 Task: Find connections with filter location Morro Agudo with filter topic #Businesswith filter profile language German with filter current company Sporjo with filter school SunBeam Institute of Information Technology, Pune-Karad with filter industry Consumer Services with filter service category Demand Generation with filter keywords title Office Volunteer
Action: Mouse moved to (669, 118)
Screenshot: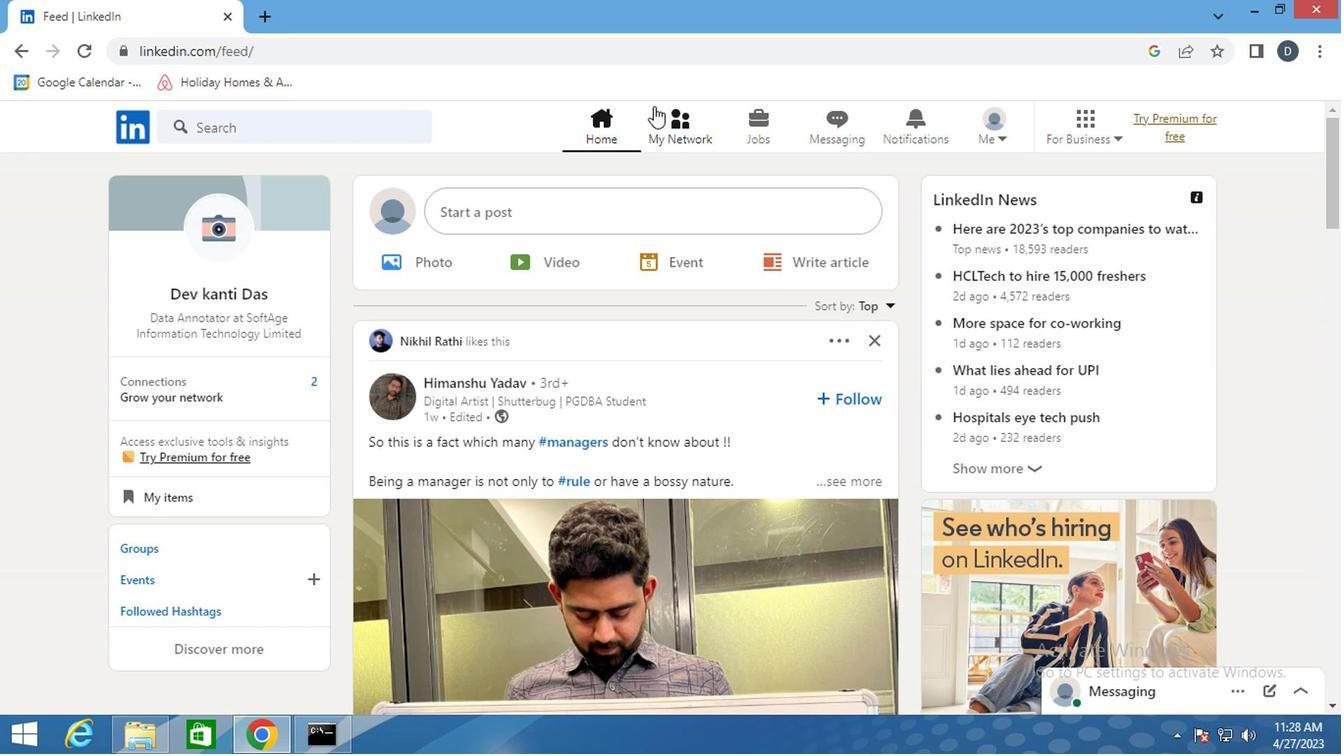
Action: Mouse pressed left at (669, 118)
Screenshot: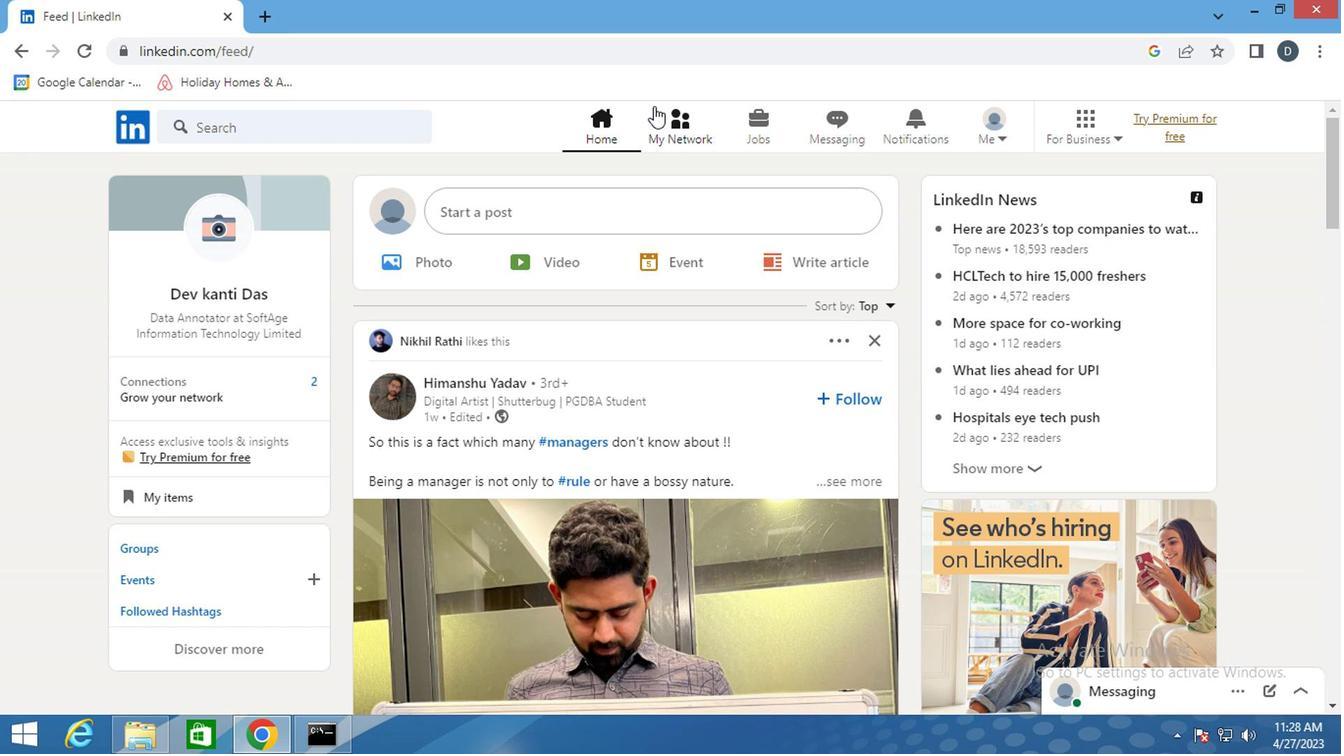 
Action: Mouse moved to (278, 252)
Screenshot: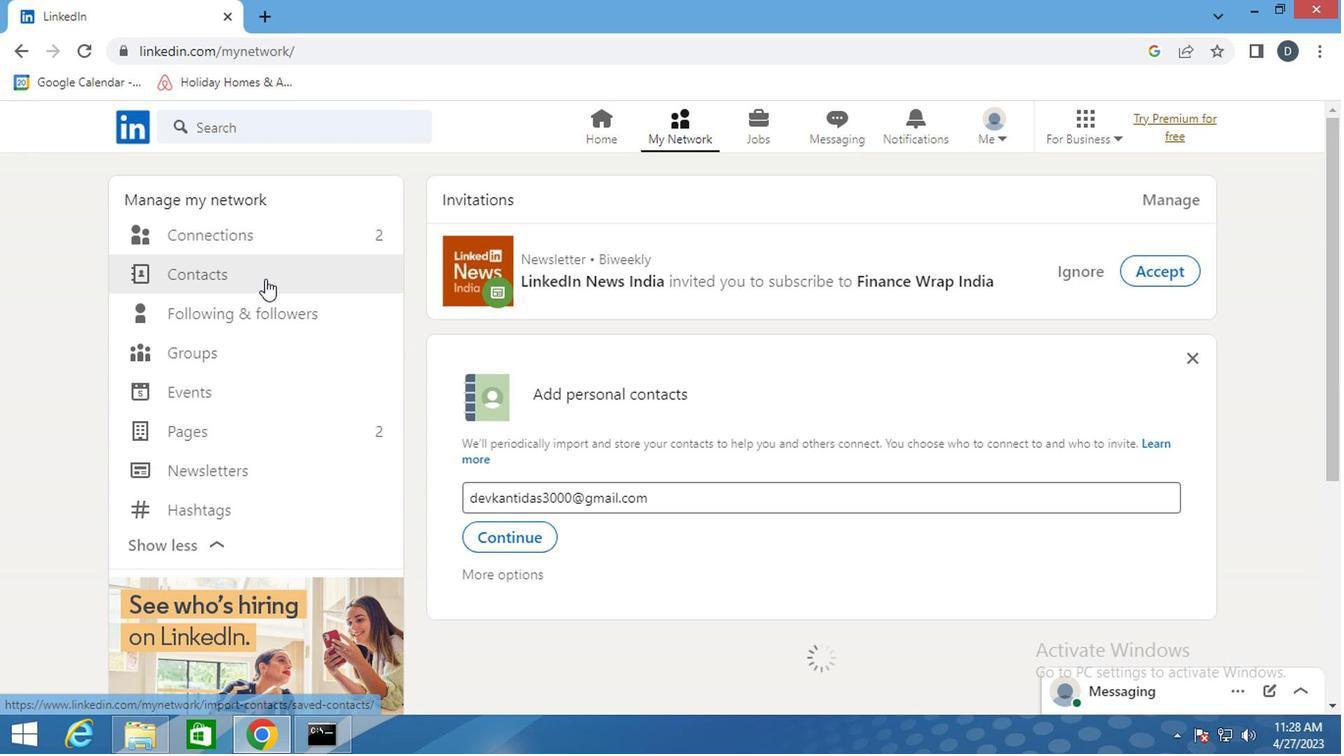 
Action: Mouse pressed left at (278, 252)
Screenshot: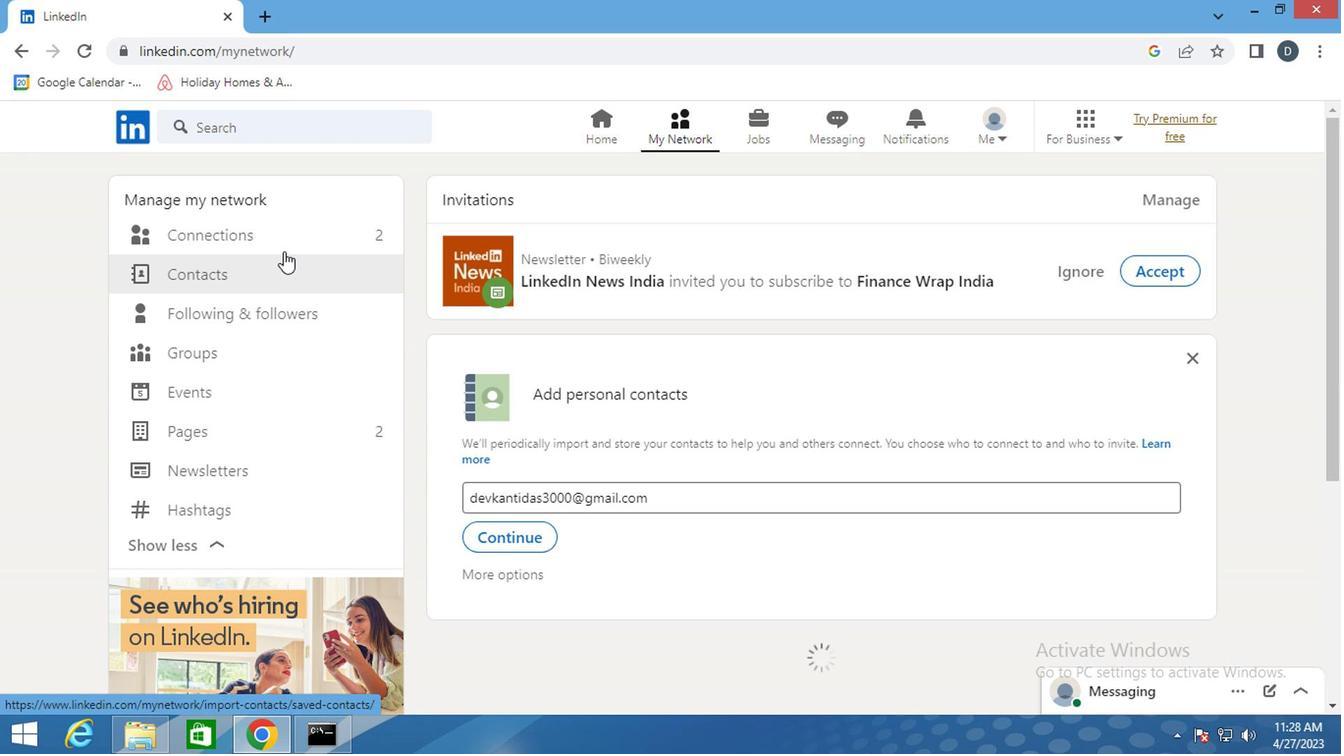 
Action: Mouse pressed left at (278, 252)
Screenshot: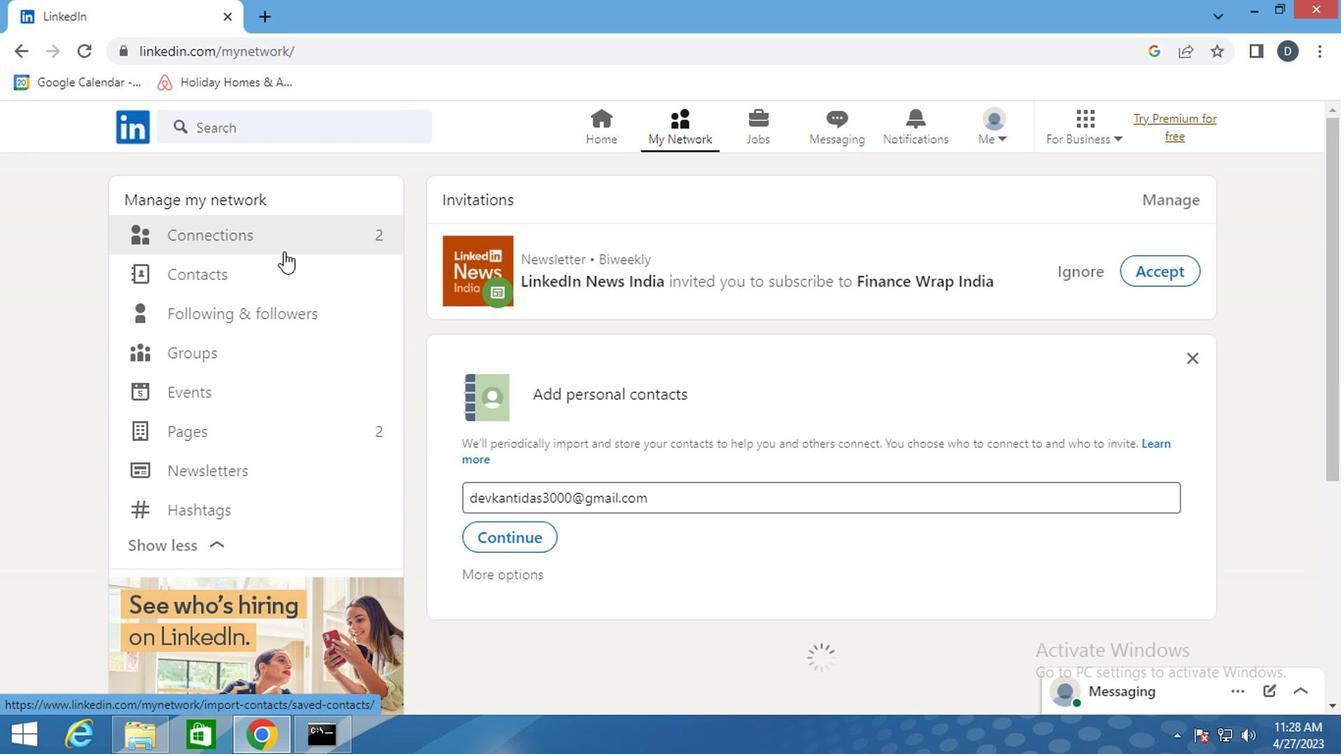 
Action: Mouse moved to (370, 241)
Screenshot: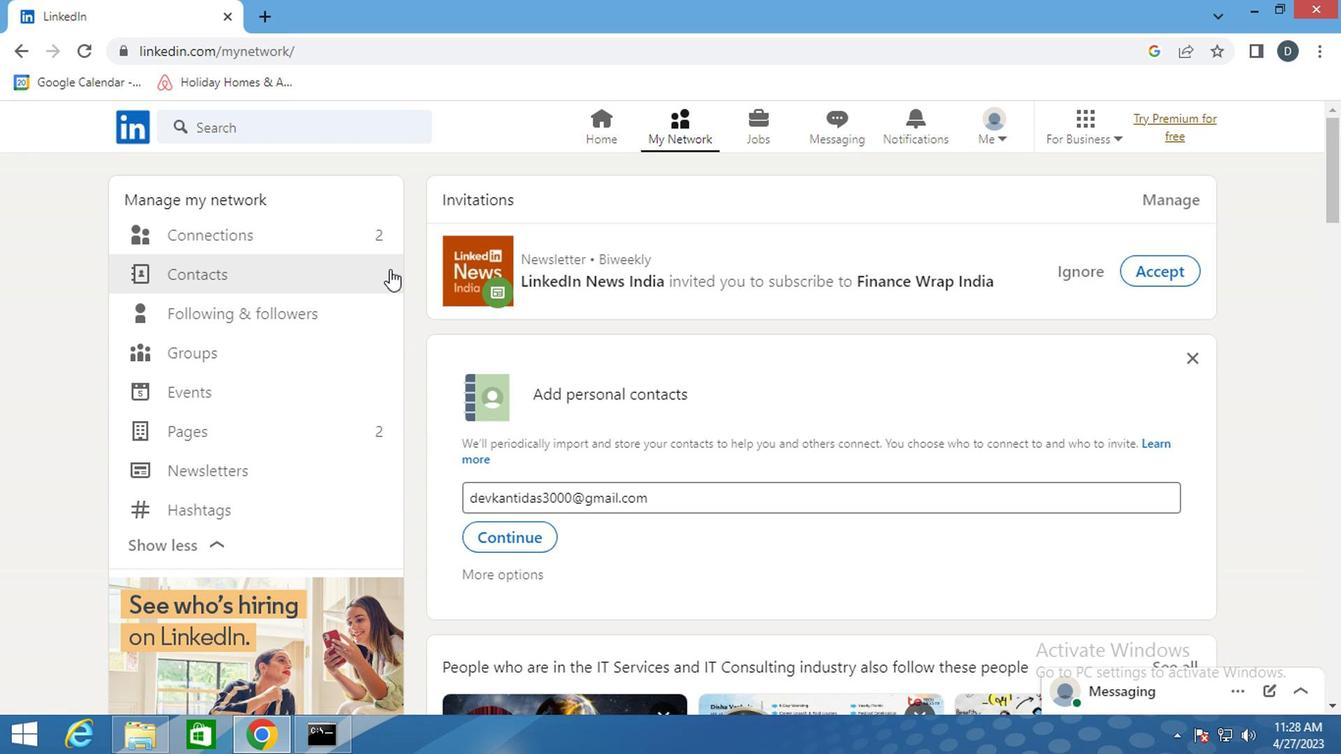 
Action: Mouse pressed left at (370, 241)
Screenshot: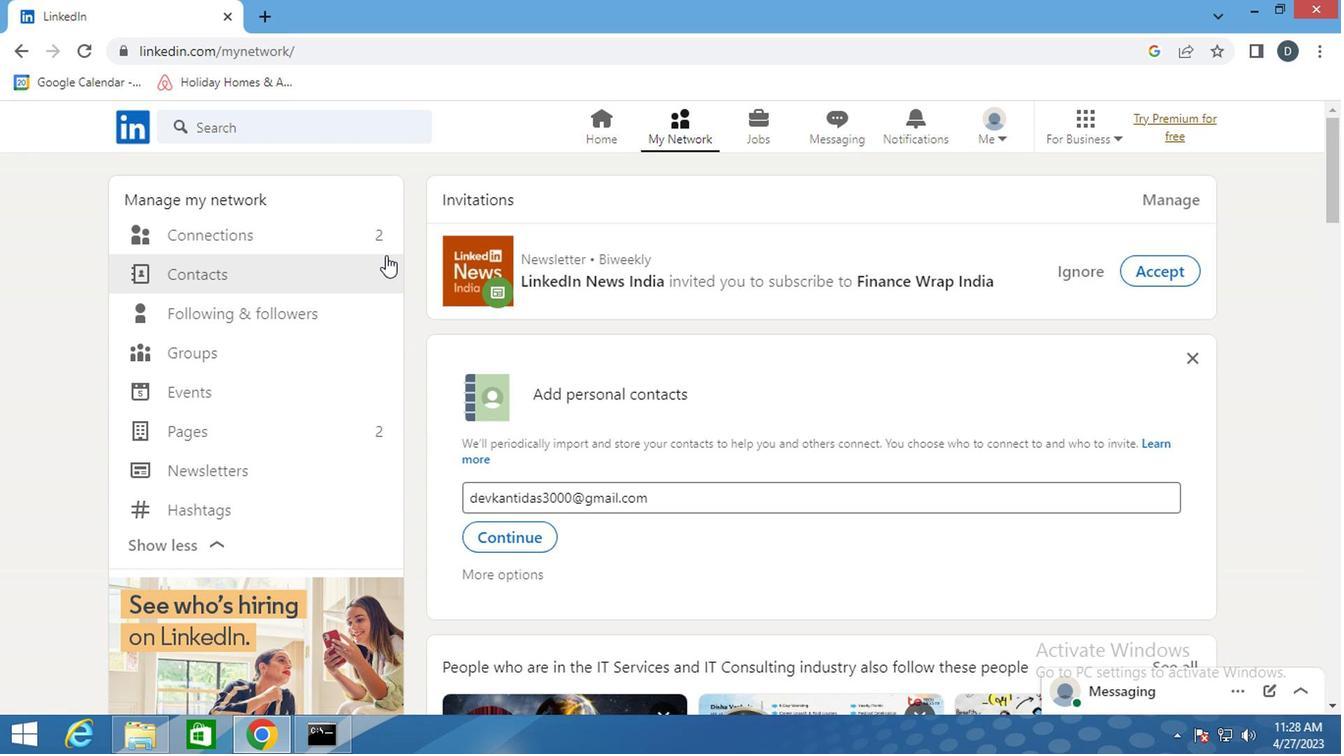 
Action: Mouse moved to (842, 254)
Screenshot: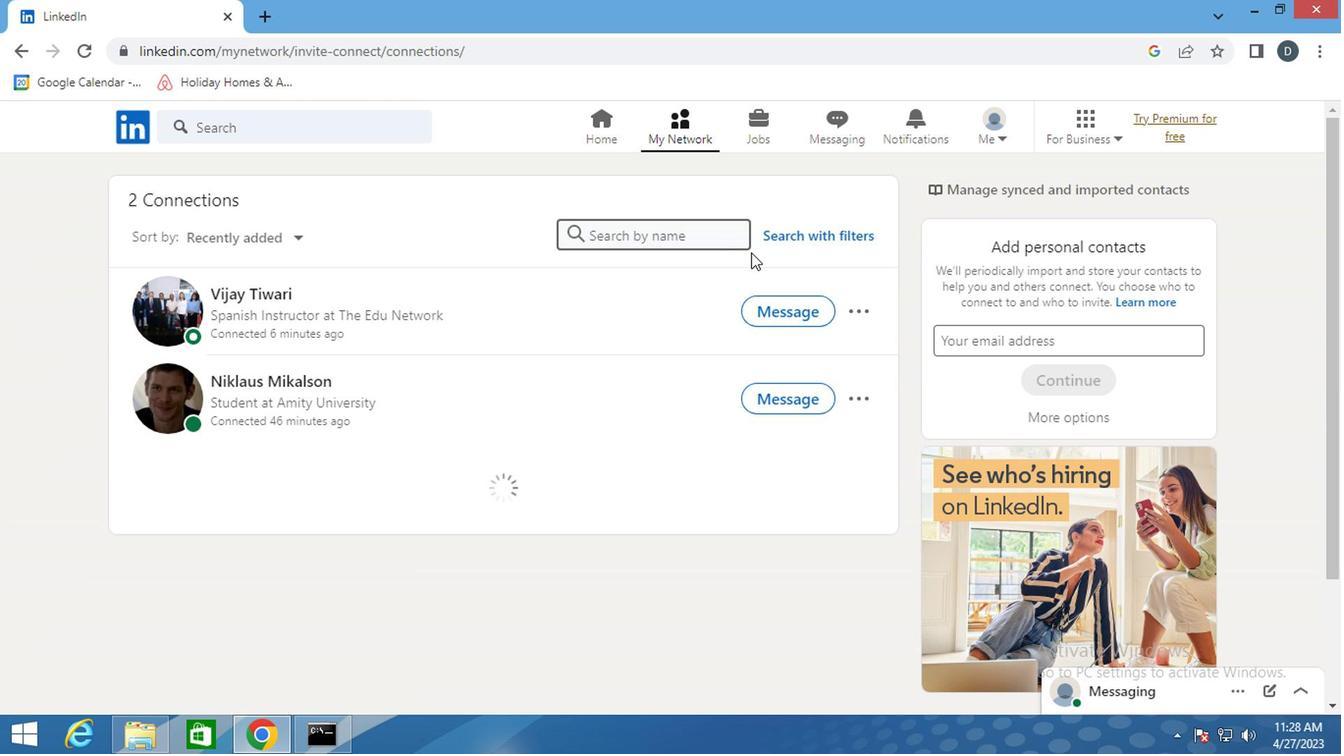 
Action: Mouse pressed left at (842, 254)
Screenshot: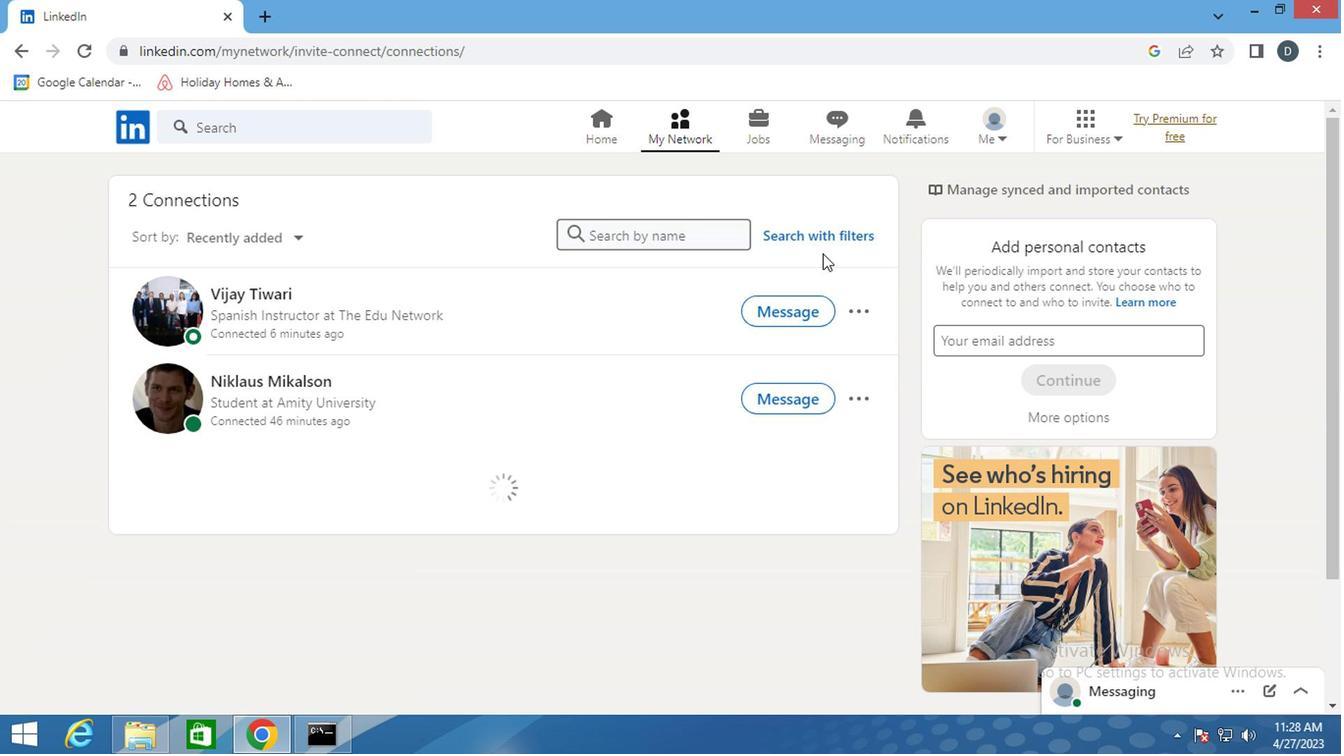 
Action: Mouse moved to (840, 239)
Screenshot: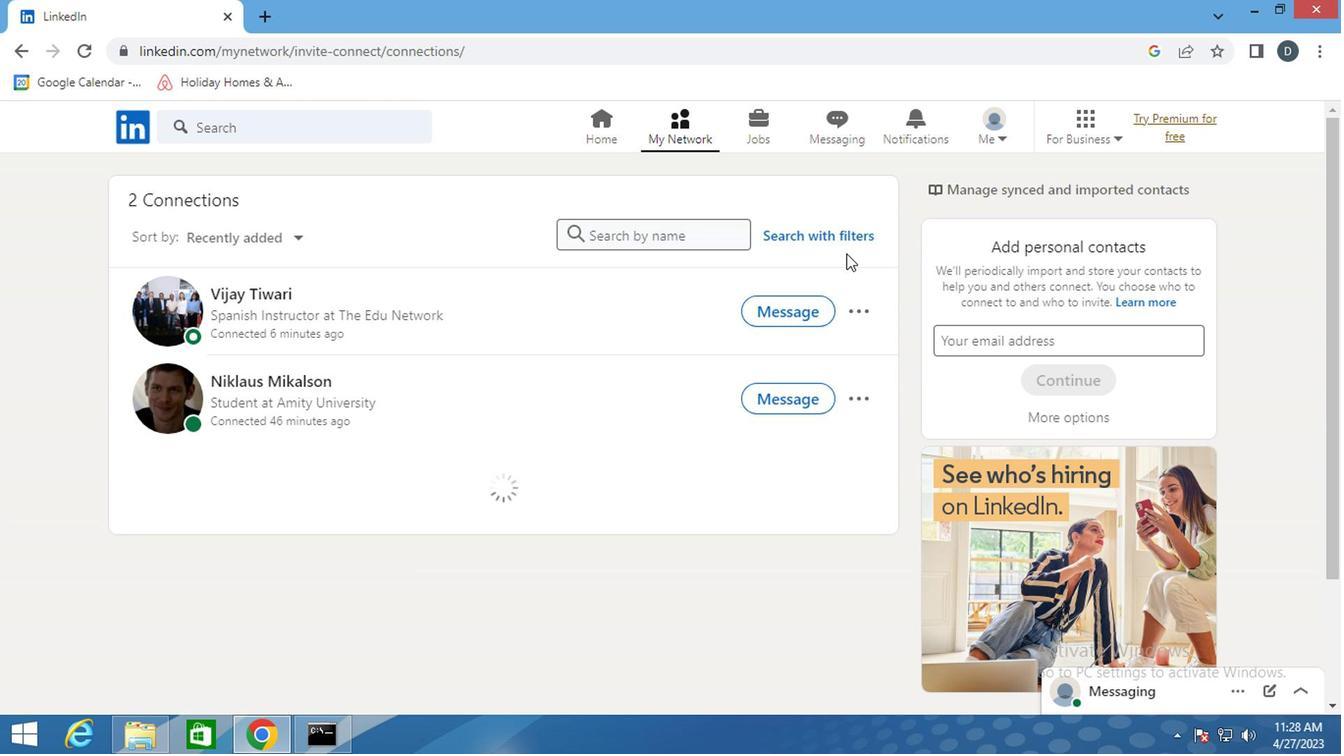 
Action: Mouse pressed left at (840, 239)
Screenshot: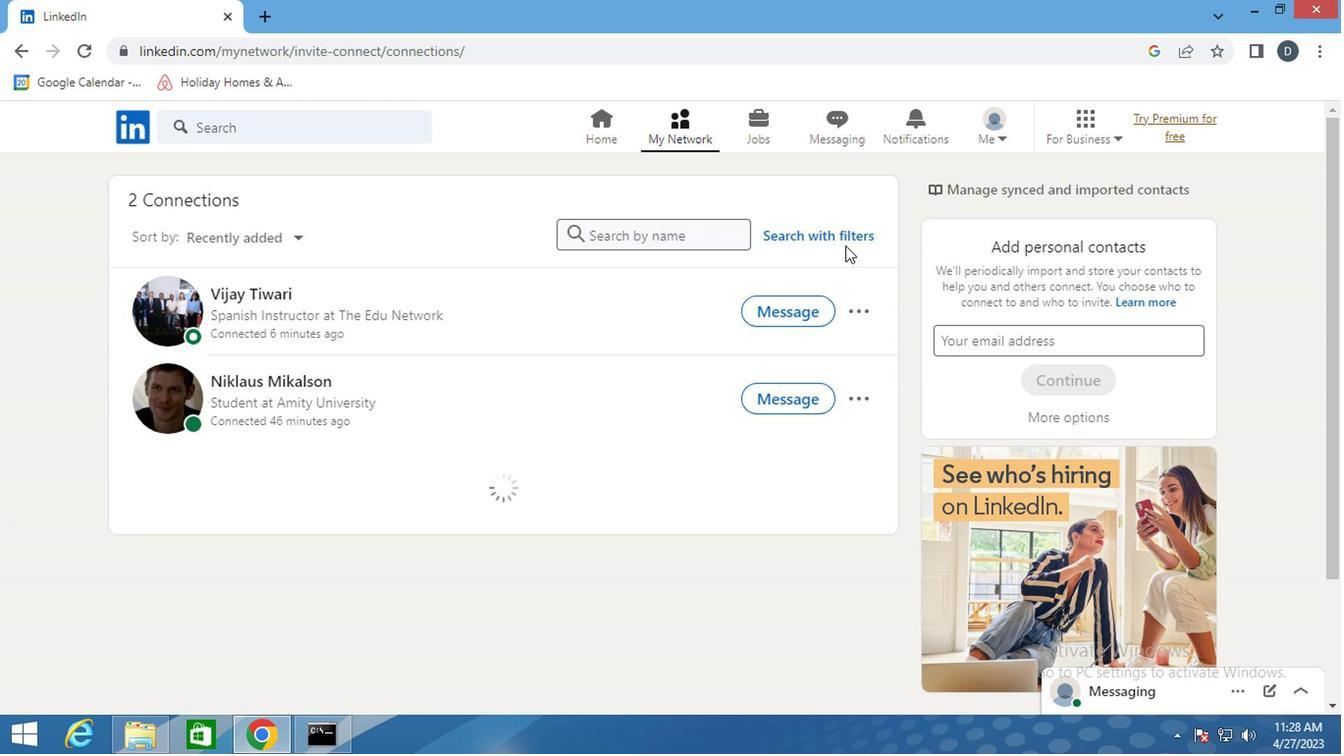 
Action: Mouse moved to (747, 186)
Screenshot: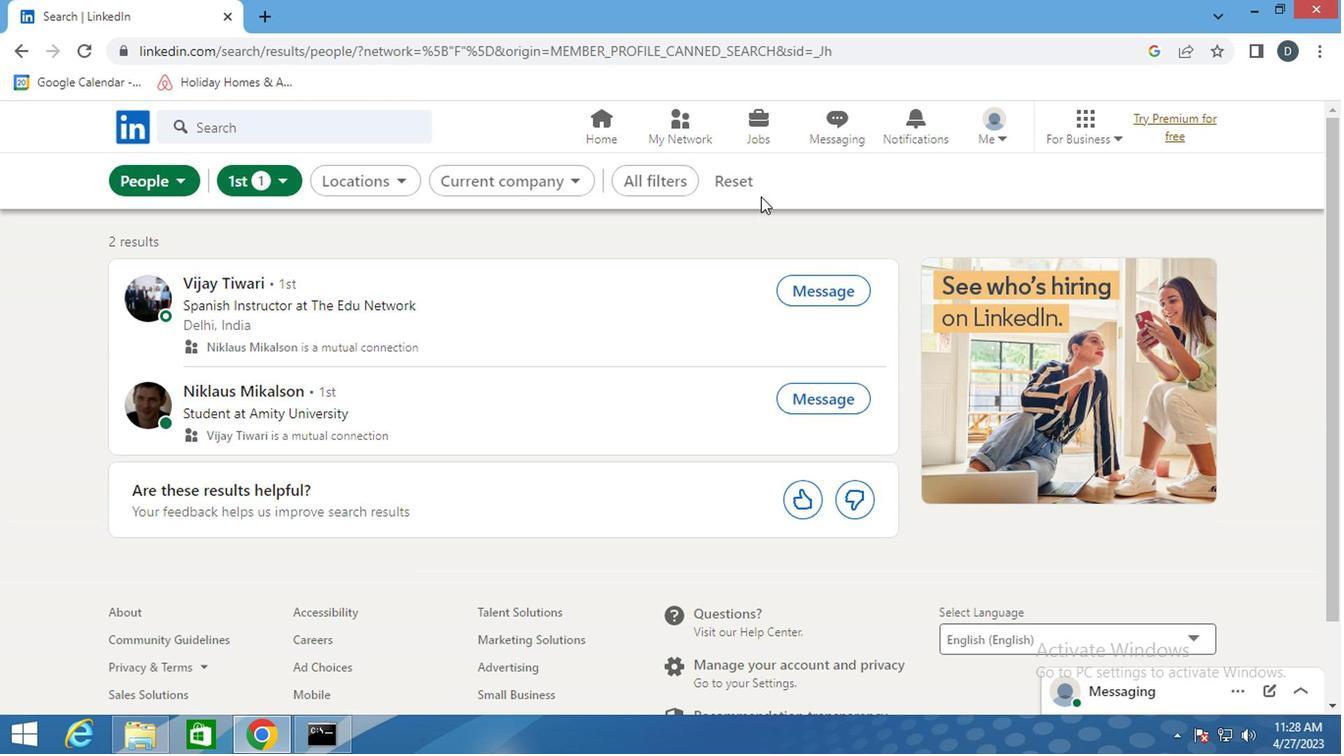 
Action: Mouse pressed left at (747, 186)
Screenshot: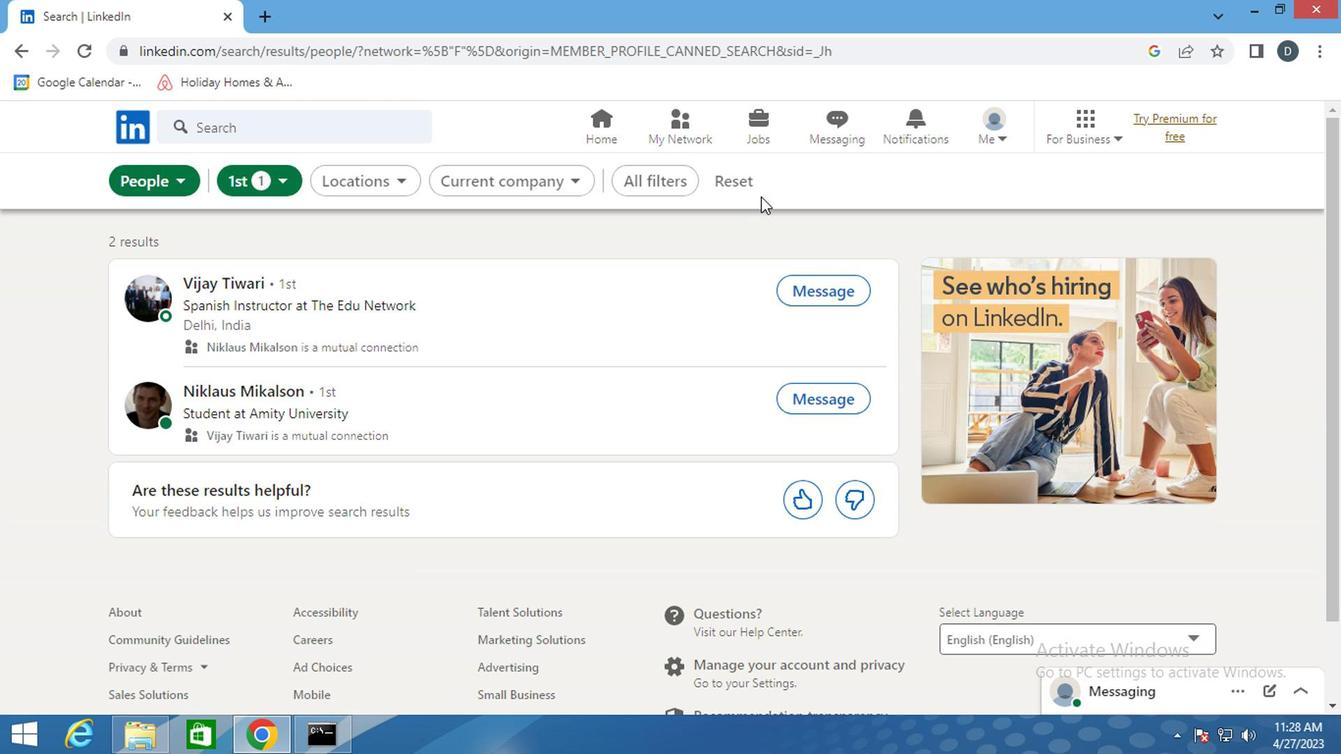 
Action: Mouse moved to (694, 195)
Screenshot: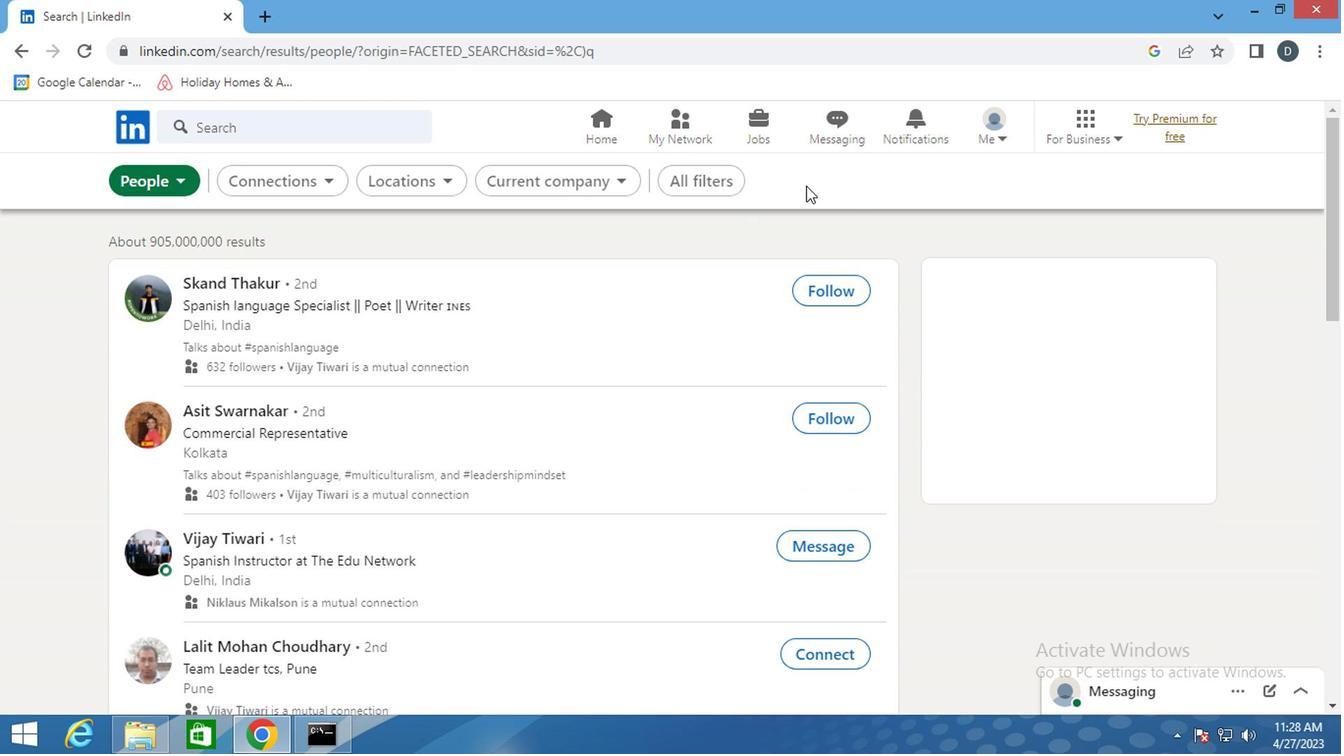 
Action: Mouse pressed left at (694, 195)
Screenshot: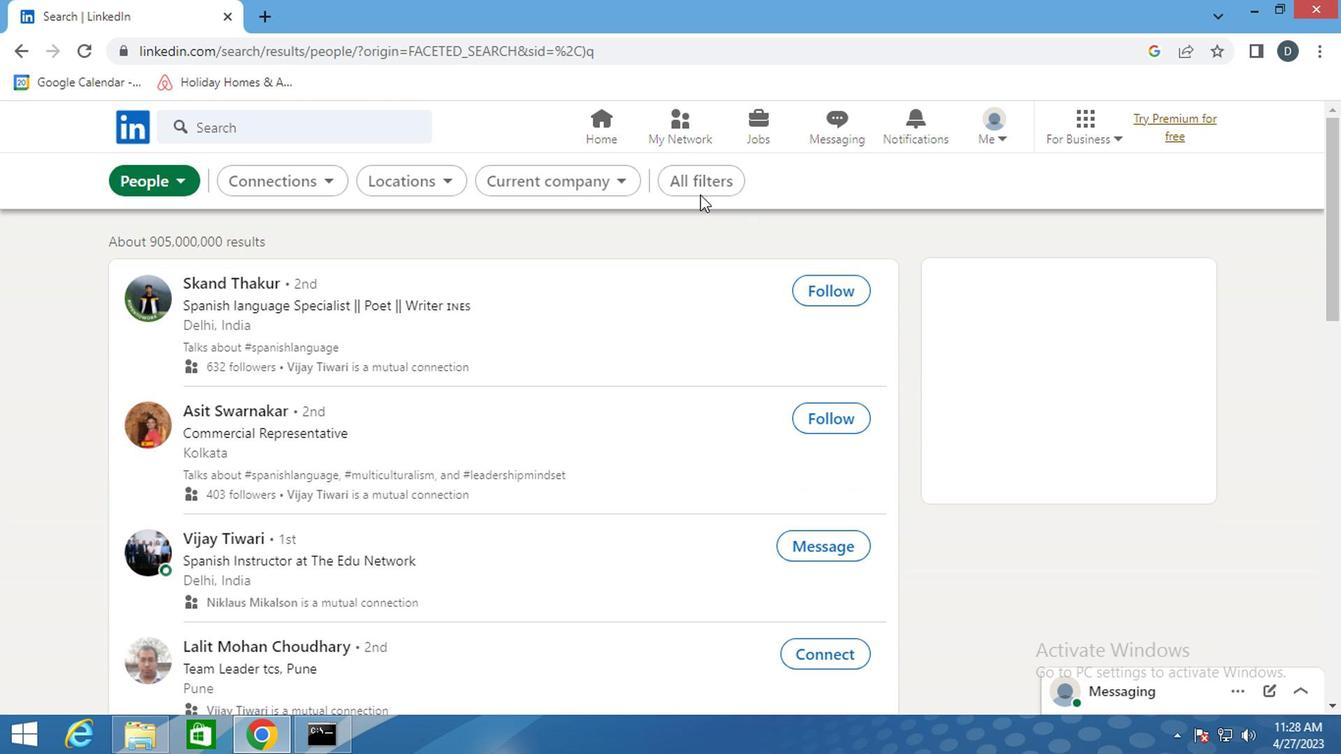 
Action: Mouse moved to (697, 191)
Screenshot: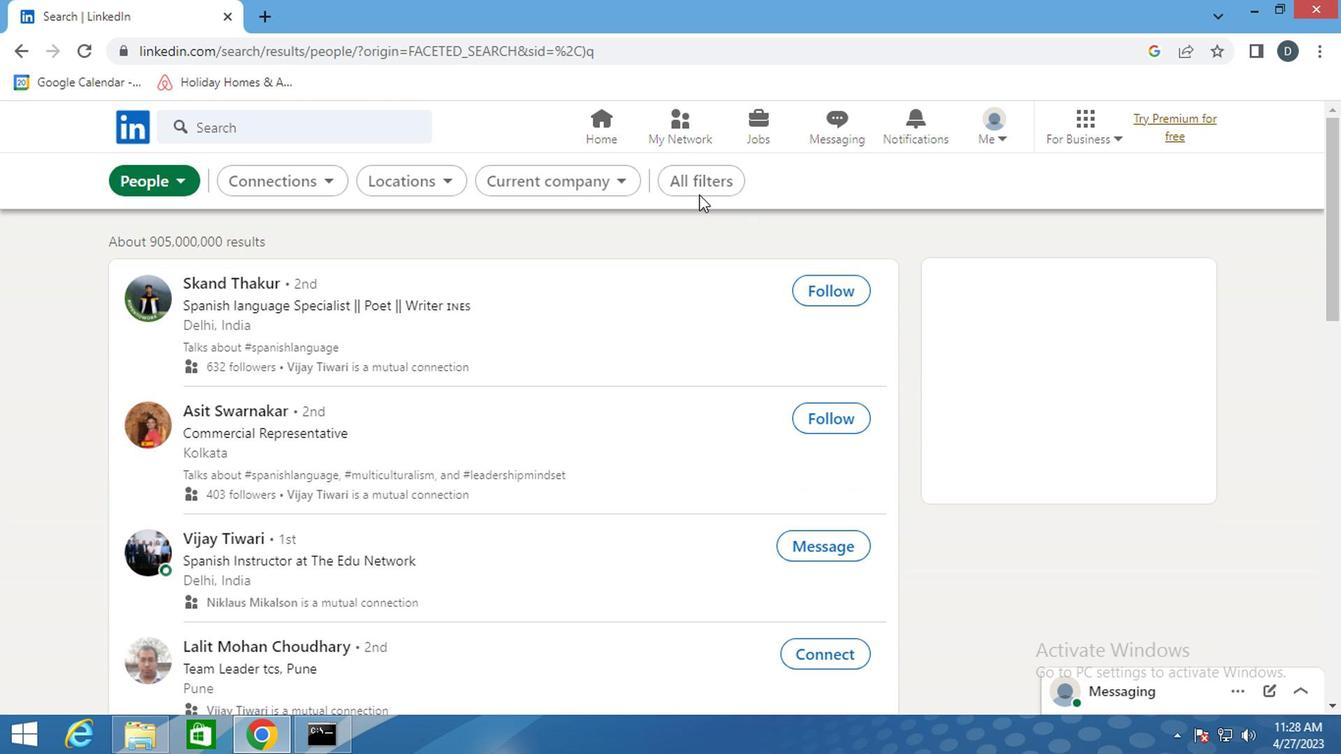 
Action: Mouse pressed left at (697, 191)
Screenshot: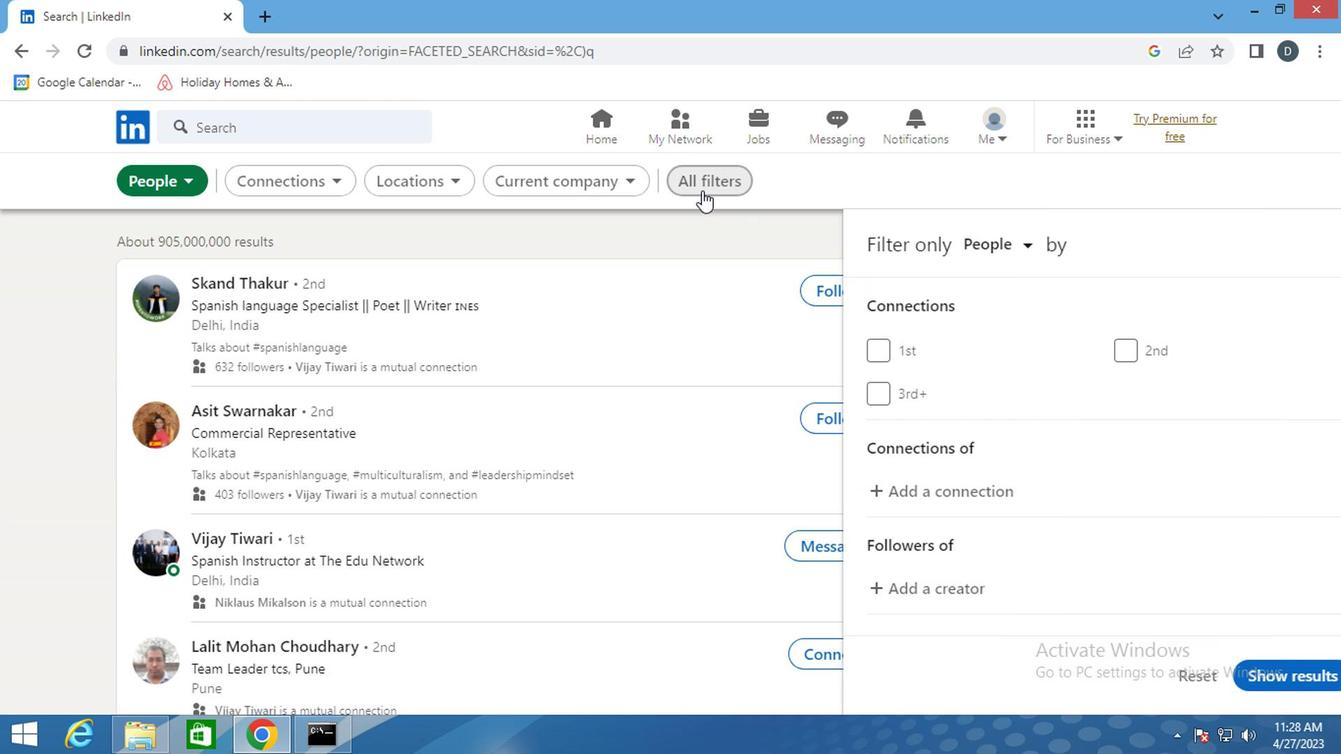 
Action: Mouse pressed left at (697, 191)
Screenshot: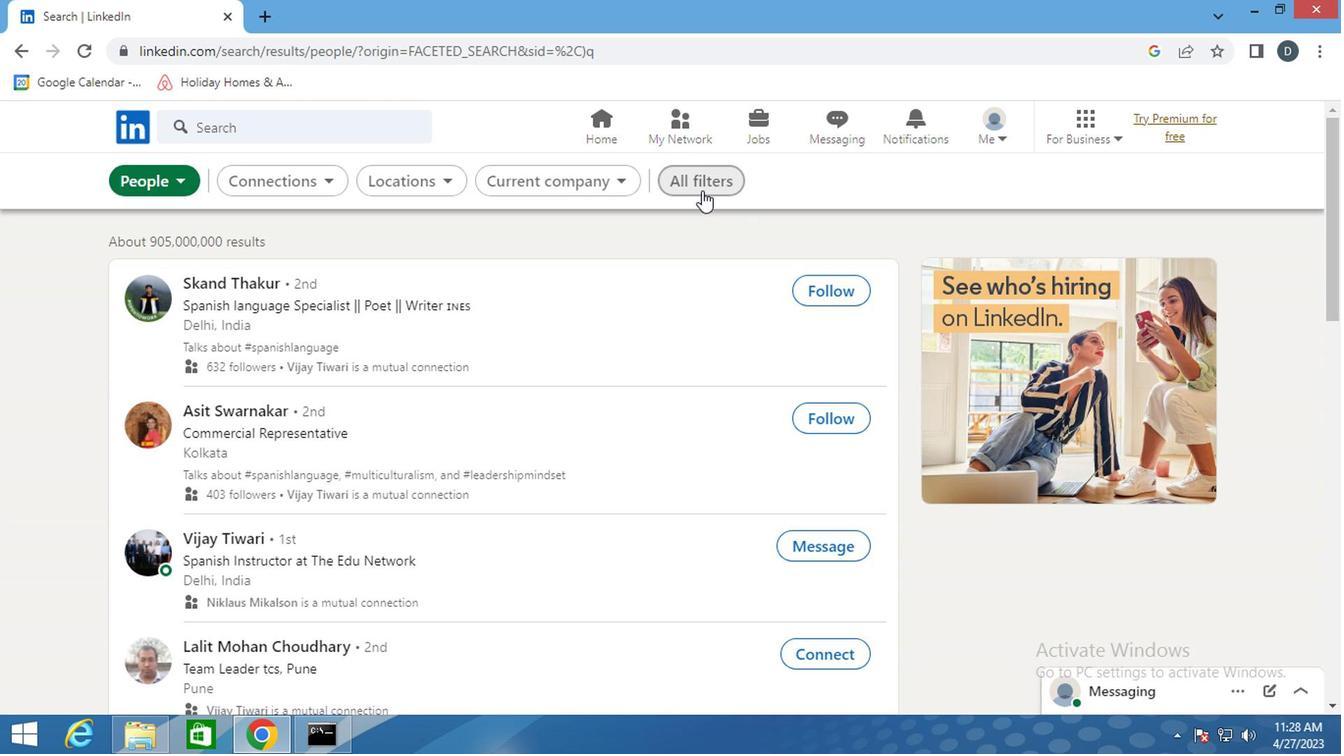 
Action: Mouse moved to (1232, 431)
Screenshot: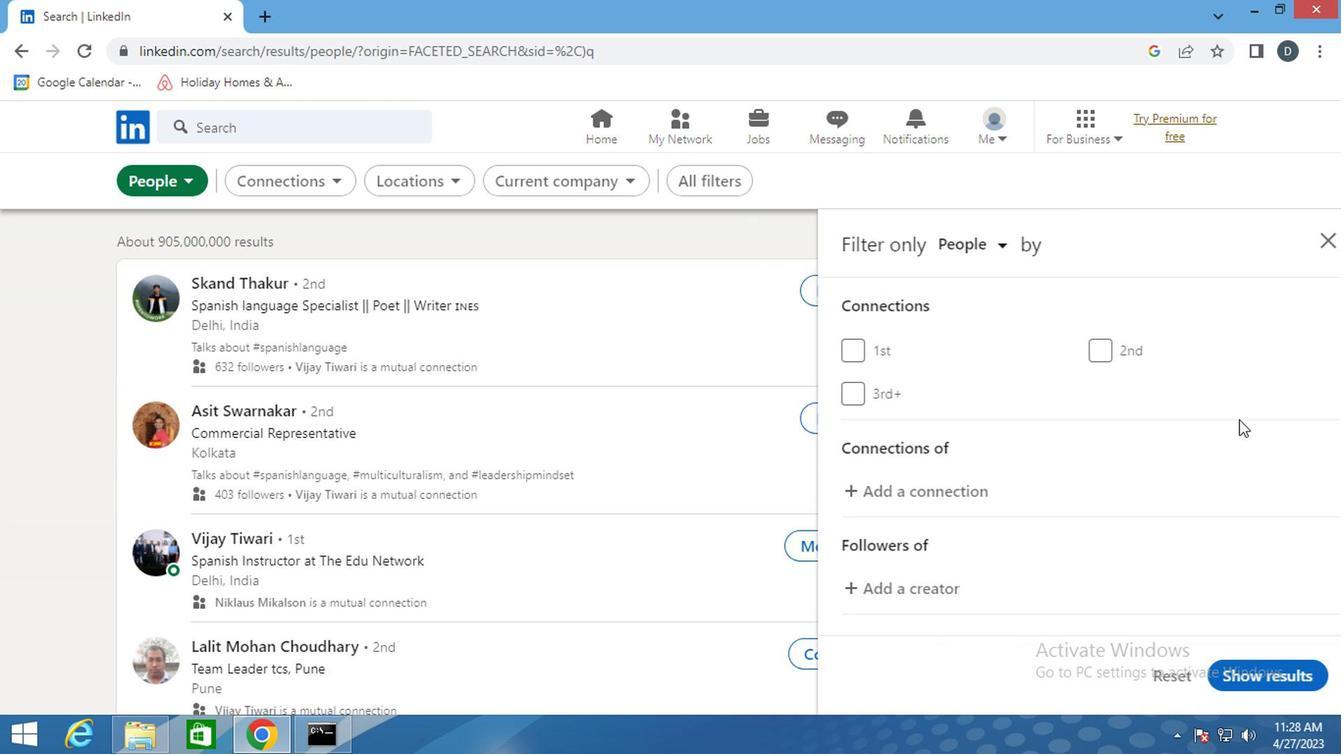 
Action: Mouse scrolled (1232, 431) with delta (0, 0)
Screenshot: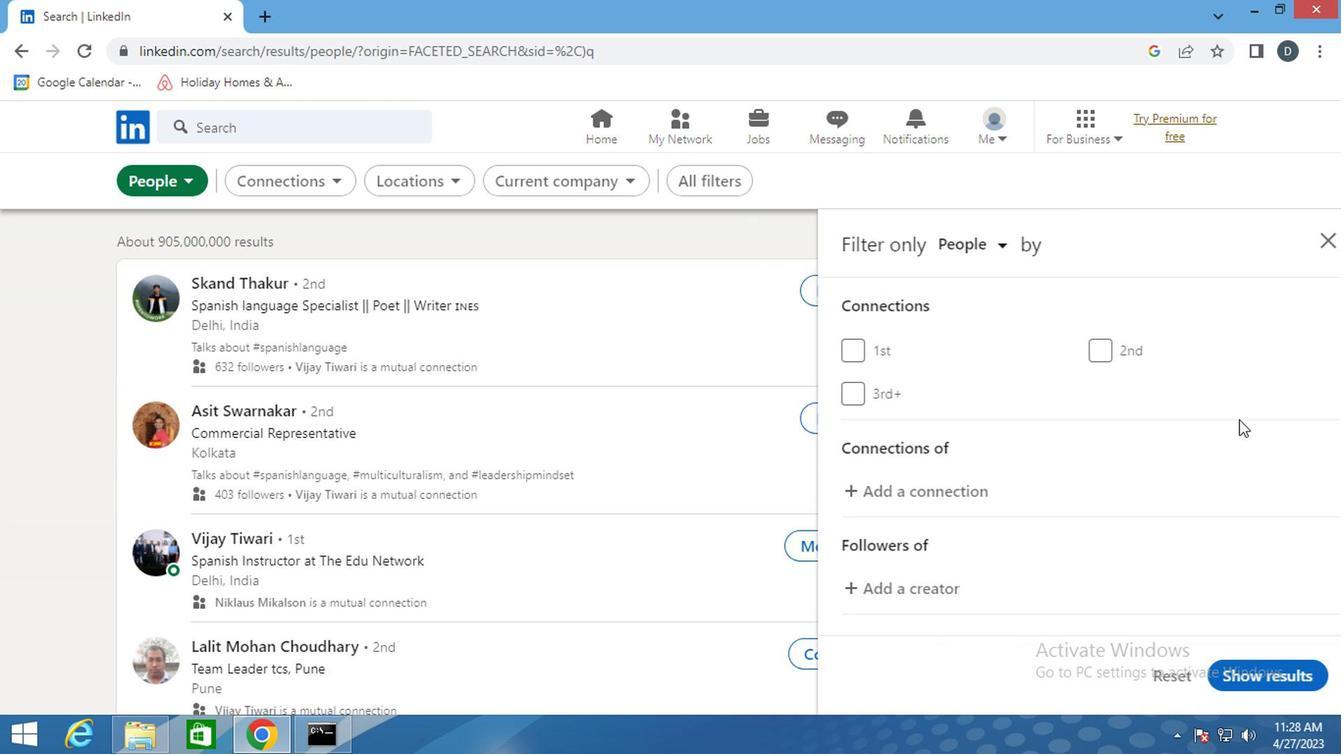 
Action: Mouse moved to (1230, 433)
Screenshot: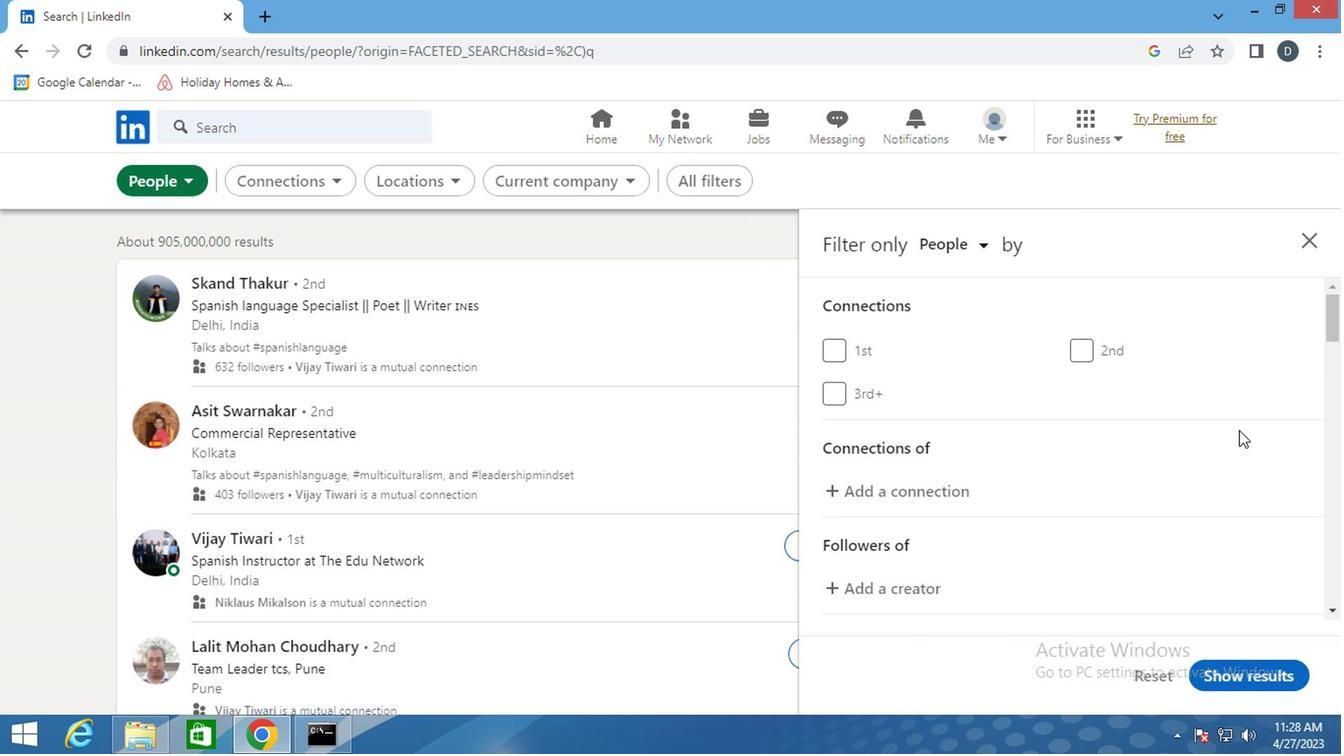 
Action: Mouse scrolled (1230, 433) with delta (0, 0)
Screenshot: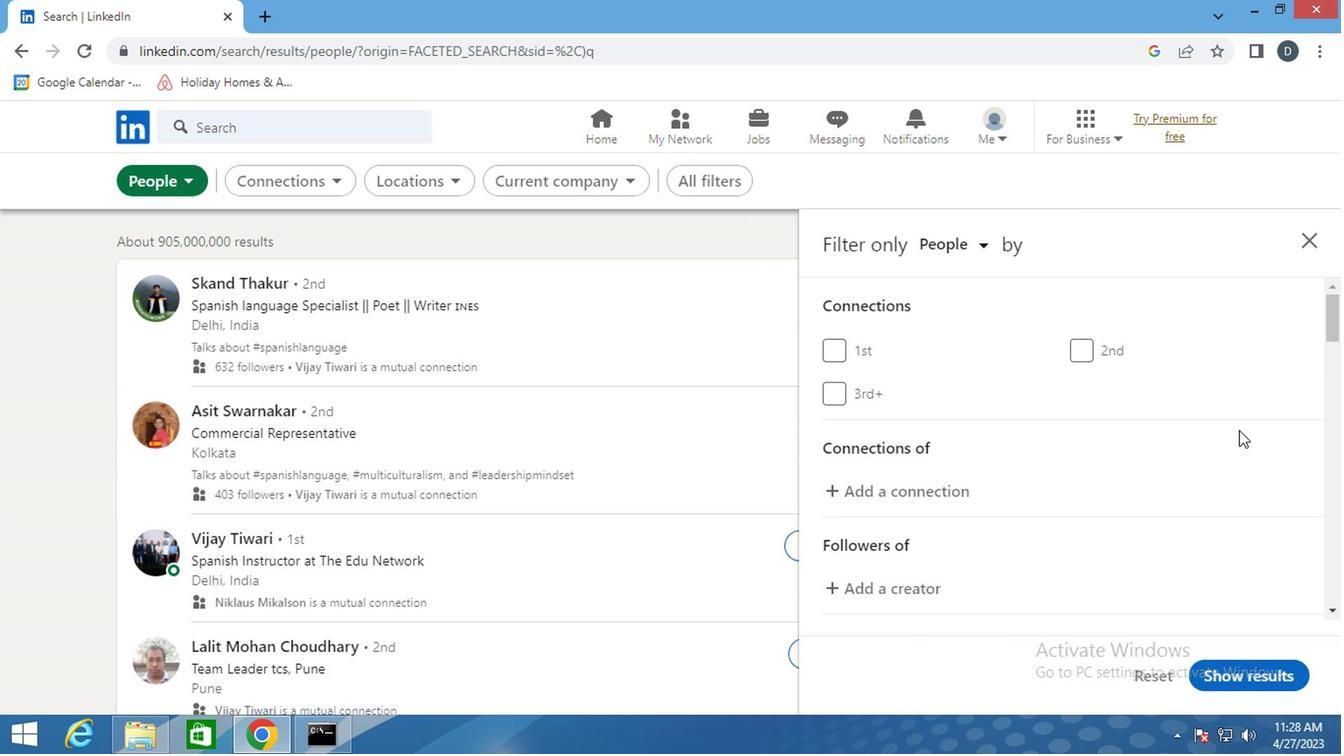
Action: Mouse moved to (1090, 494)
Screenshot: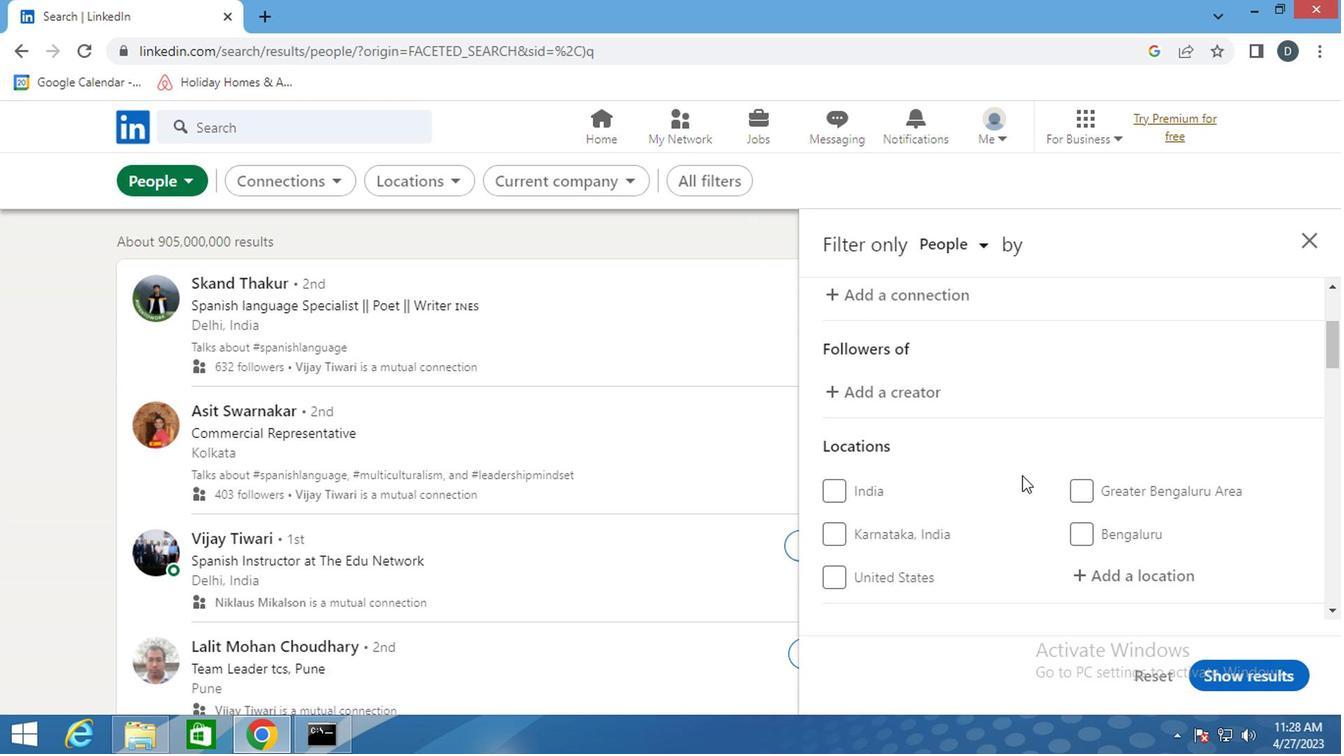 
Action: Mouse scrolled (1090, 493) with delta (0, 0)
Screenshot: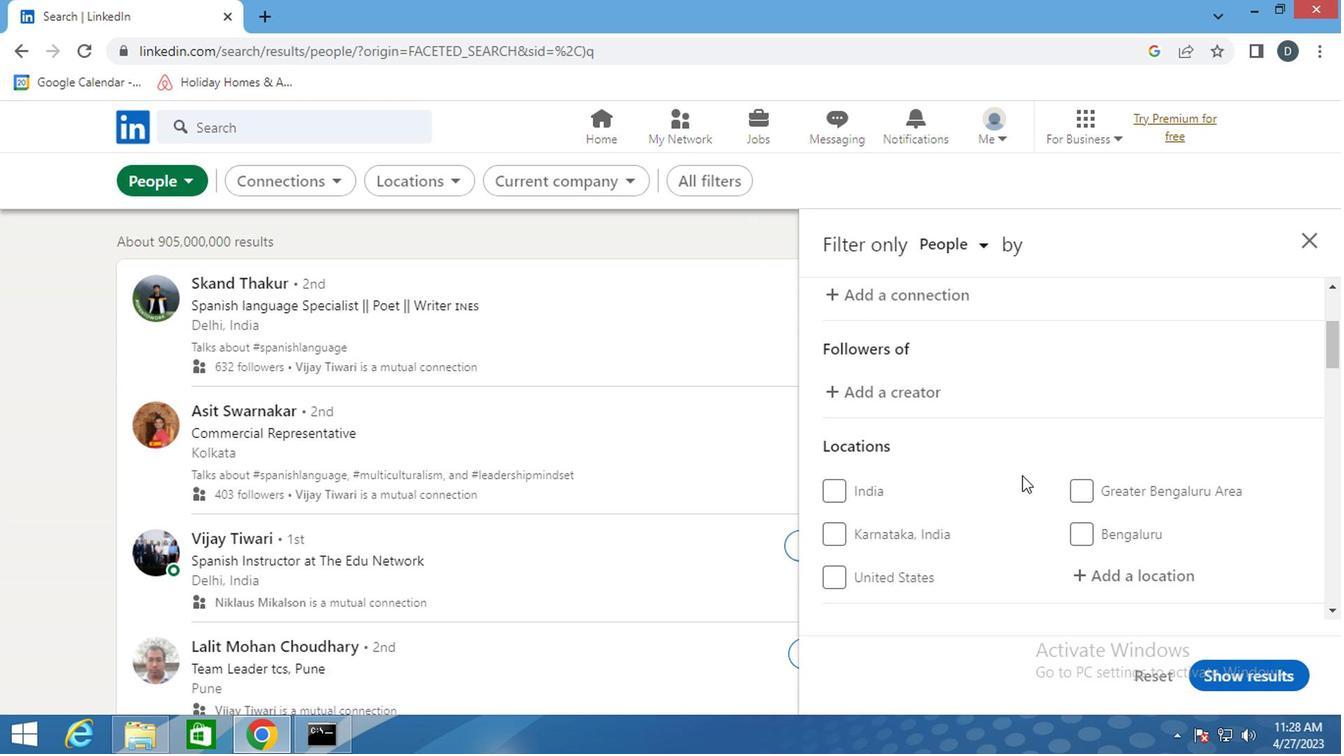 
Action: Mouse moved to (1127, 462)
Screenshot: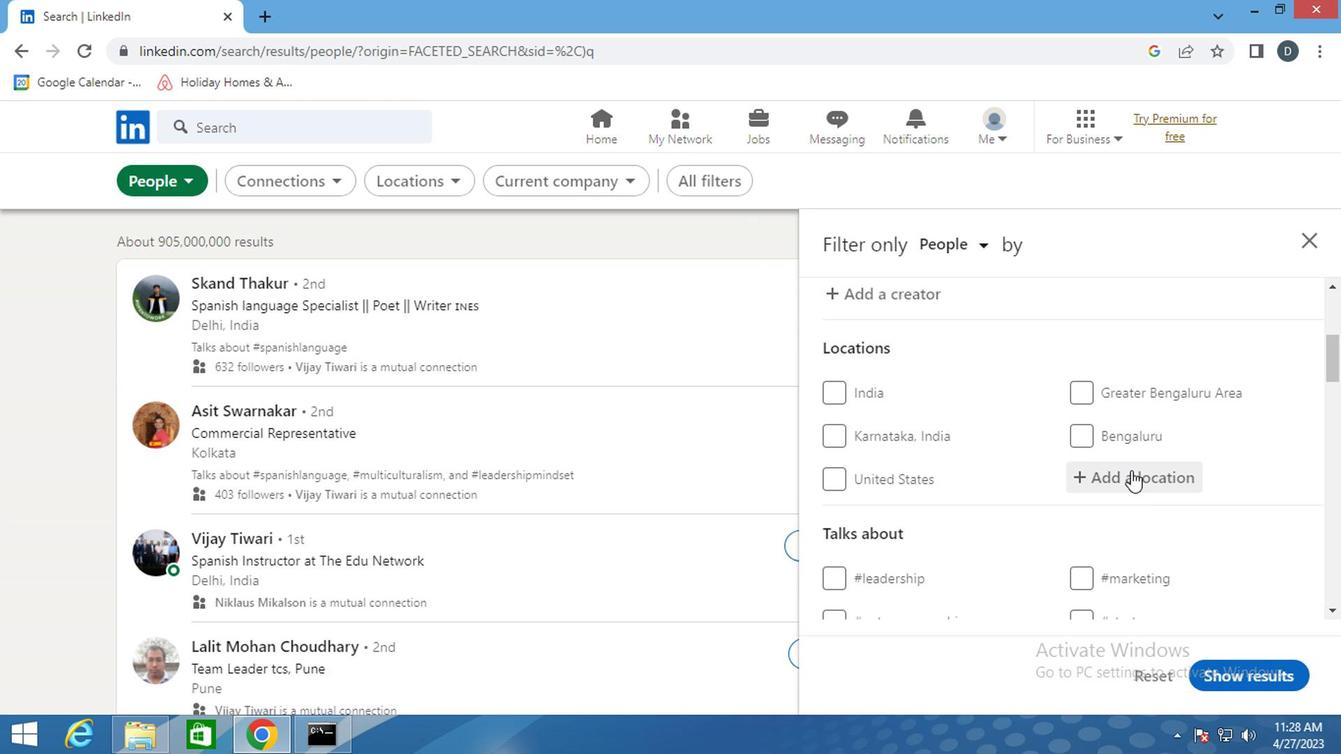 
Action: Mouse pressed left at (1127, 462)
Screenshot: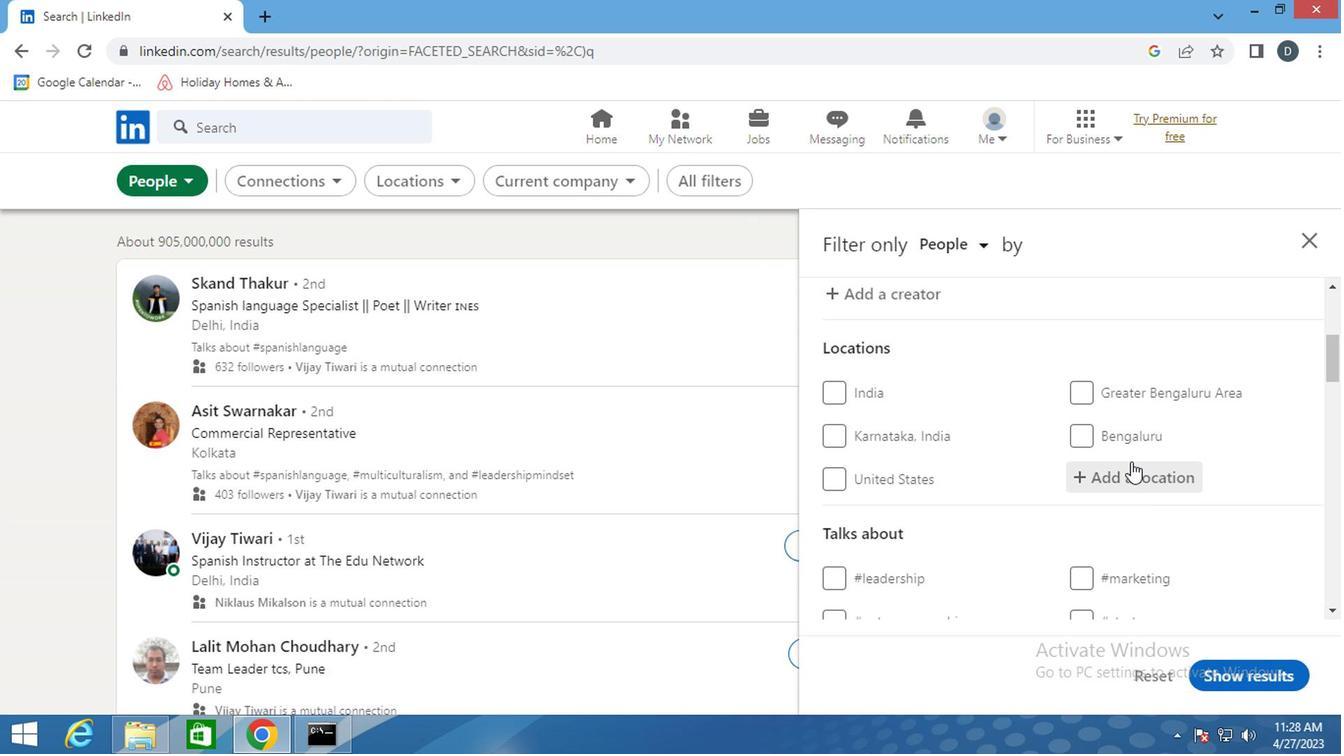 
Action: Mouse moved to (1127, 462)
Screenshot: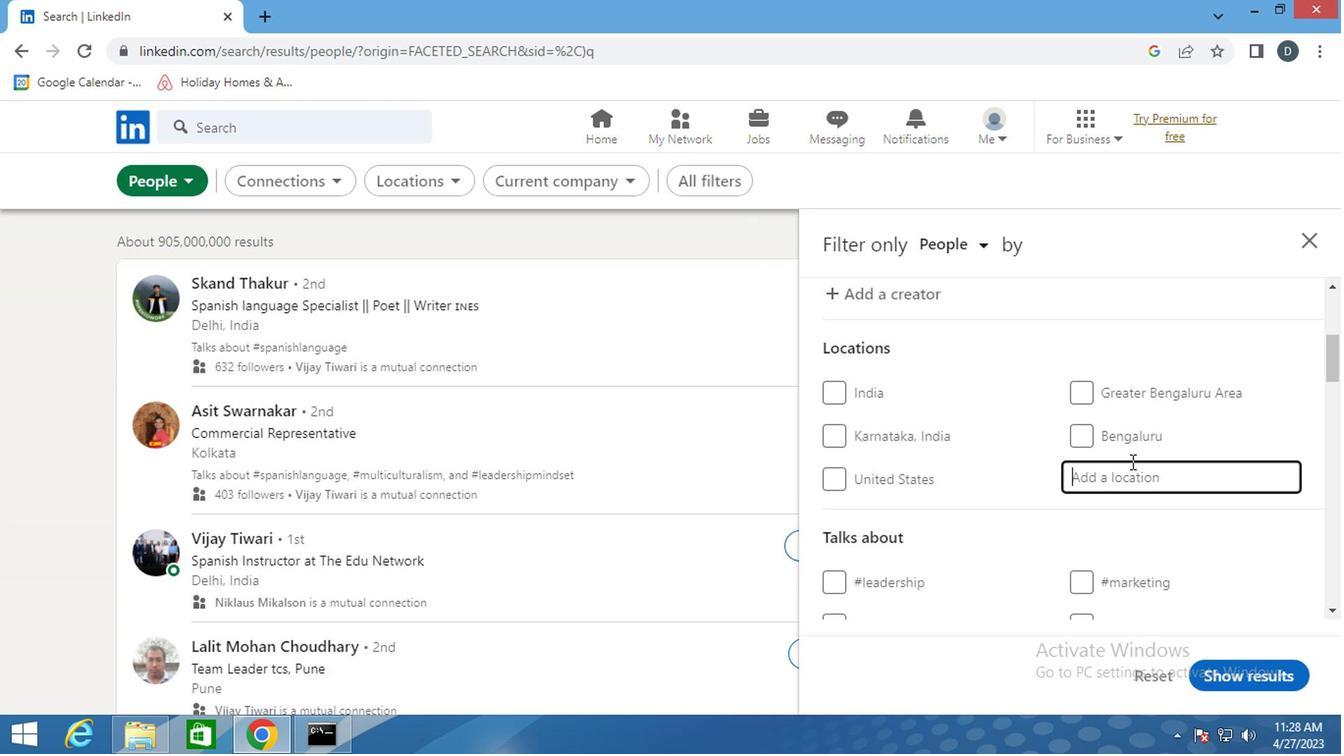 
Action: Key pressed <Key.shift_r>Morro<Key.space><Key.shift>AG
Screenshot: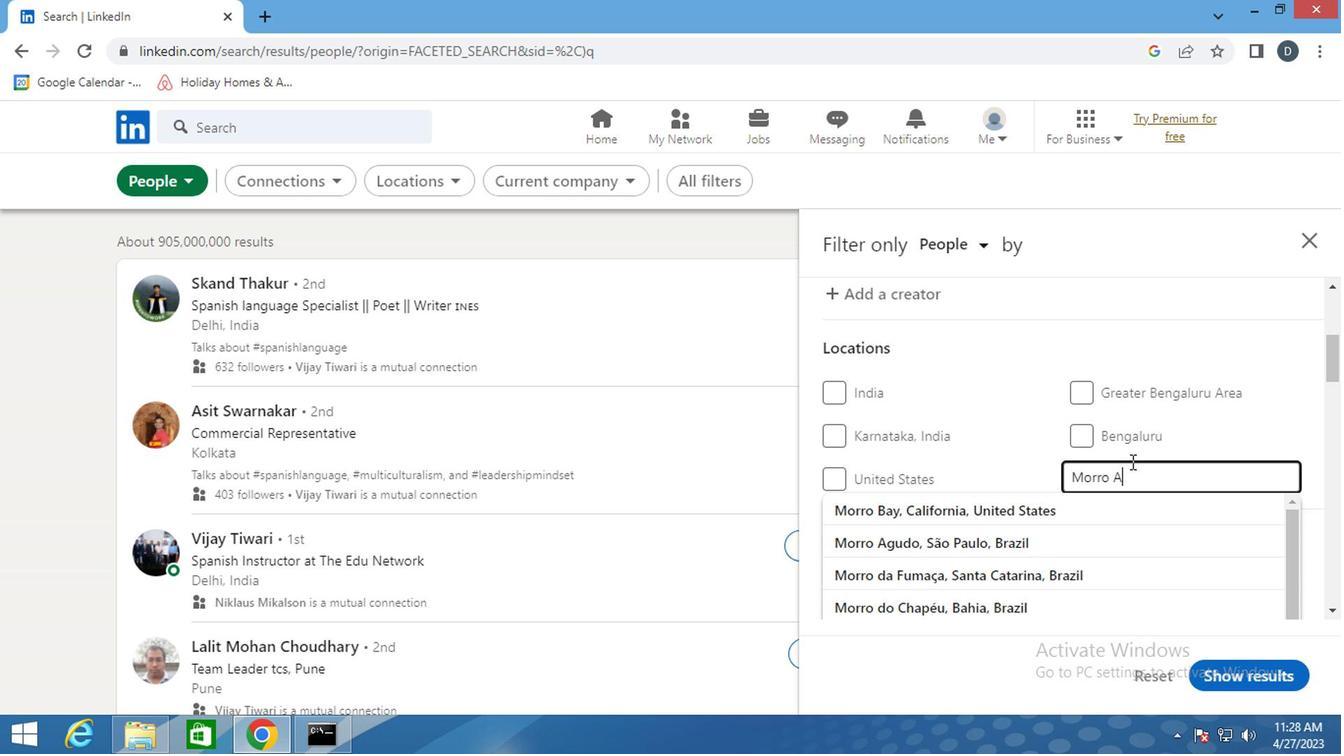 
Action: Mouse moved to (1142, 480)
Screenshot: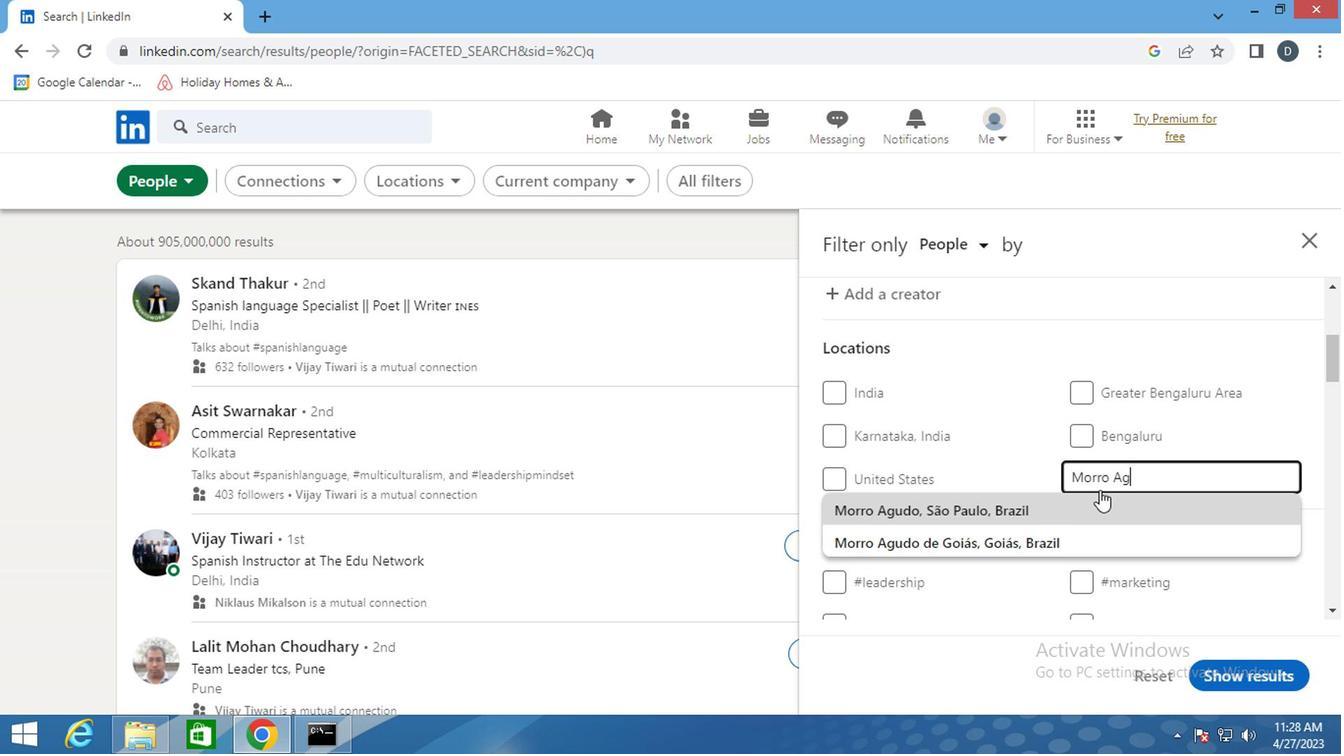 
Action: Key pressed UDO<Key.enter>
Screenshot: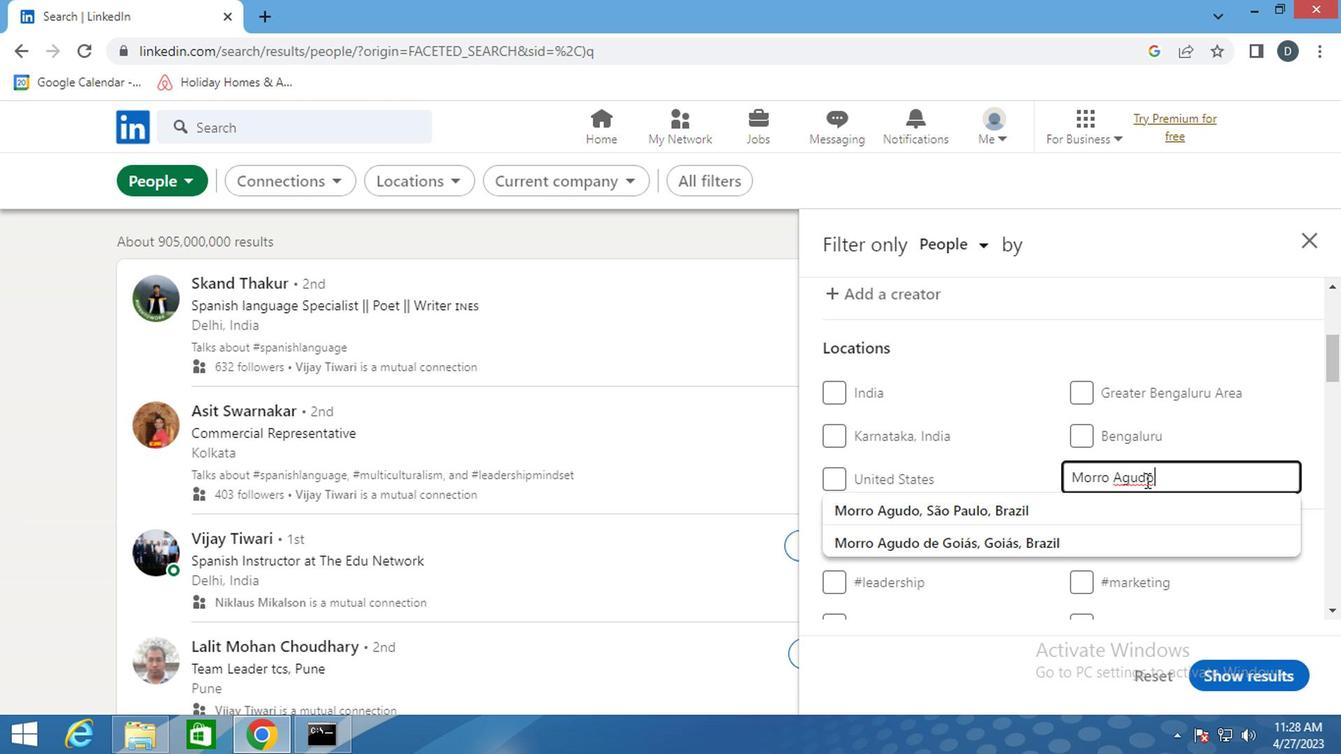 
Action: Mouse moved to (1062, 508)
Screenshot: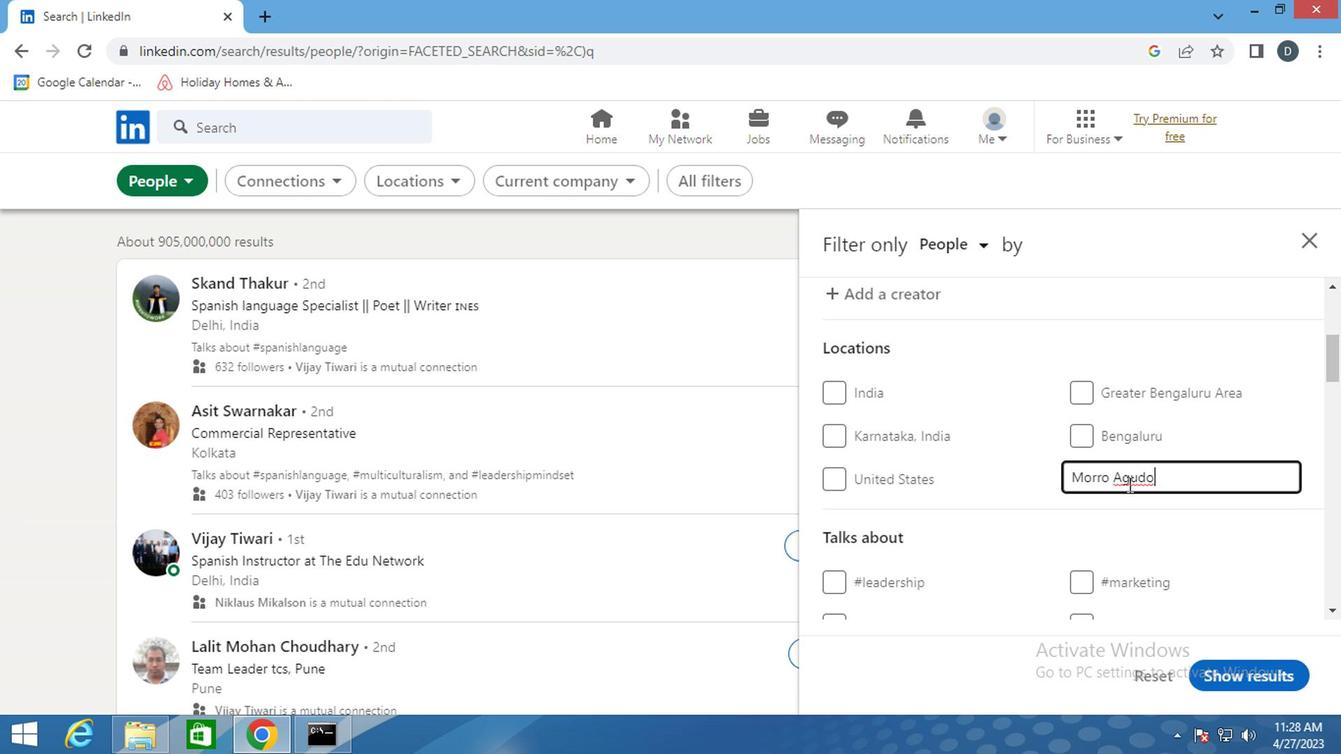 
Action: Mouse scrolled (1062, 507) with delta (0, -1)
Screenshot: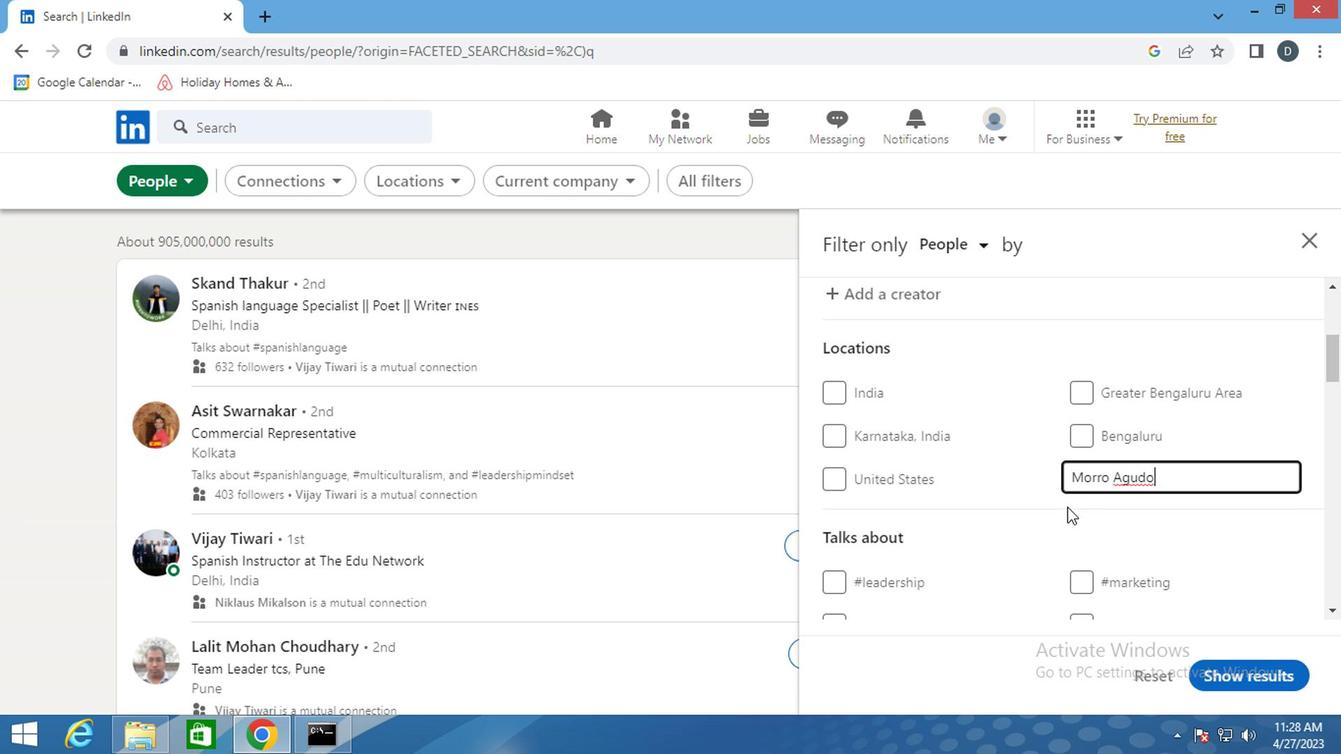 
Action: Mouse scrolled (1062, 507) with delta (0, -1)
Screenshot: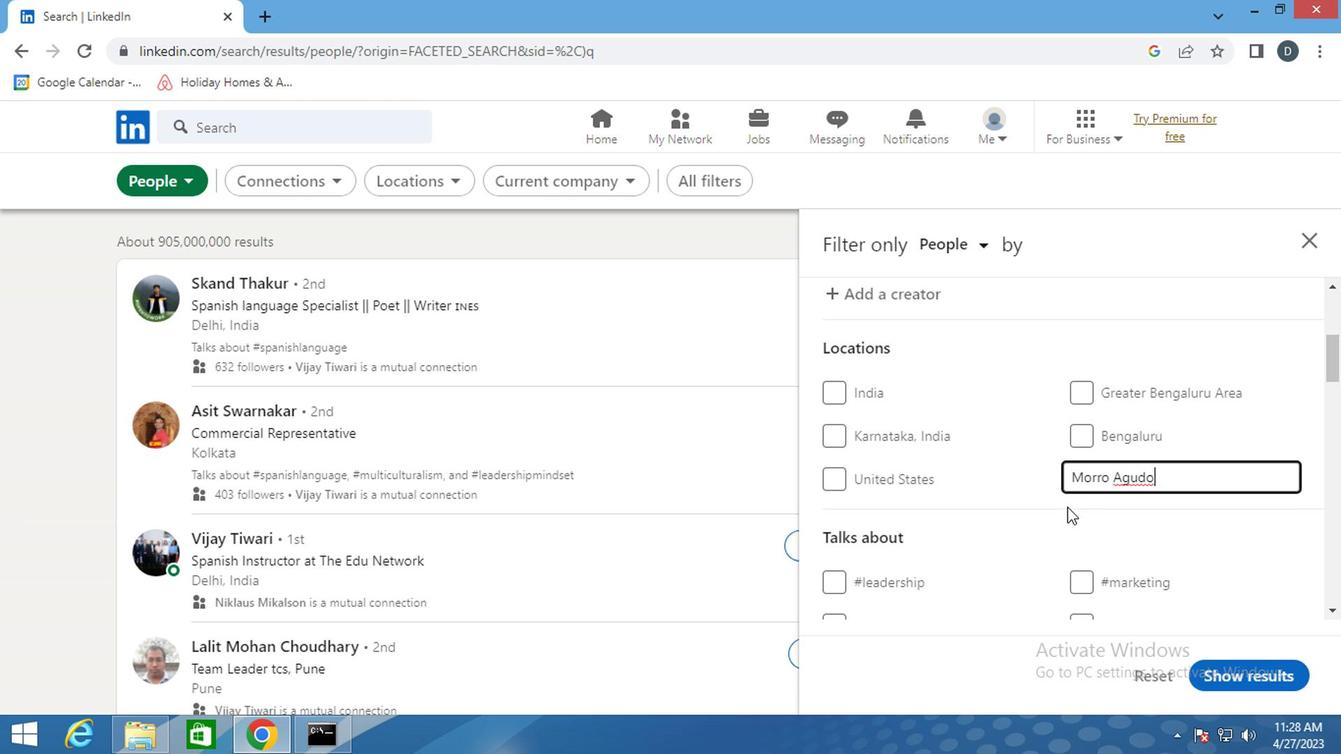 
Action: Mouse moved to (1109, 474)
Screenshot: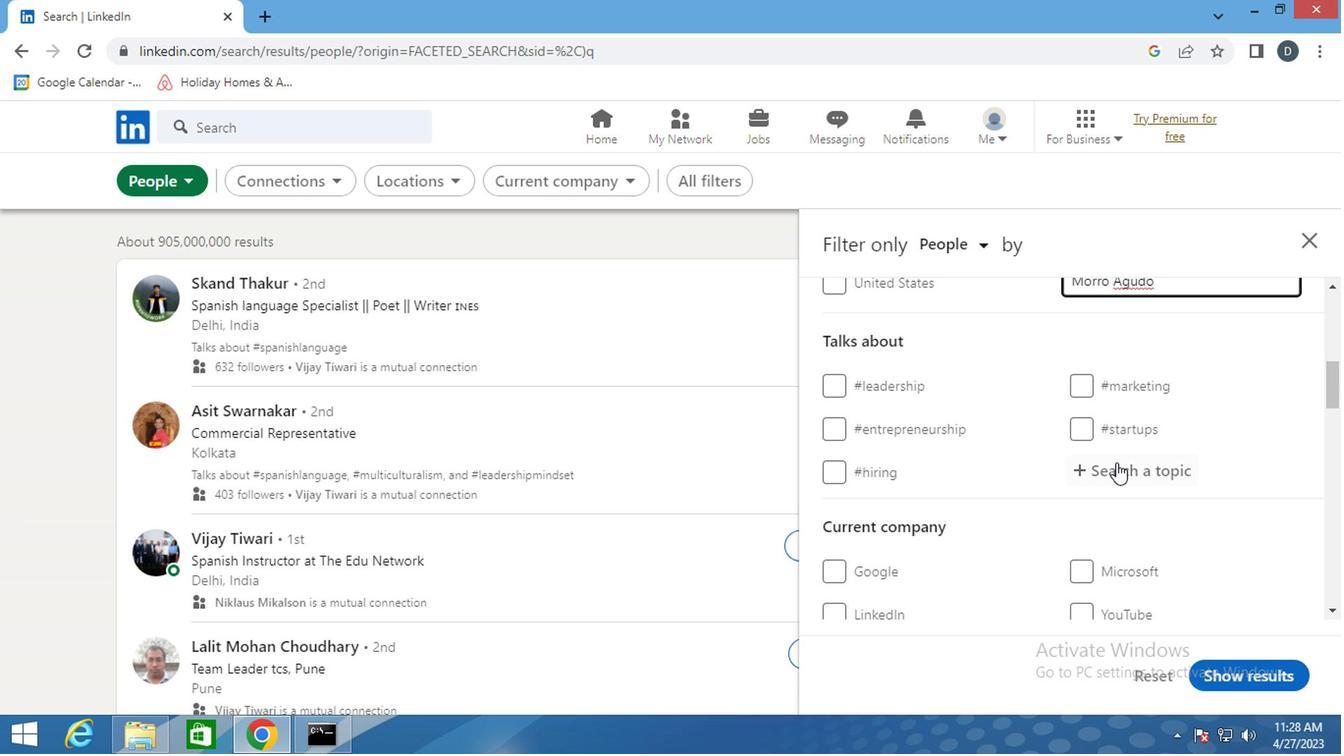 
Action: Mouse pressed left at (1109, 474)
Screenshot: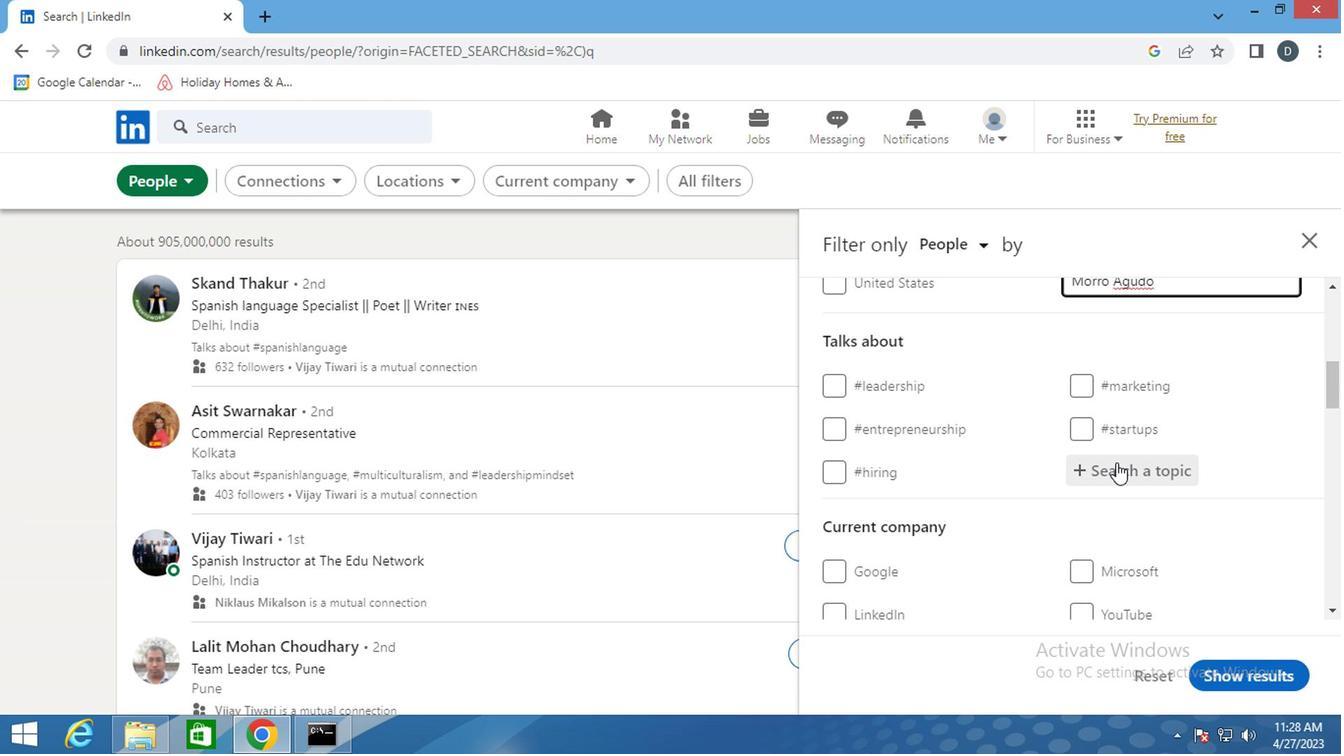 
Action: Key pressed <Key.shift><Key.shift><Key.shift><Key.shift><Key.shift><Key.shift><Key.shift><Key.shift><Key.shift><Key.shift><Key.shift><Key.shift><Key.shift><Key.shift><Key.shift>#
Screenshot: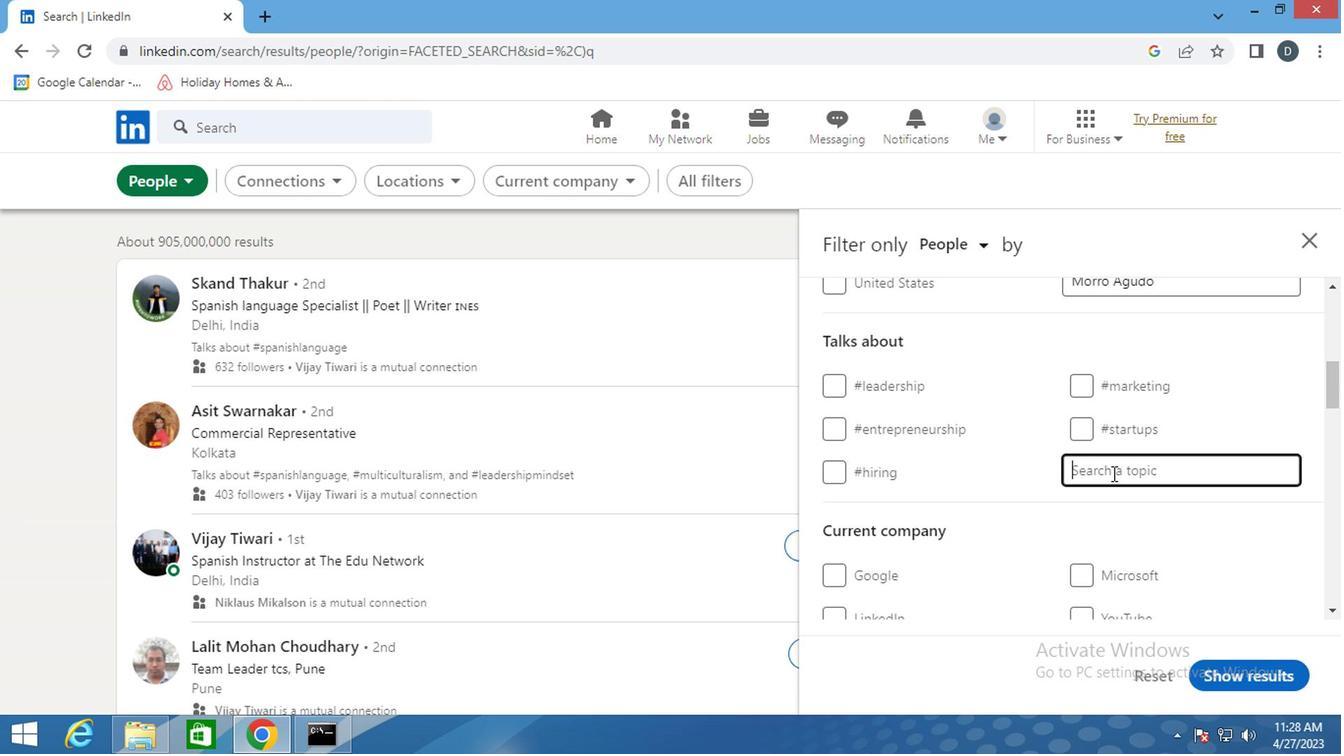 
Action: Mouse moved to (1109, 474)
Screenshot: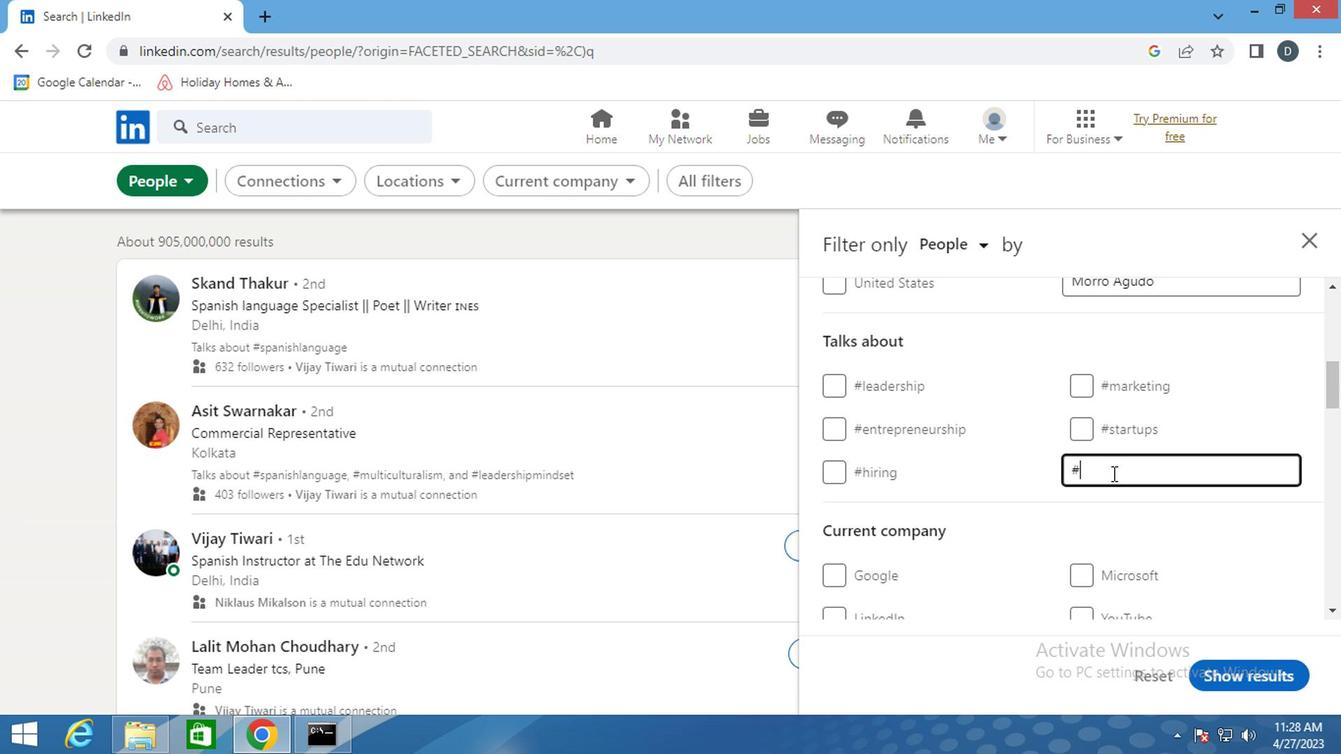
Action: Key pressed BU<Key.backspace><Key.backspace><Key.shift>BUSINES
Screenshot: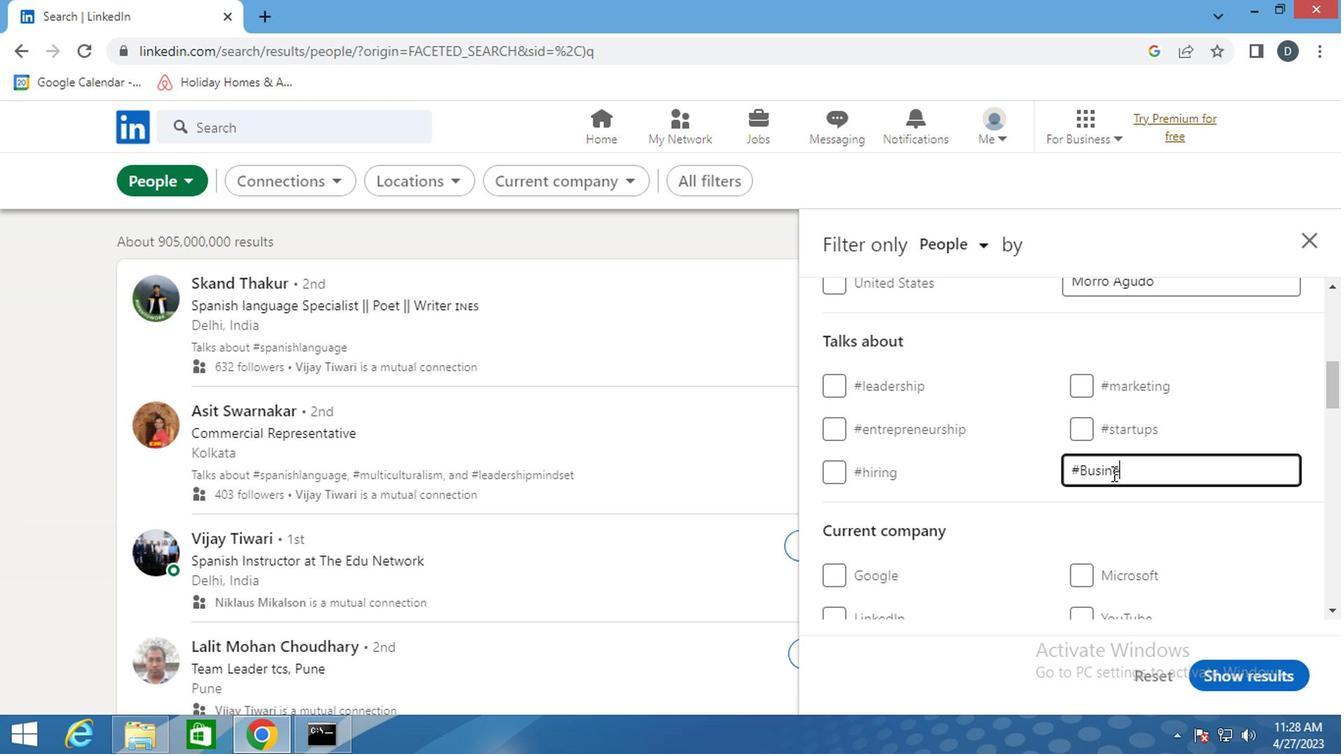 
Action: Mouse moved to (1107, 475)
Screenshot: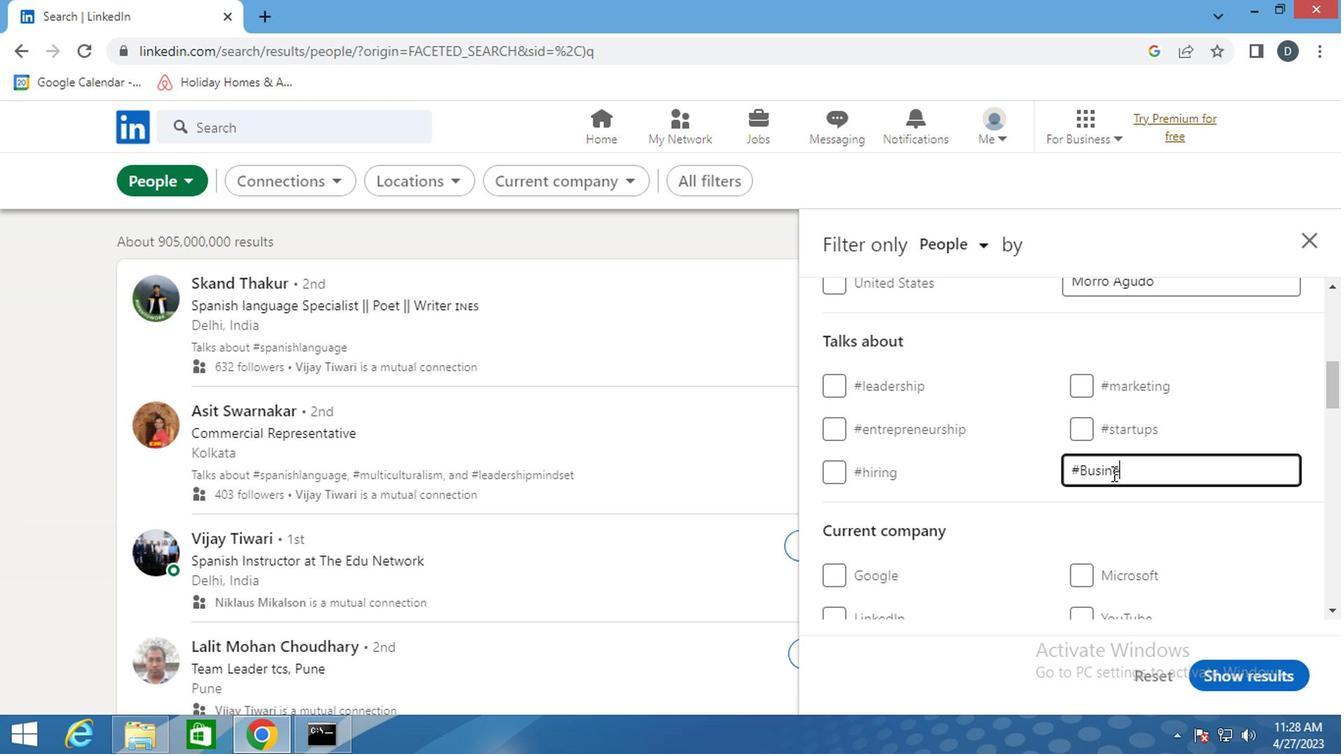 
Action: Key pressed S
Screenshot: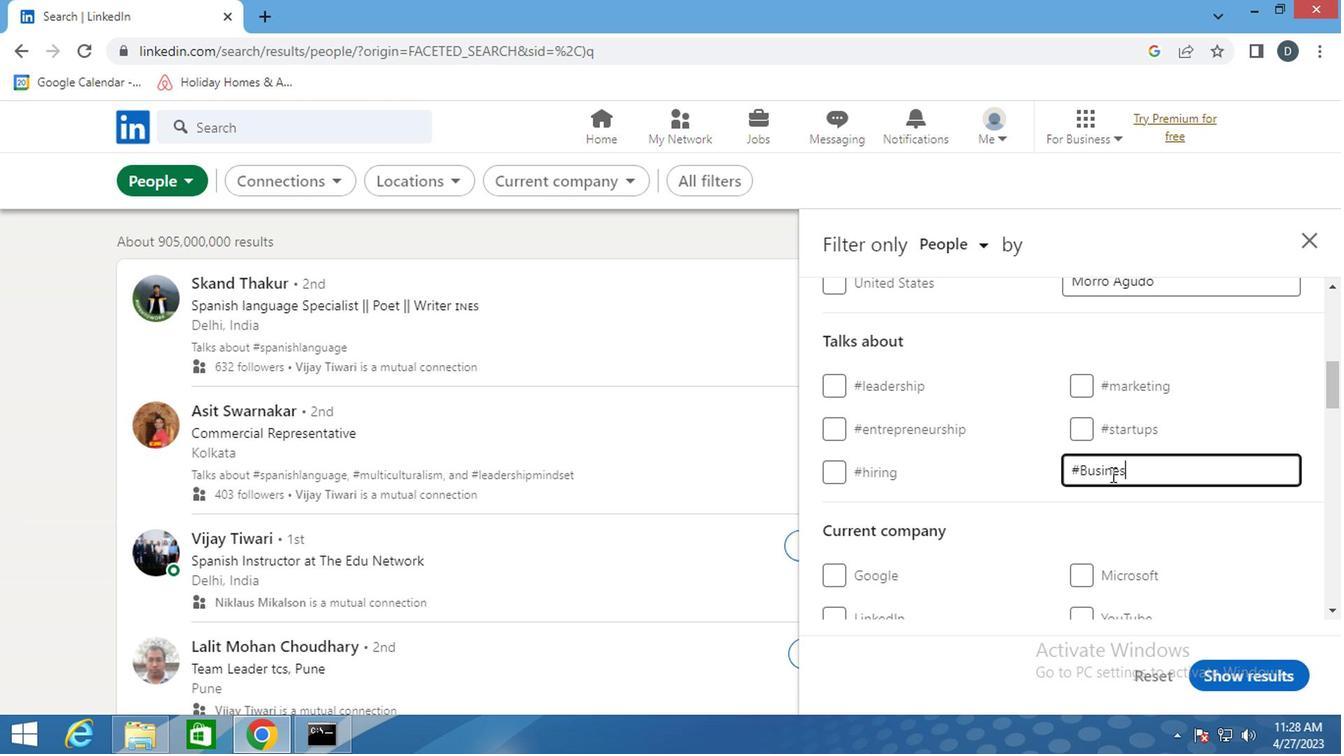 
Action: Mouse moved to (1129, 544)
Screenshot: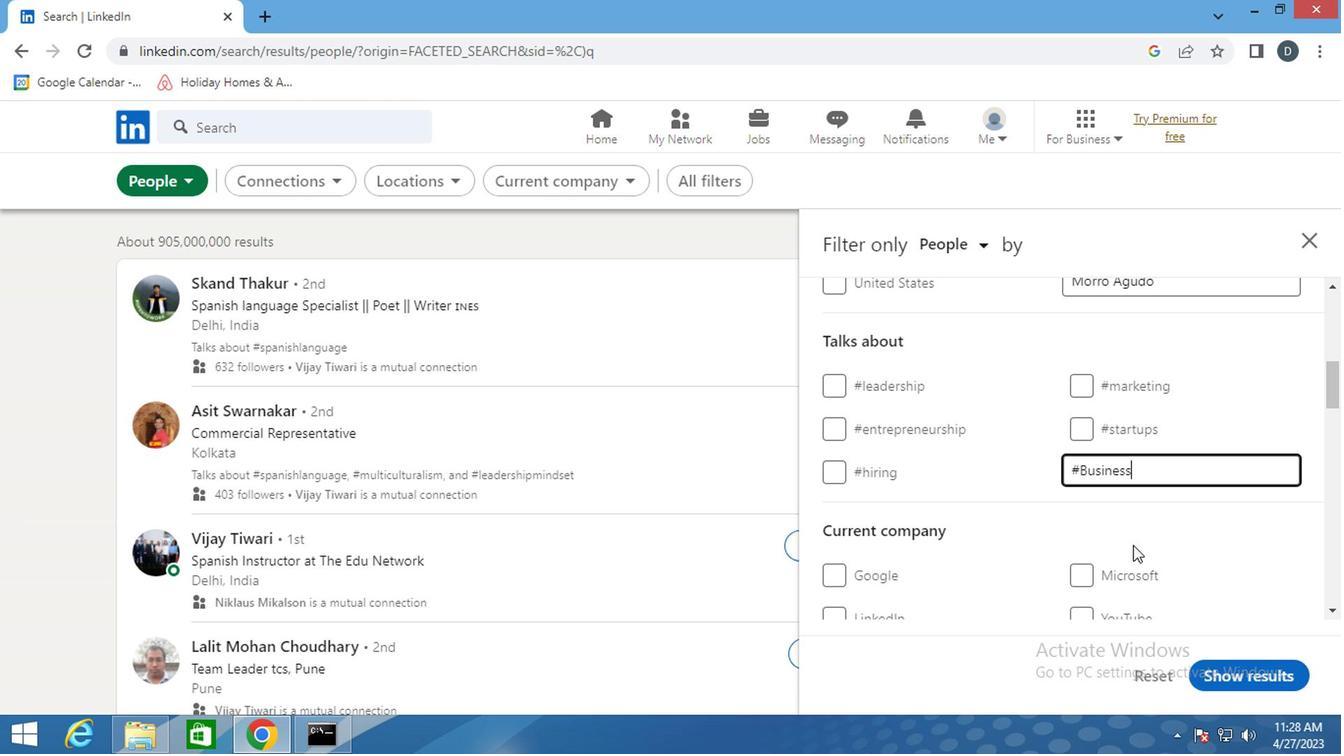 
Action: Mouse scrolled (1129, 543) with delta (0, -1)
Screenshot: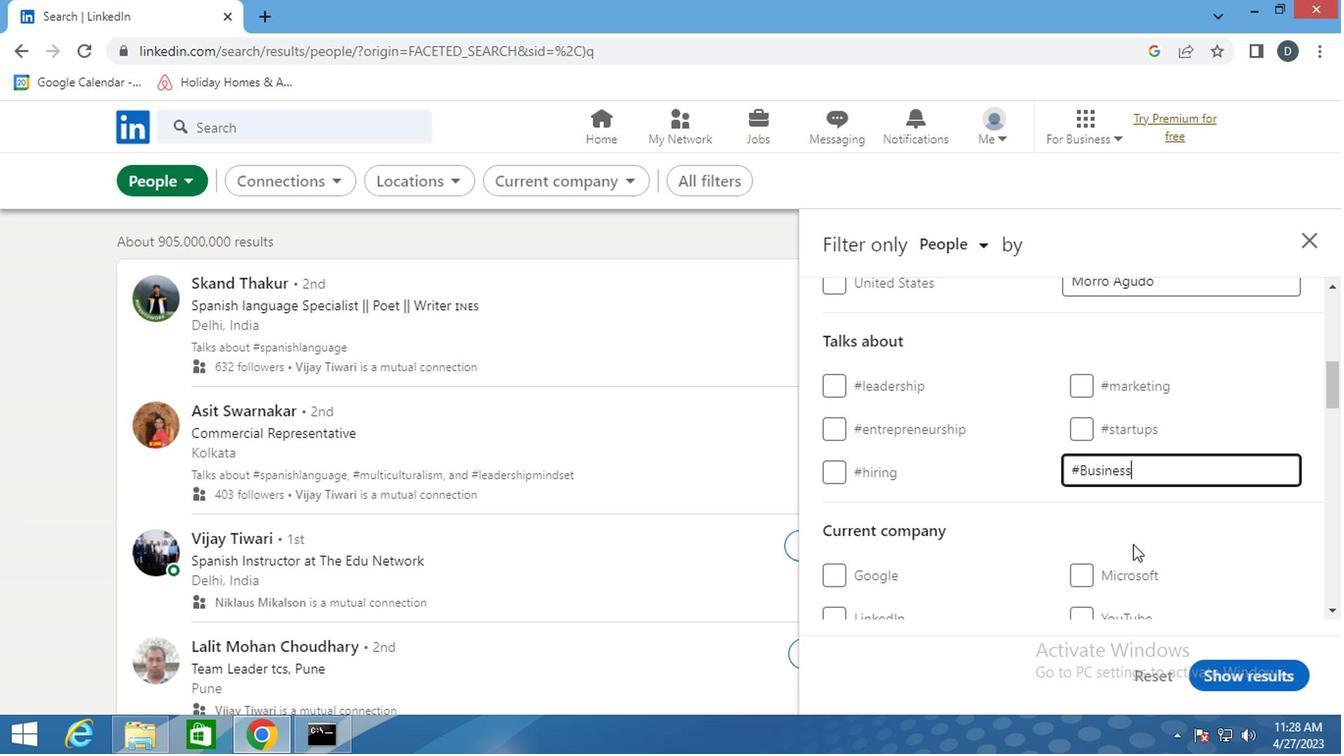 
Action: Mouse scrolled (1129, 543) with delta (0, -1)
Screenshot: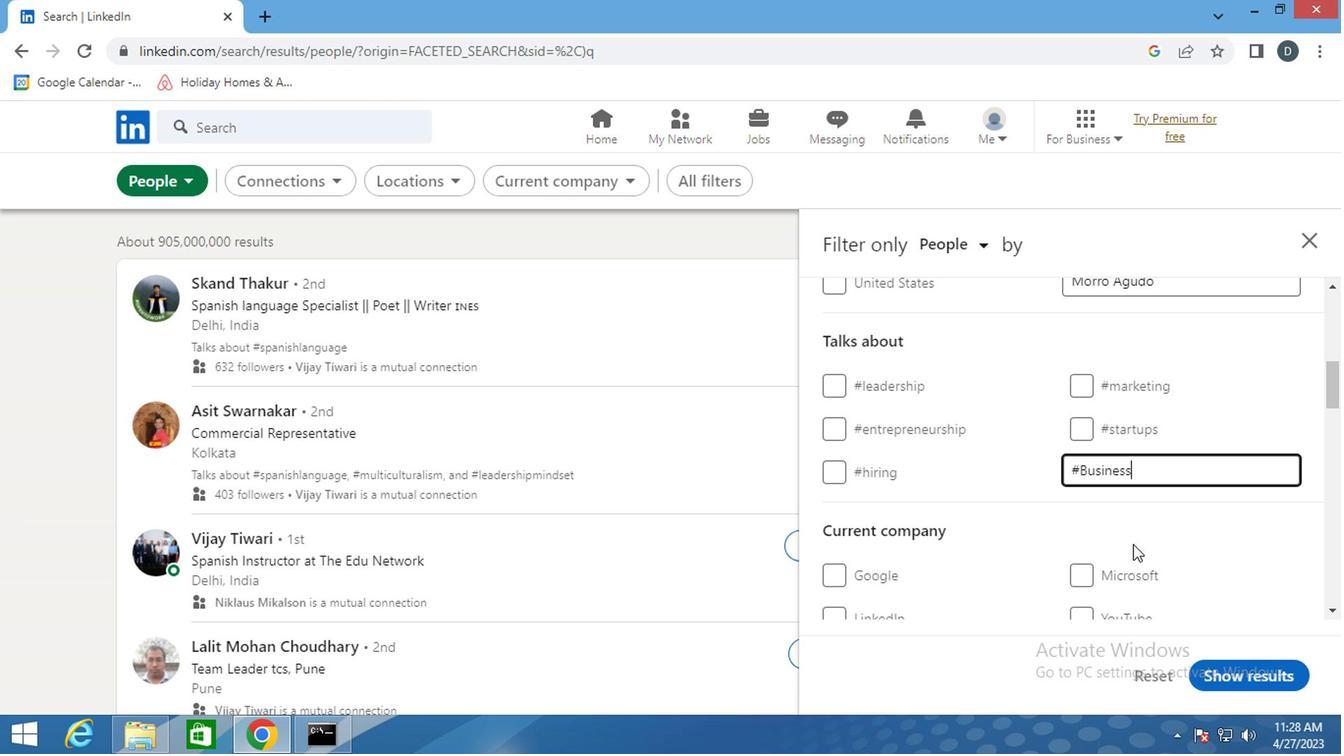 
Action: Mouse scrolled (1129, 543) with delta (0, -1)
Screenshot: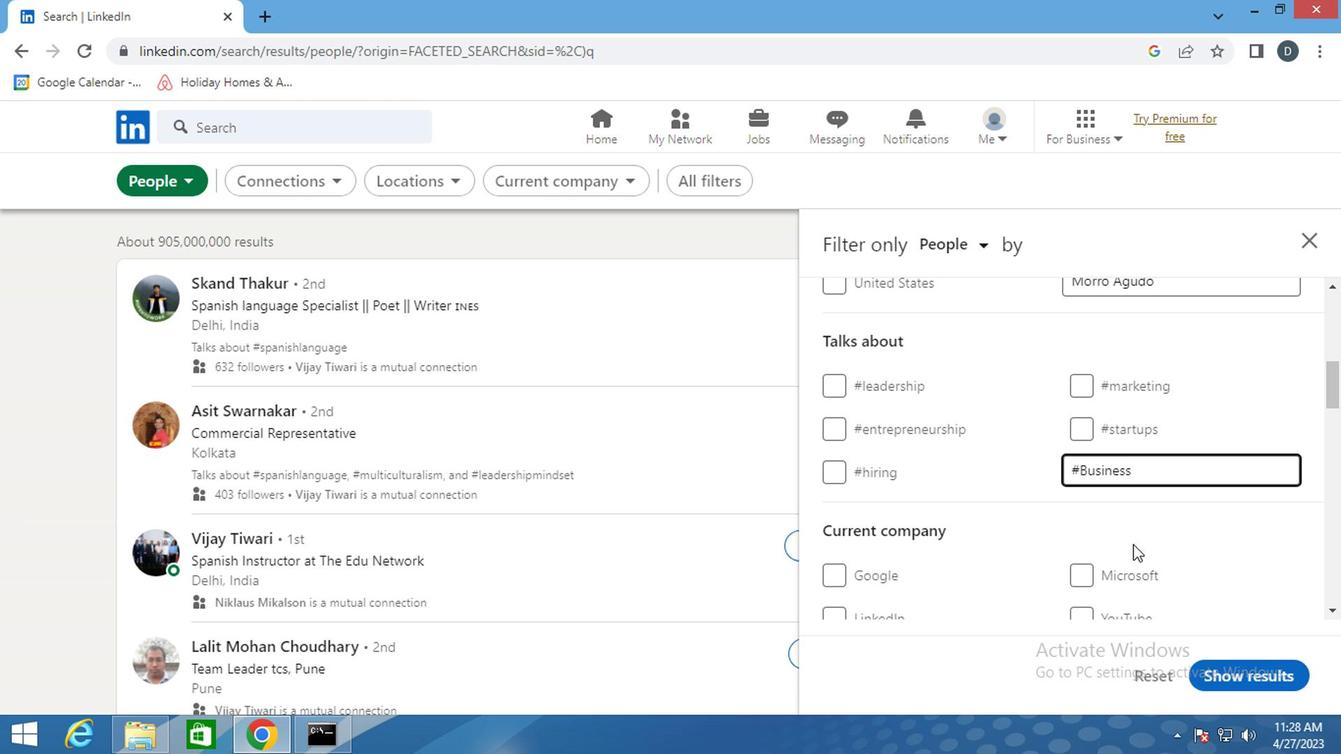 
Action: Mouse moved to (1129, 535)
Screenshot: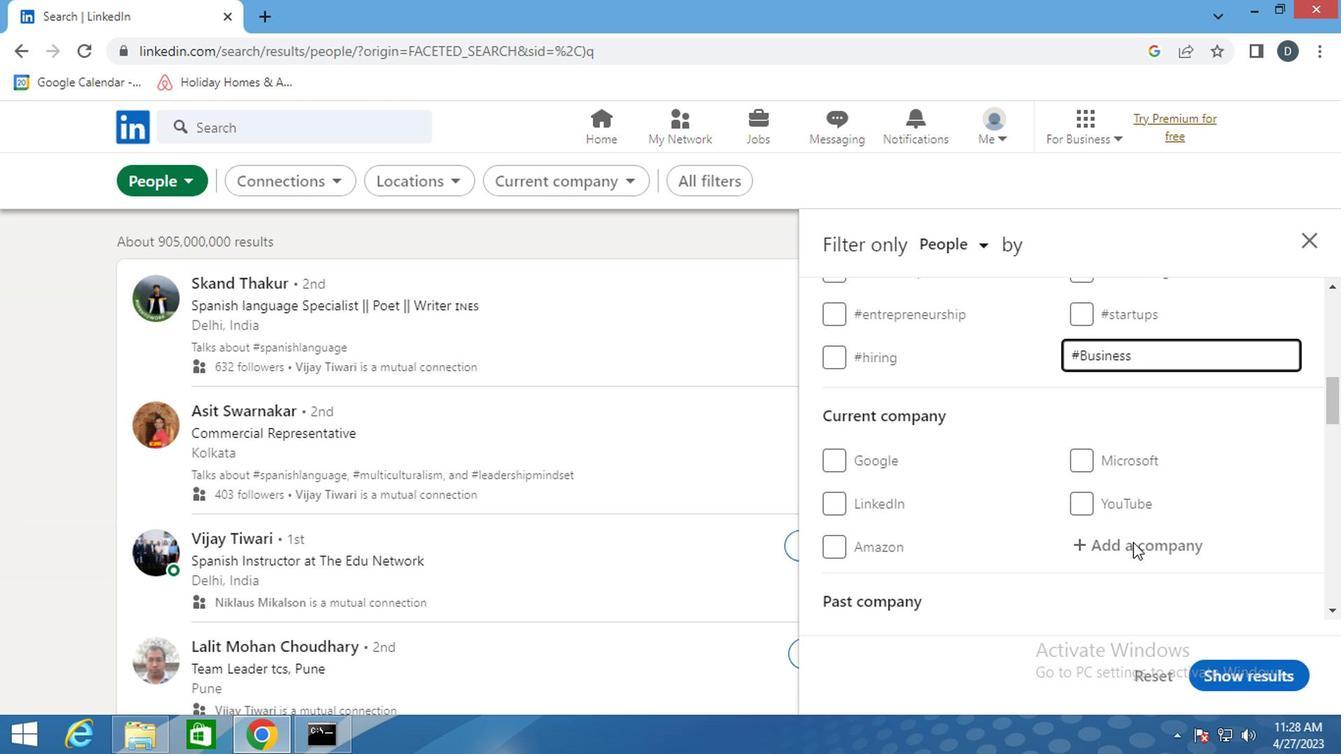 
Action: Mouse scrolled (1129, 533) with delta (0, -1)
Screenshot: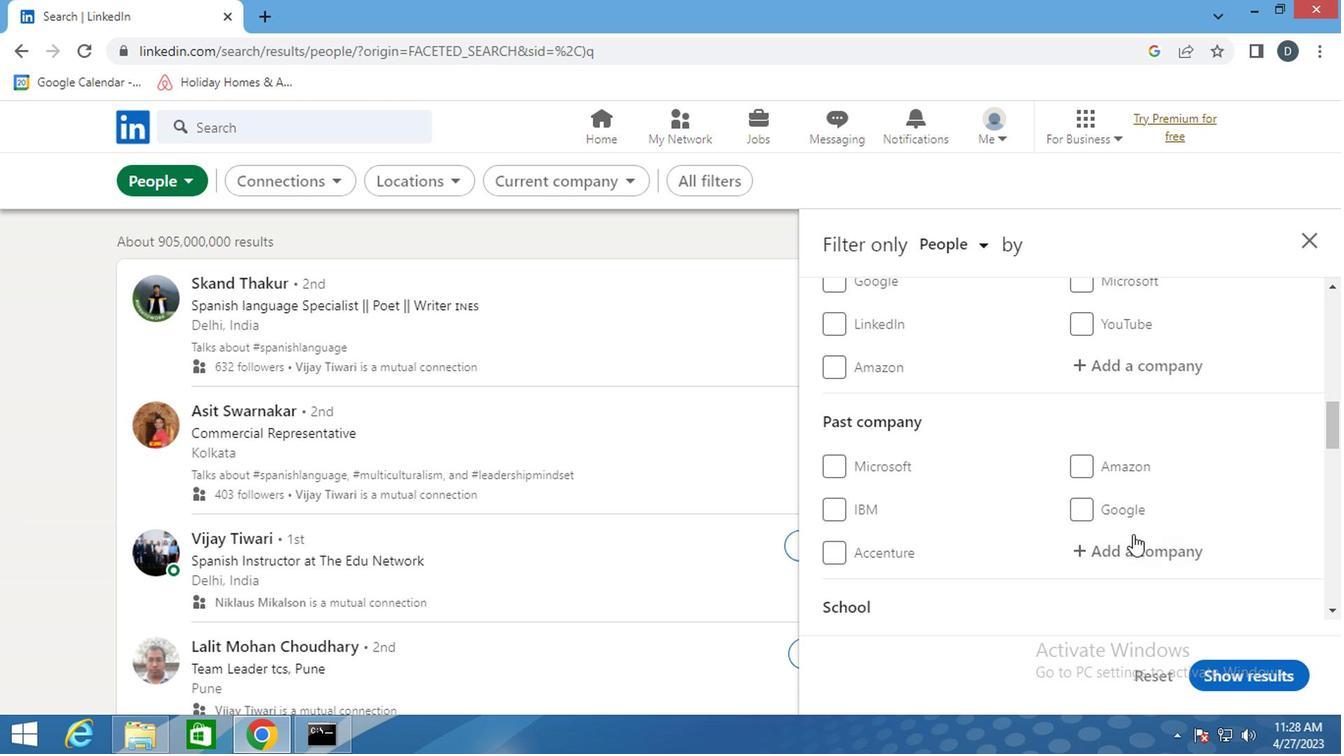 
Action: Mouse scrolled (1129, 533) with delta (0, -1)
Screenshot: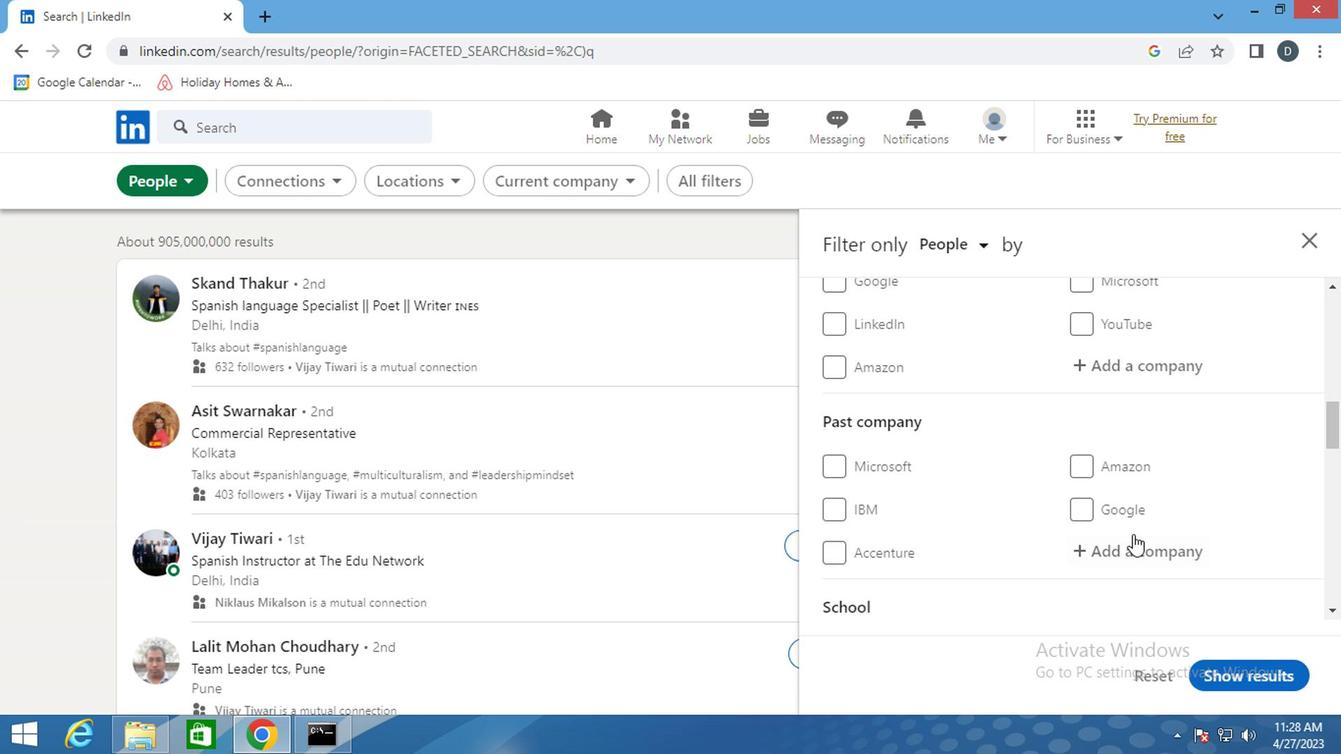 
Action: Mouse scrolled (1129, 533) with delta (0, -1)
Screenshot: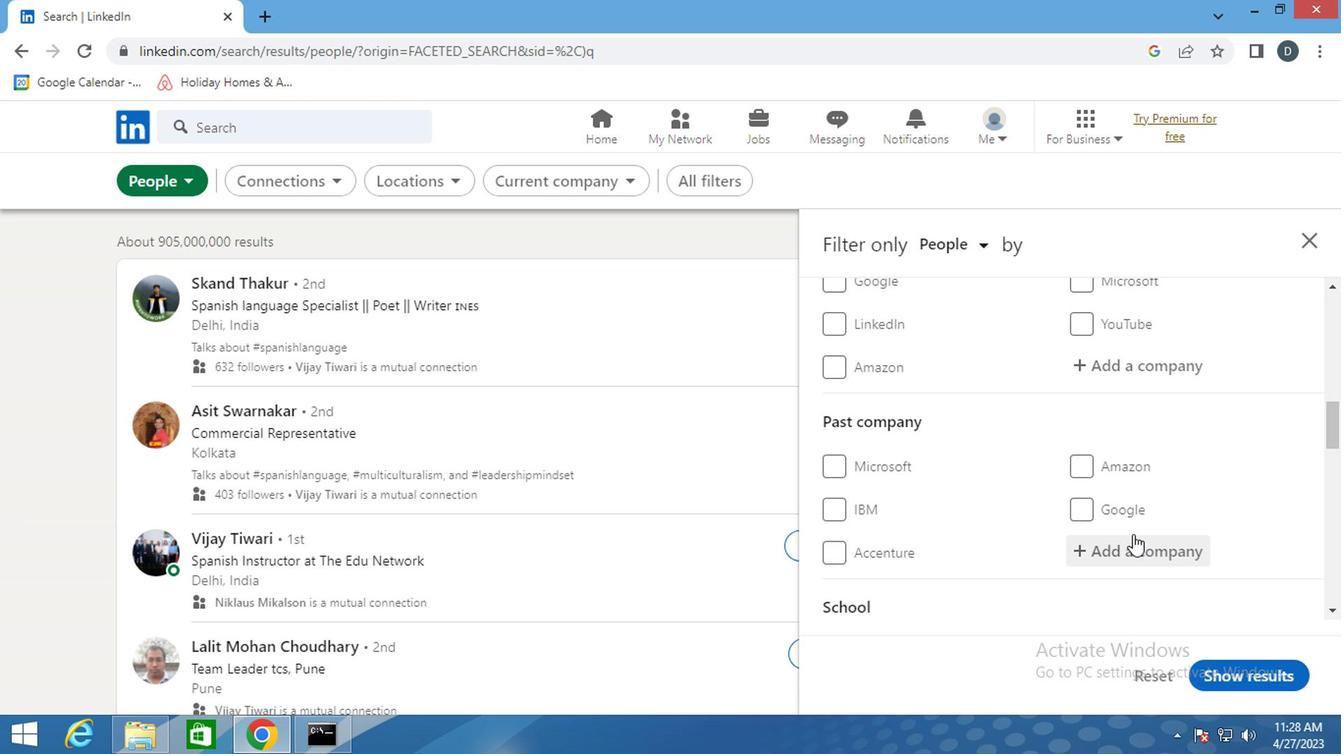
Action: Mouse moved to (1092, 518)
Screenshot: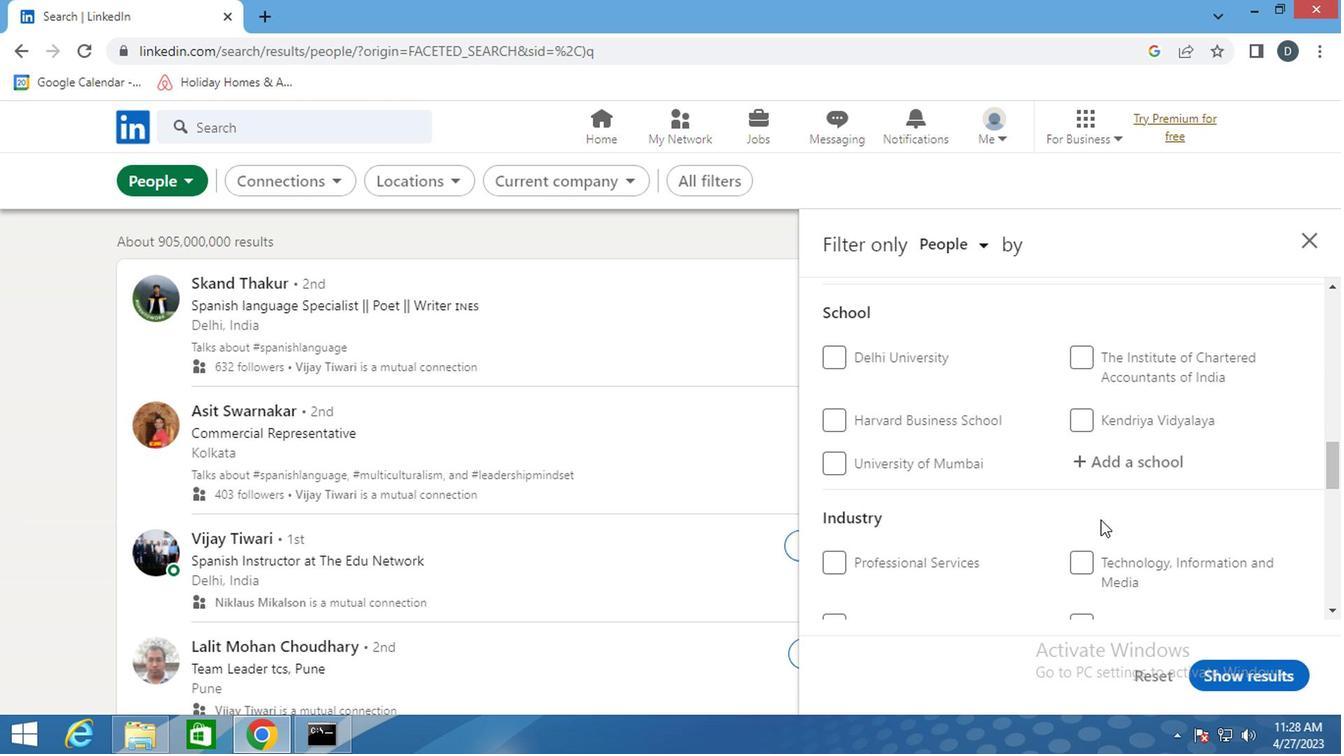 
Action: Mouse scrolled (1092, 516) with delta (0, -1)
Screenshot: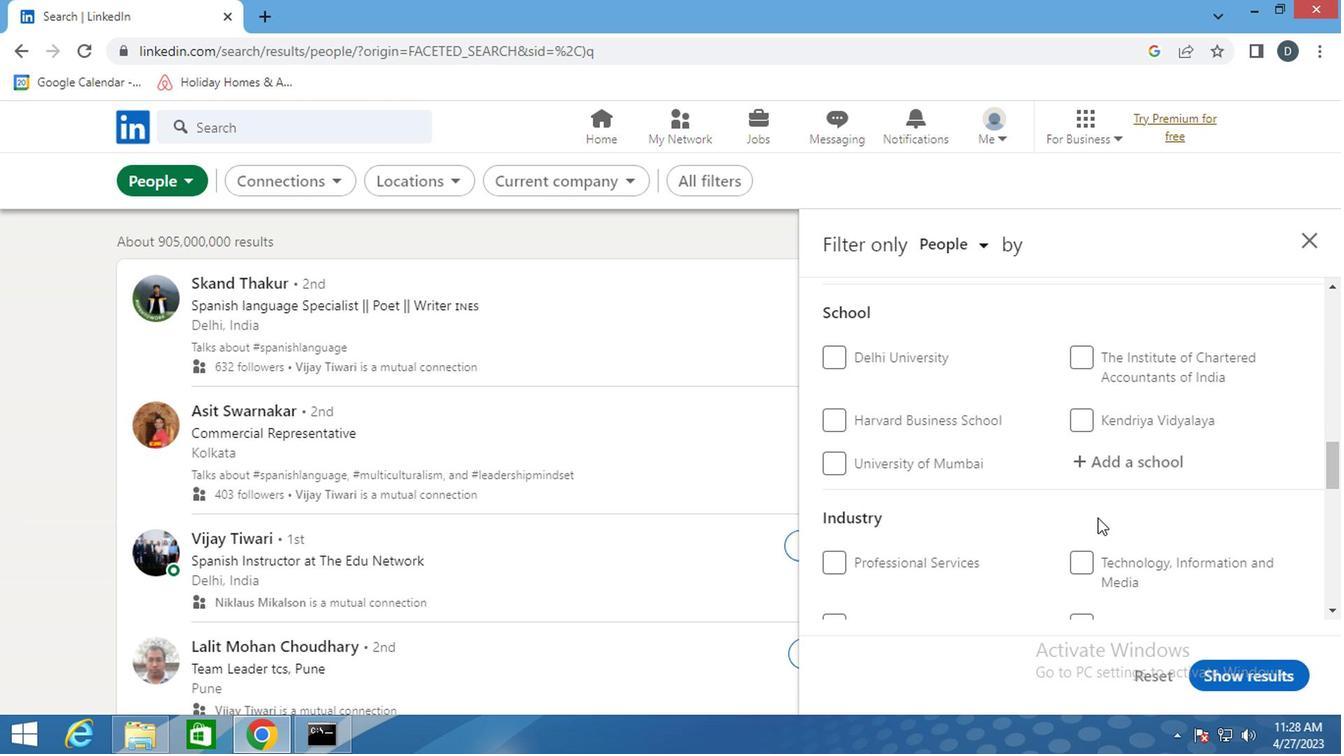 
Action: Mouse scrolled (1092, 516) with delta (0, -1)
Screenshot: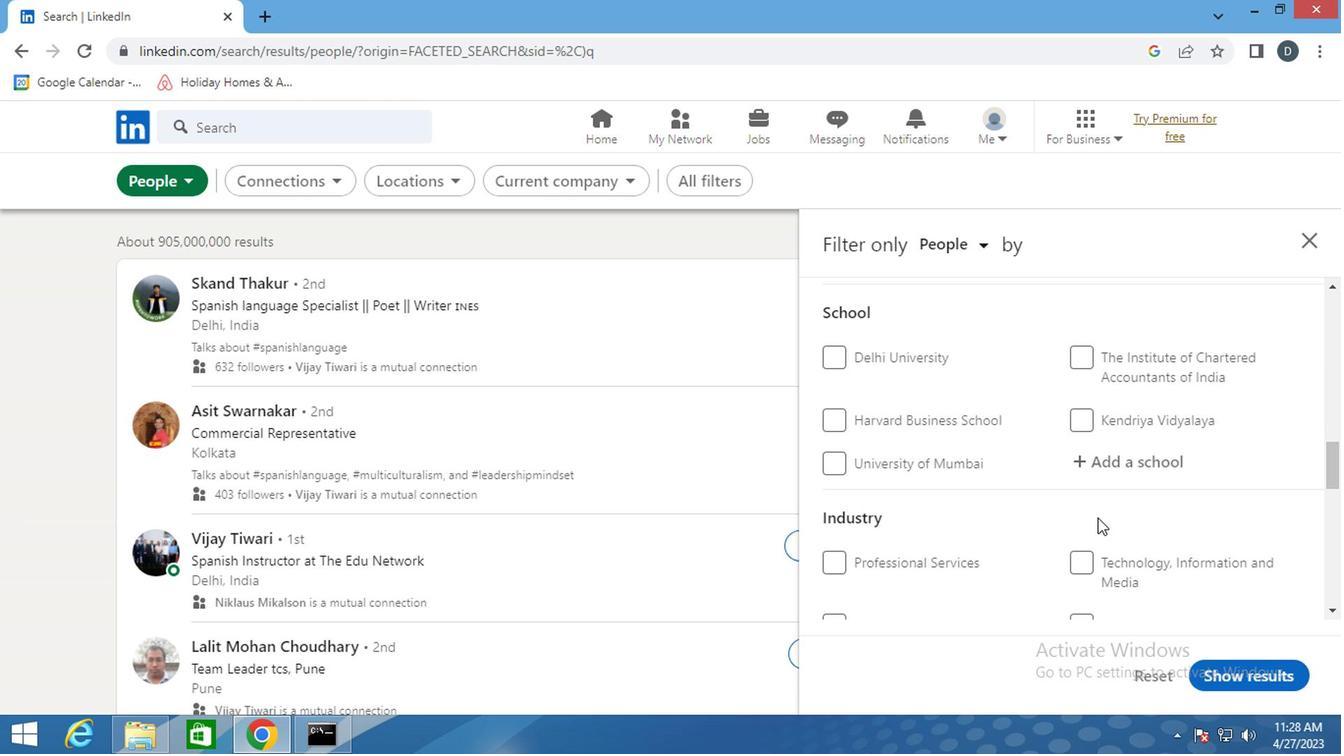 
Action: Mouse scrolled (1092, 516) with delta (0, -1)
Screenshot: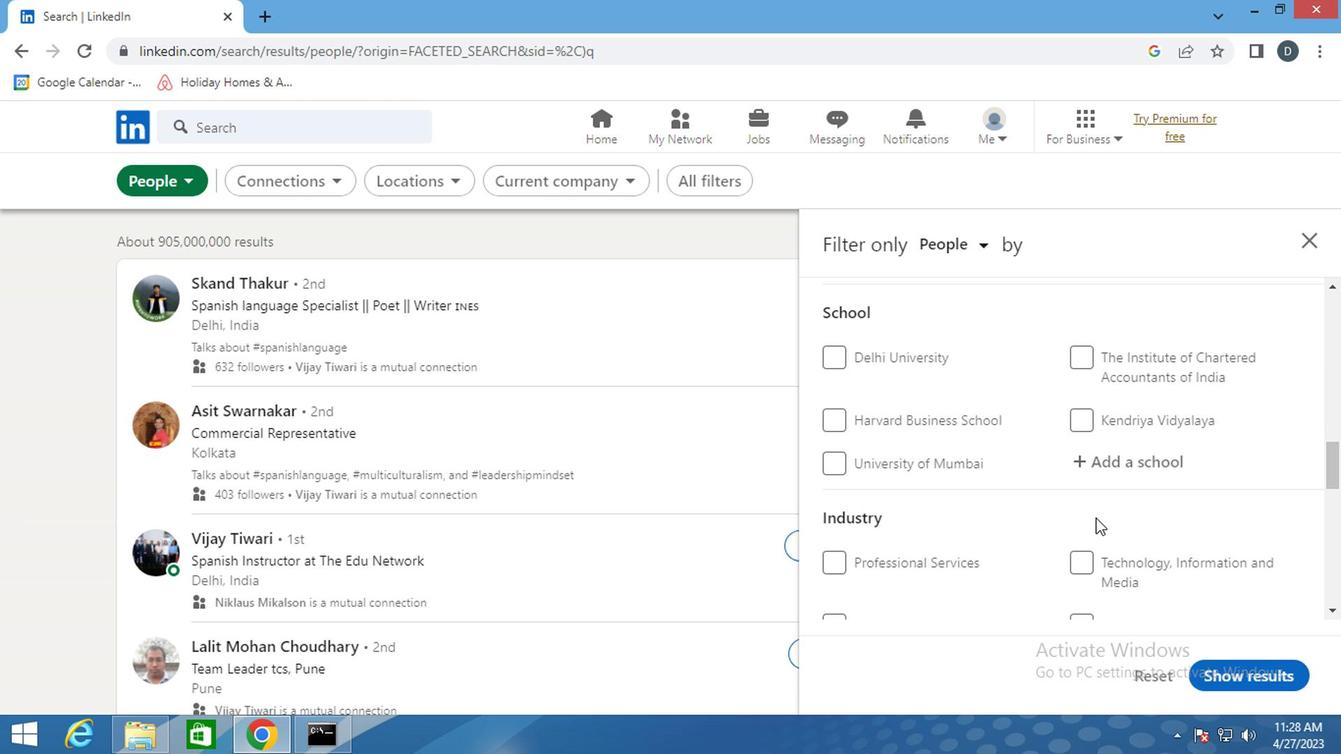 
Action: Mouse moved to (1080, 518)
Screenshot: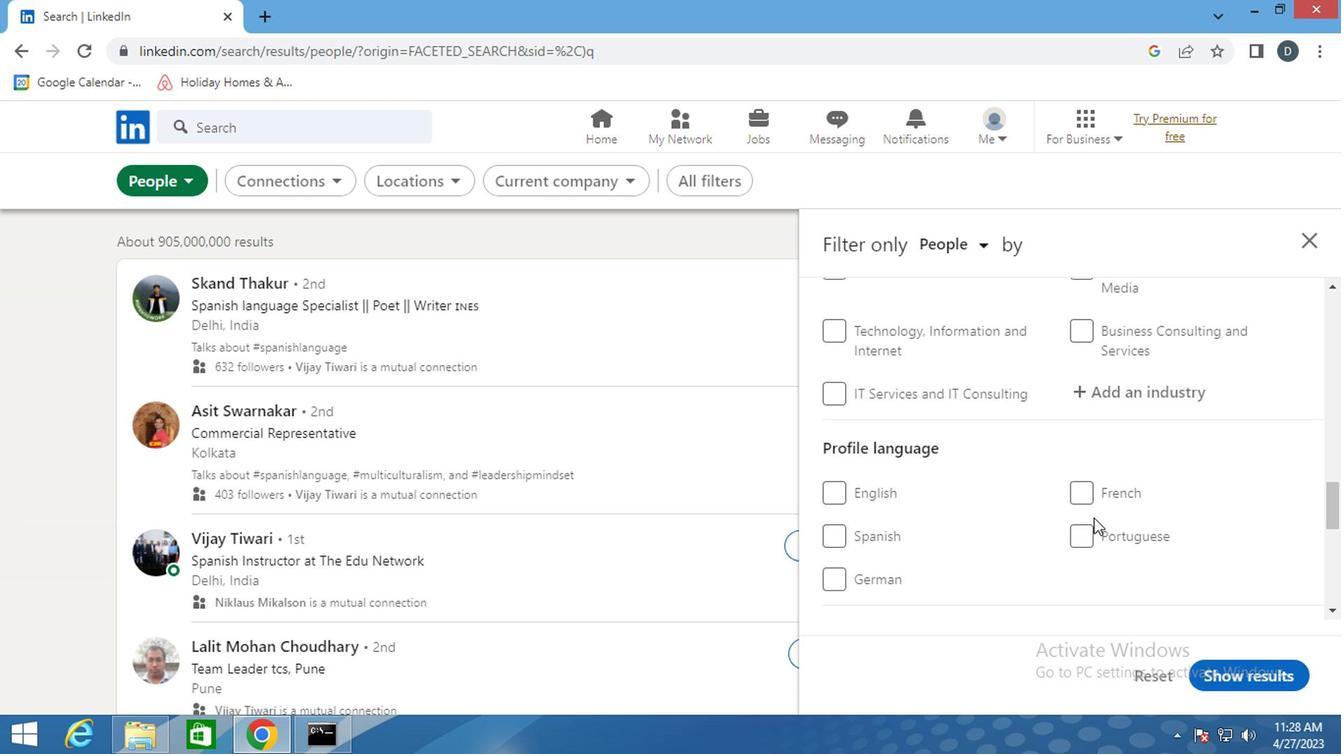 
Action: Mouse scrolled (1080, 516) with delta (0, -1)
Screenshot: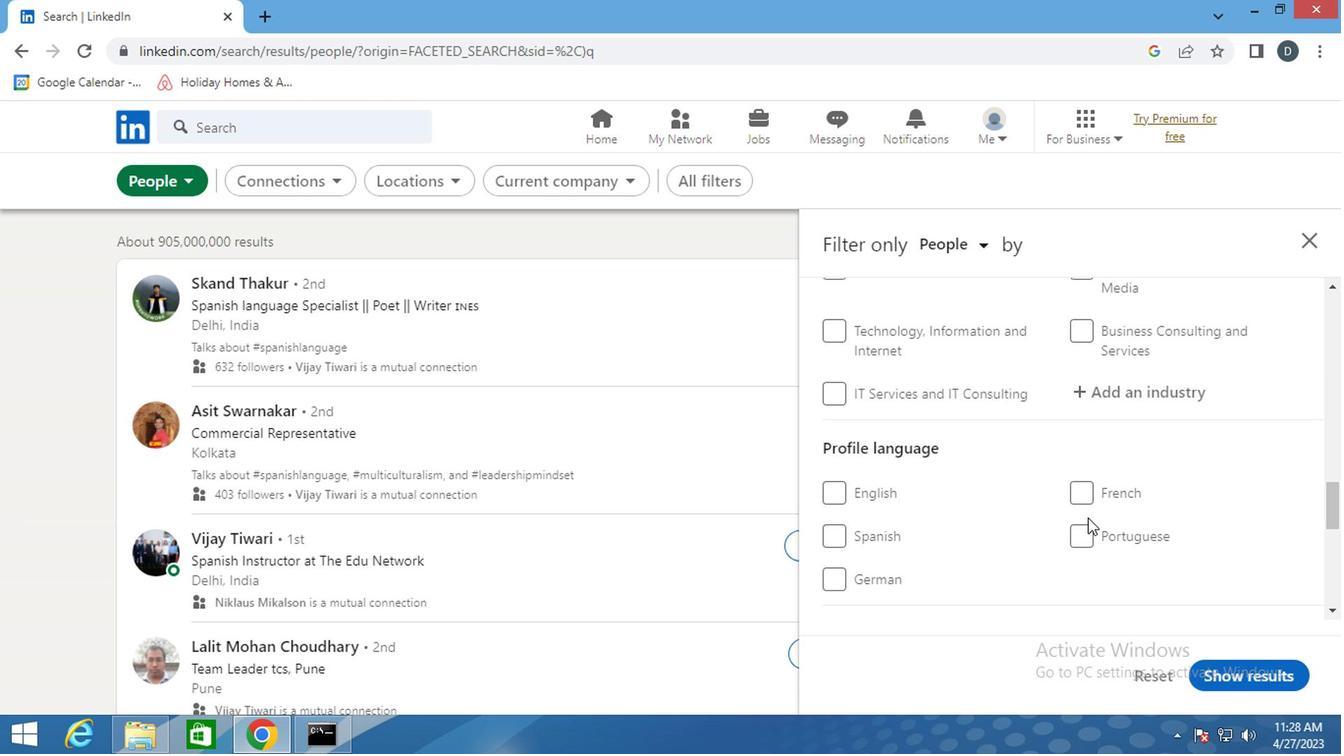 
Action: Mouse scrolled (1080, 516) with delta (0, -1)
Screenshot: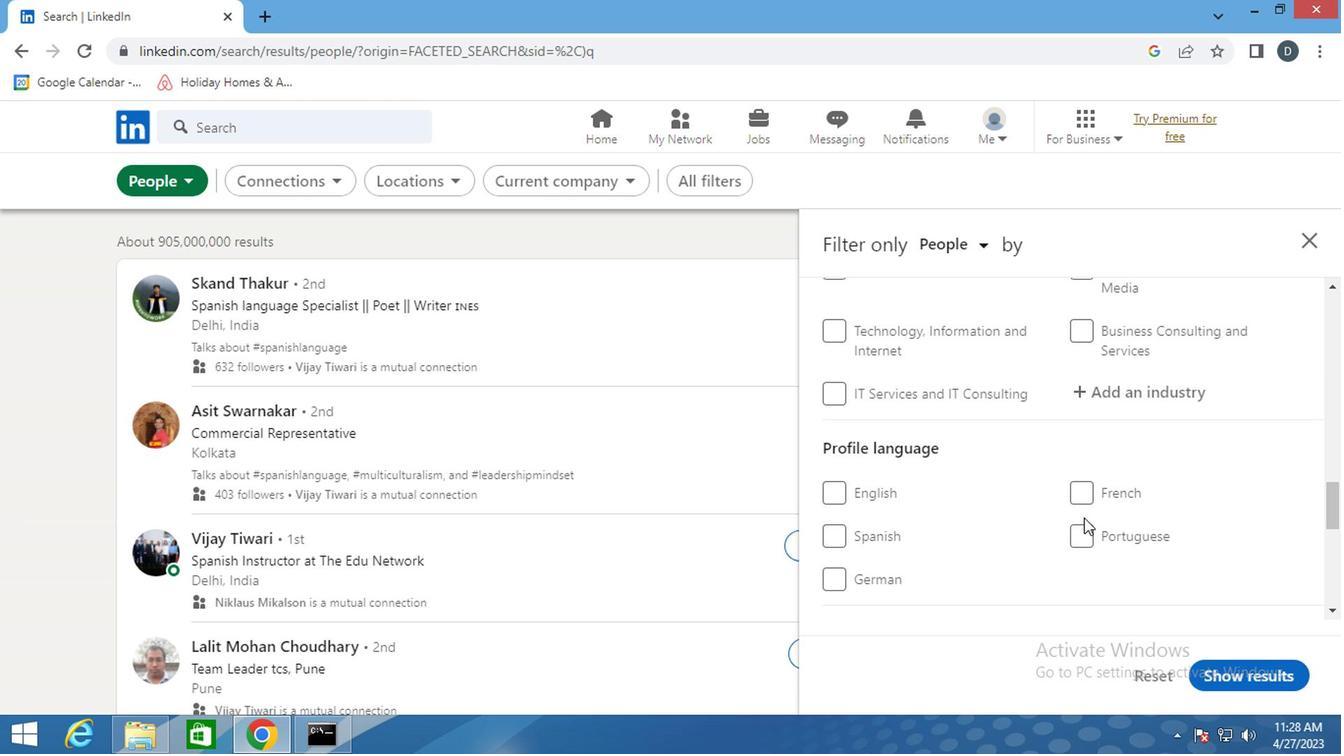 
Action: Mouse moved to (1098, 496)
Screenshot: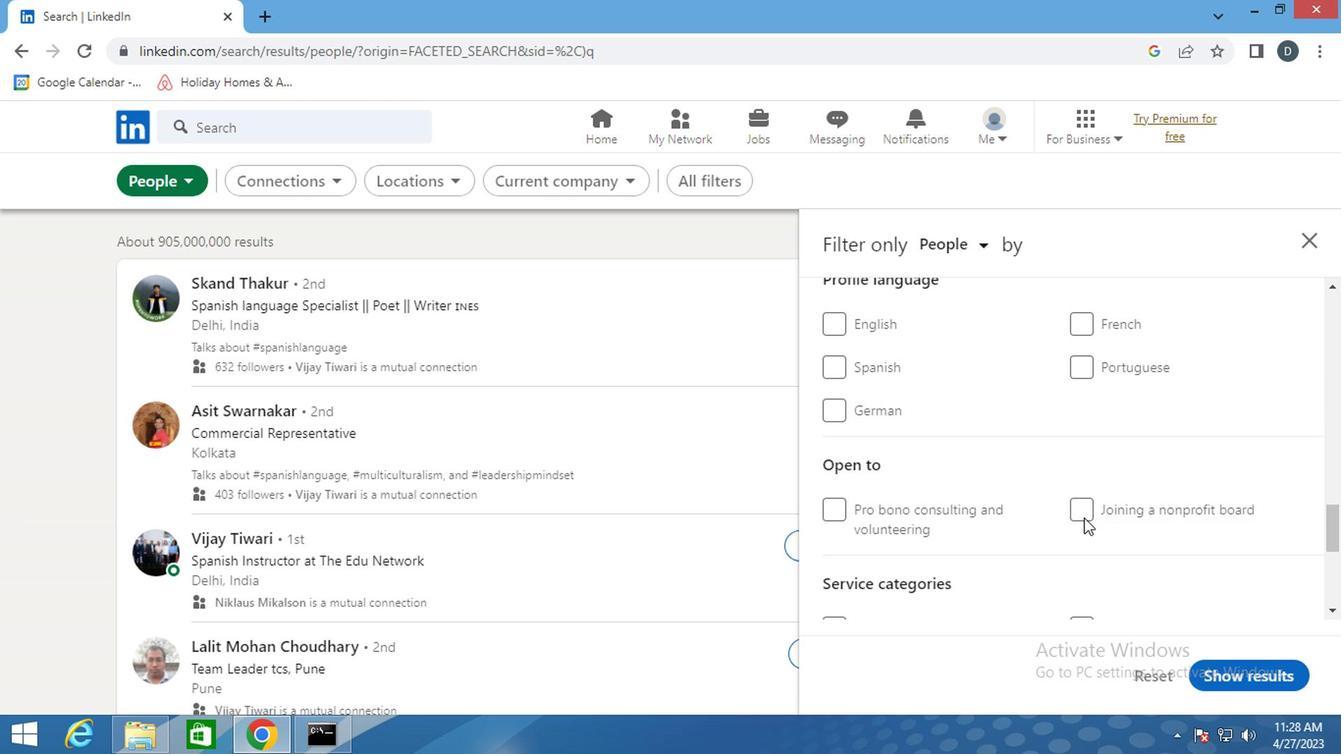 
Action: Mouse scrolled (1098, 497) with delta (0, 0)
Screenshot: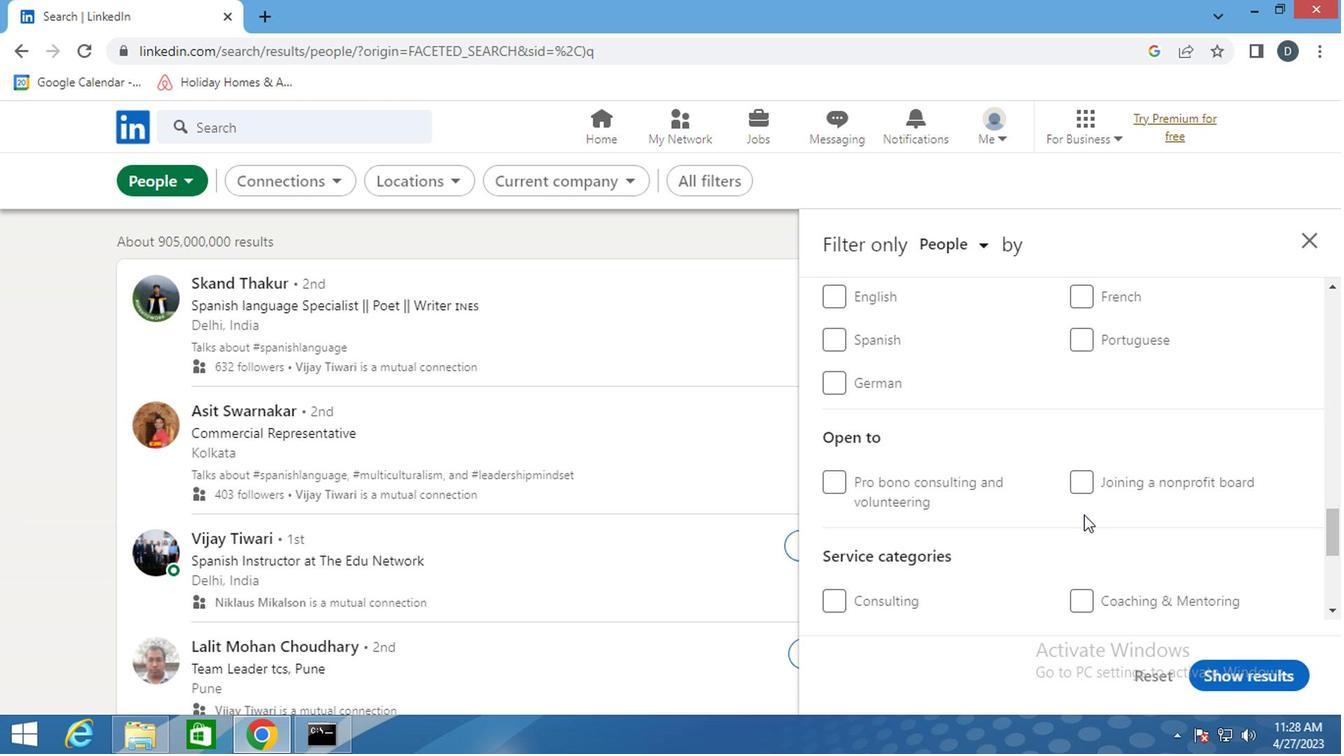 
Action: Mouse scrolled (1098, 497) with delta (0, 0)
Screenshot: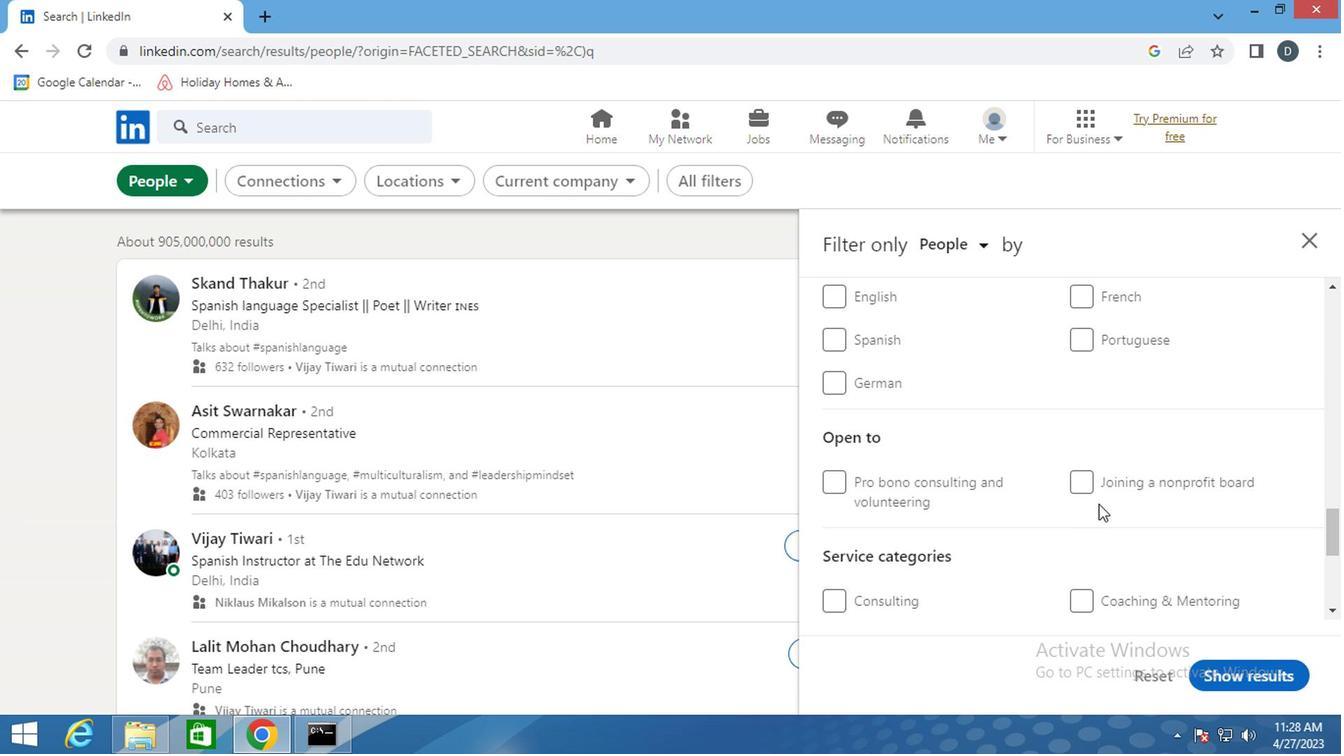 
Action: Mouse moved to (876, 581)
Screenshot: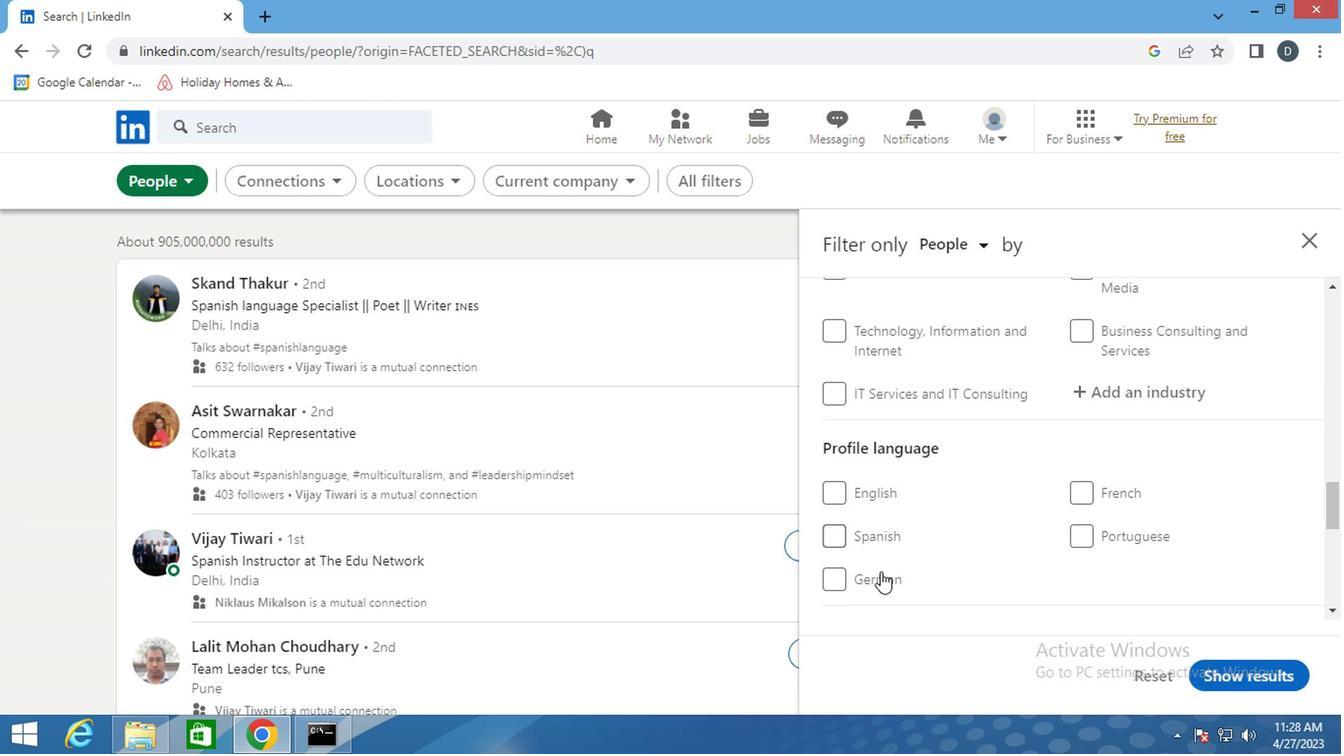 
Action: Mouse pressed left at (876, 581)
Screenshot: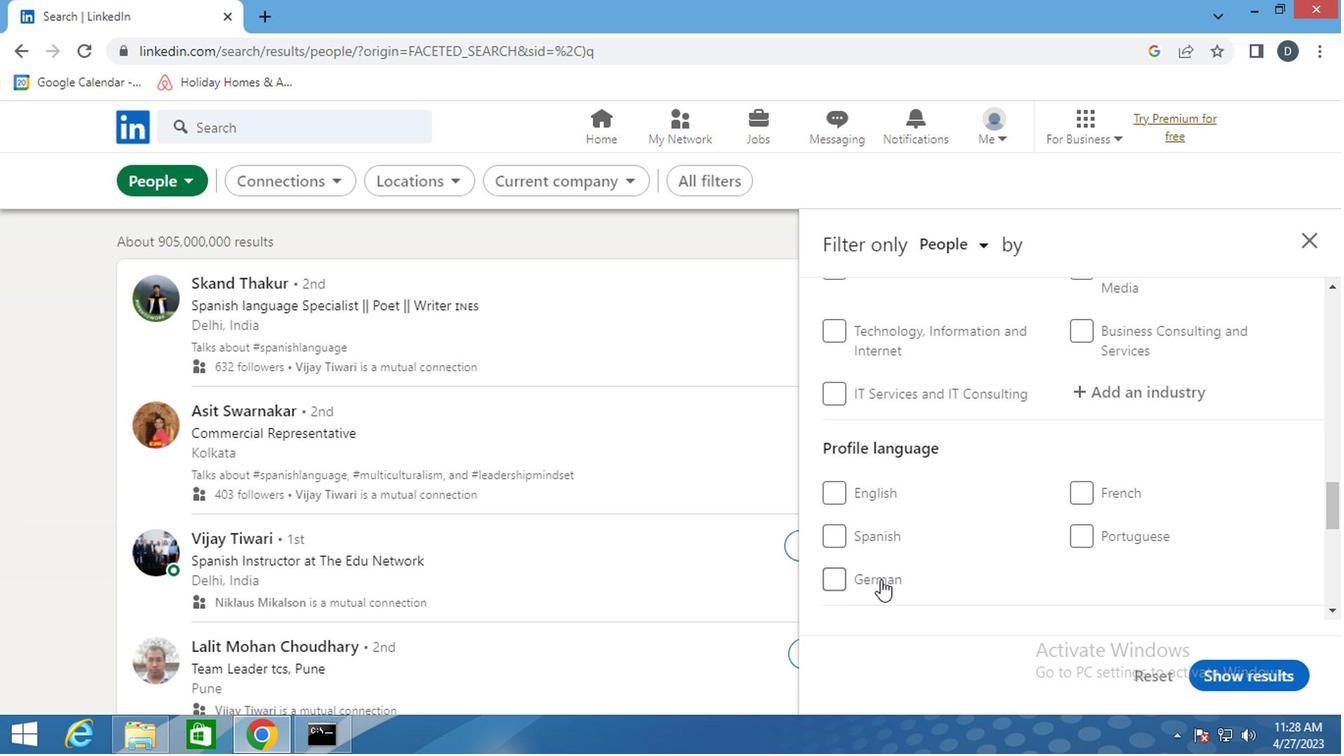 
Action: Mouse moved to (960, 565)
Screenshot: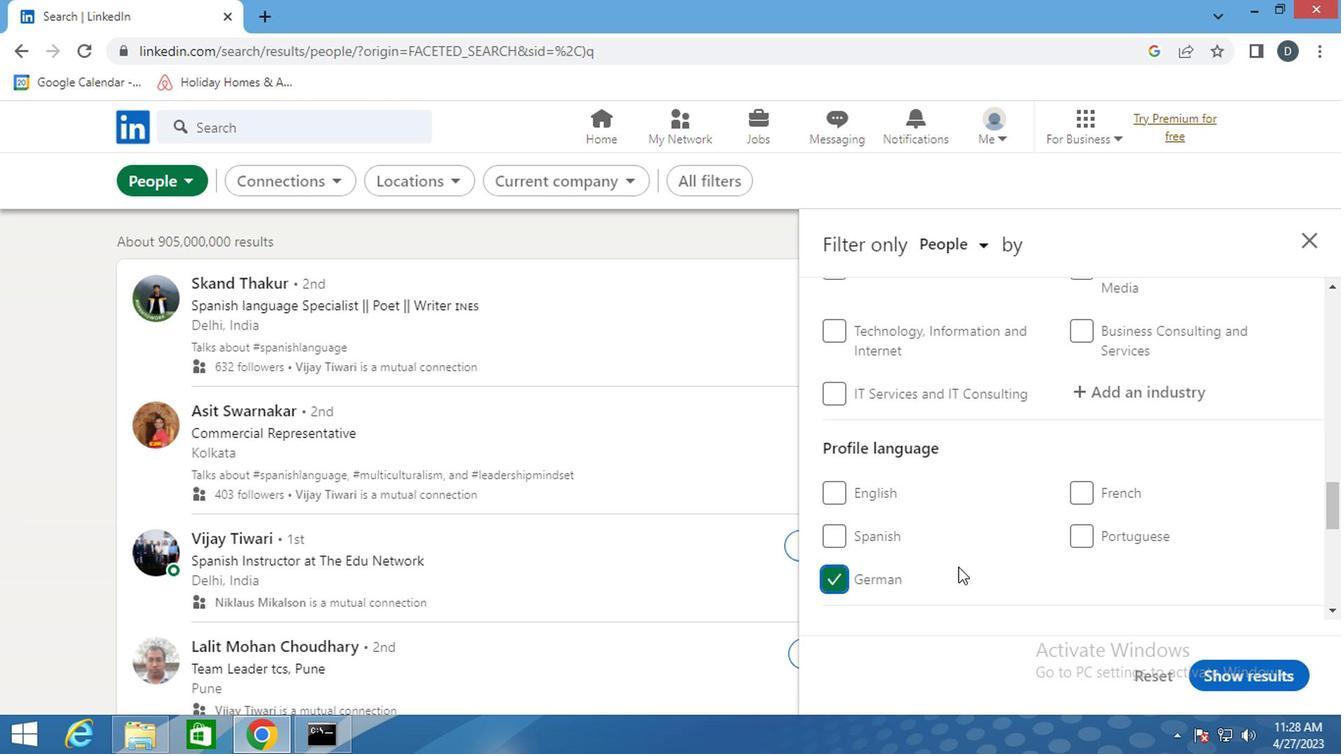 
Action: Mouse scrolled (960, 565) with delta (0, 0)
Screenshot: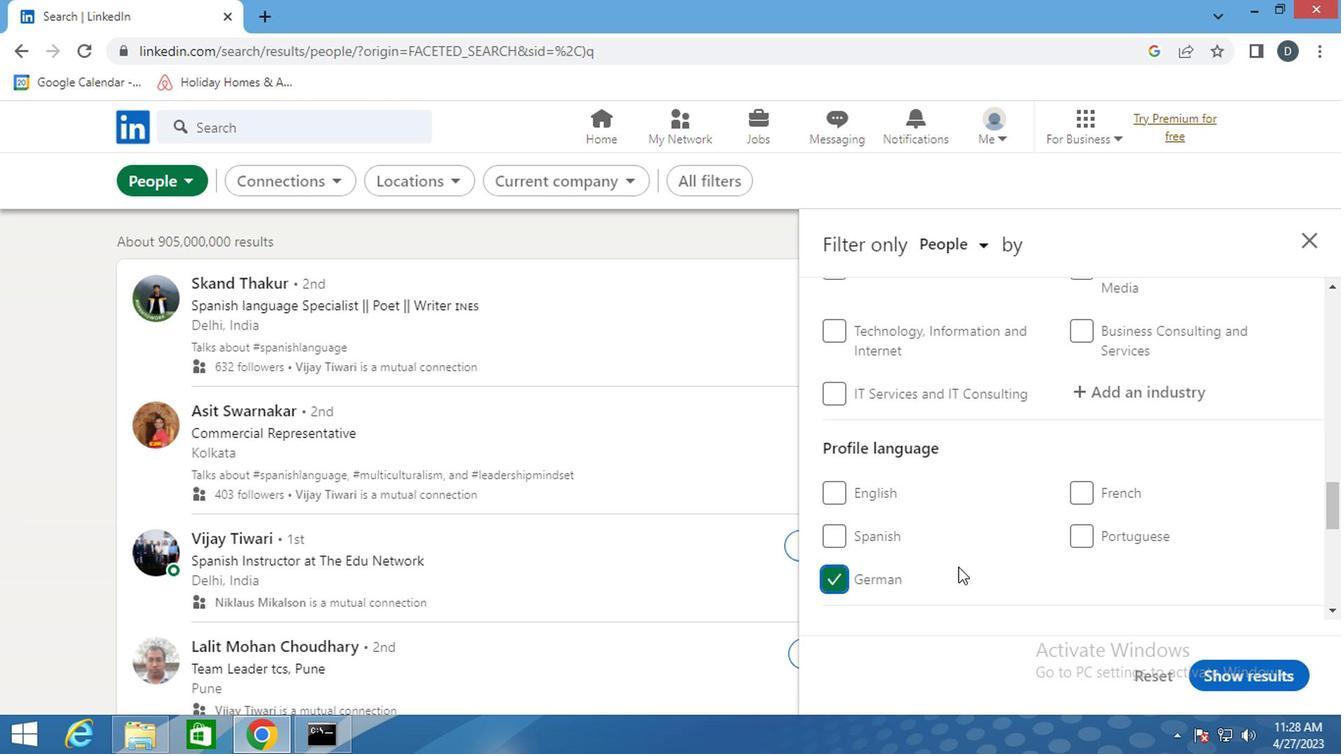 
Action: Mouse scrolled (960, 565) with delta (0, 0)
Screenshot: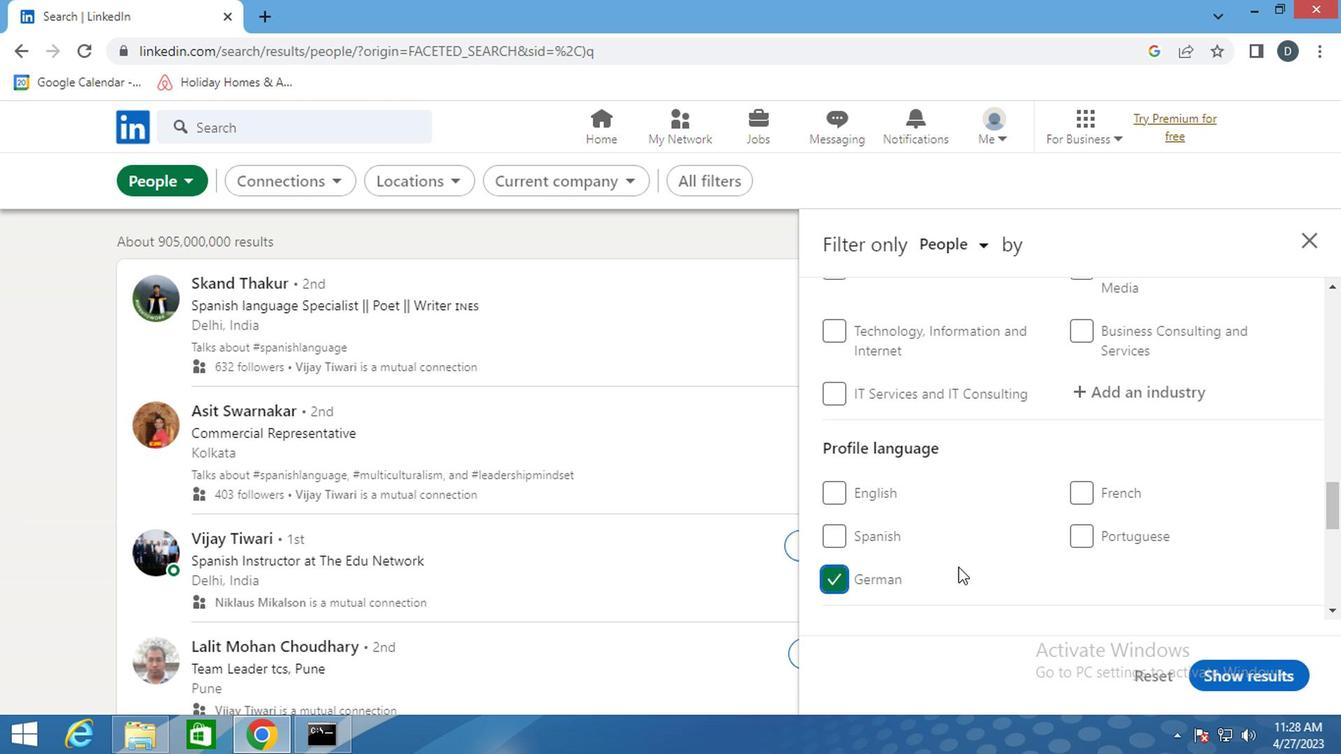 
Action: Mouse scrolled (960, 565) with delta (0, 0)
Screenshot: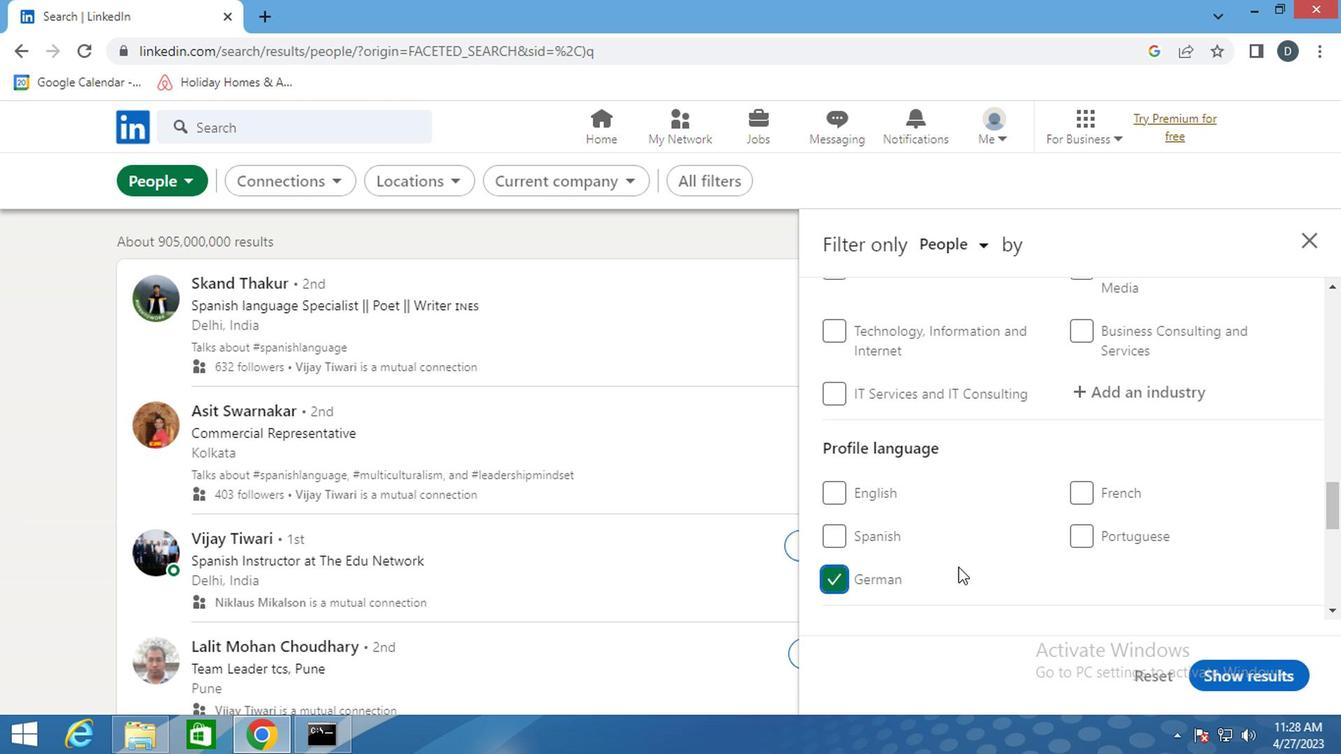 
Action: Mouse scrolled (960, 565) with delta (0, 0)
Screenshot: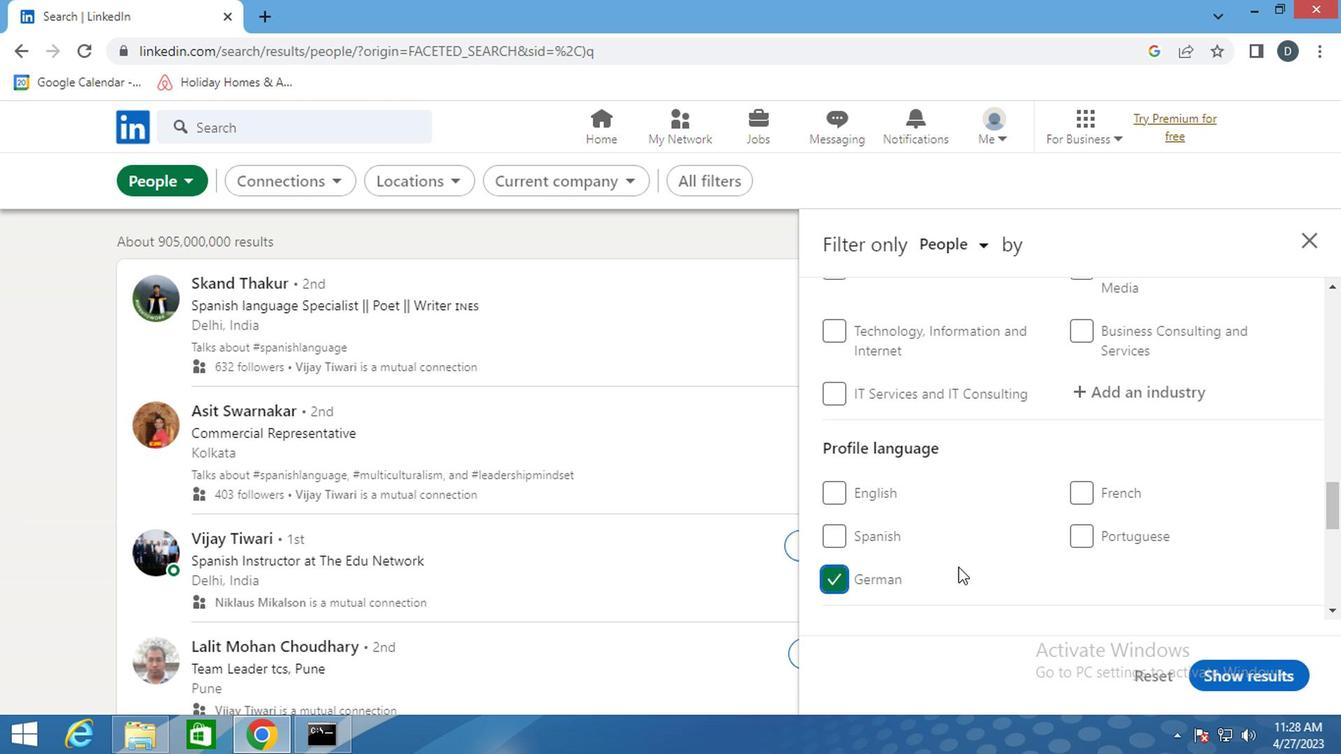 
Action: Mouse scrolled (960, 565) with delta (0, 0)
Screenshot: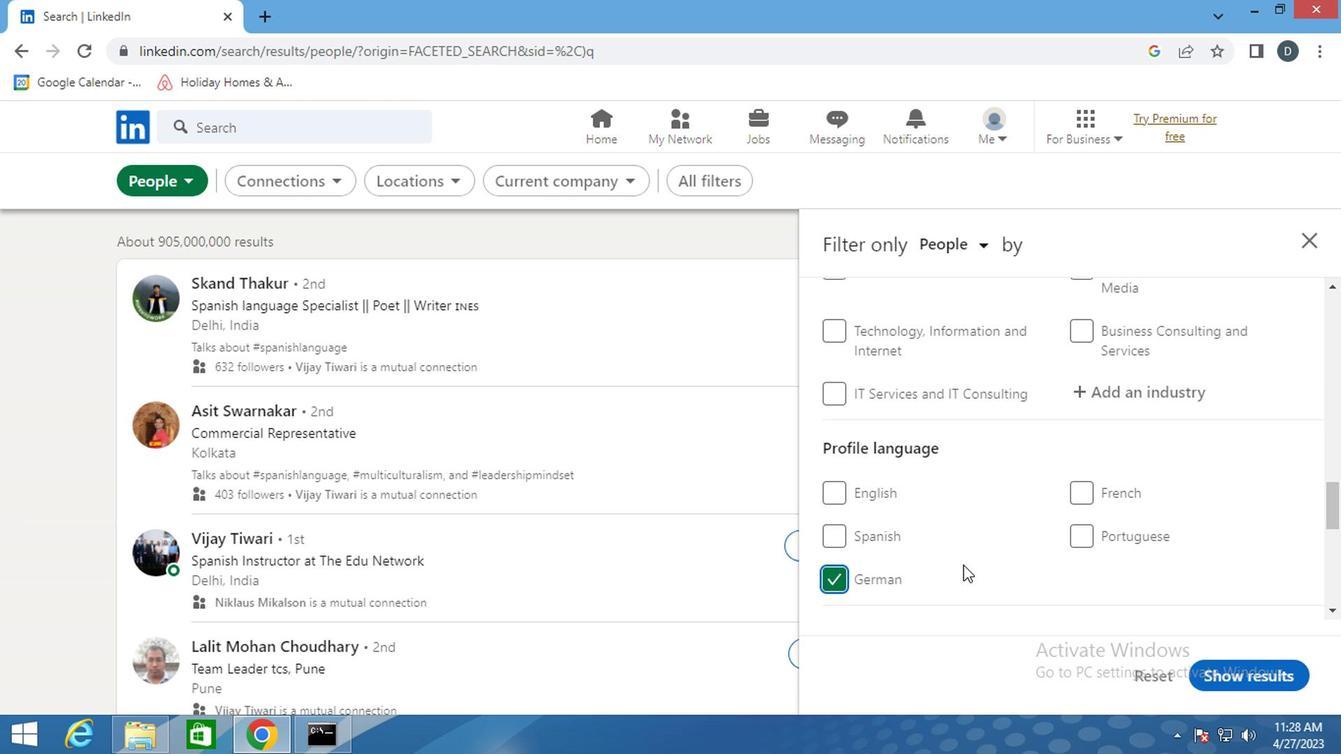 
Action: Mouse moved to (1114, 499)
Screenshot: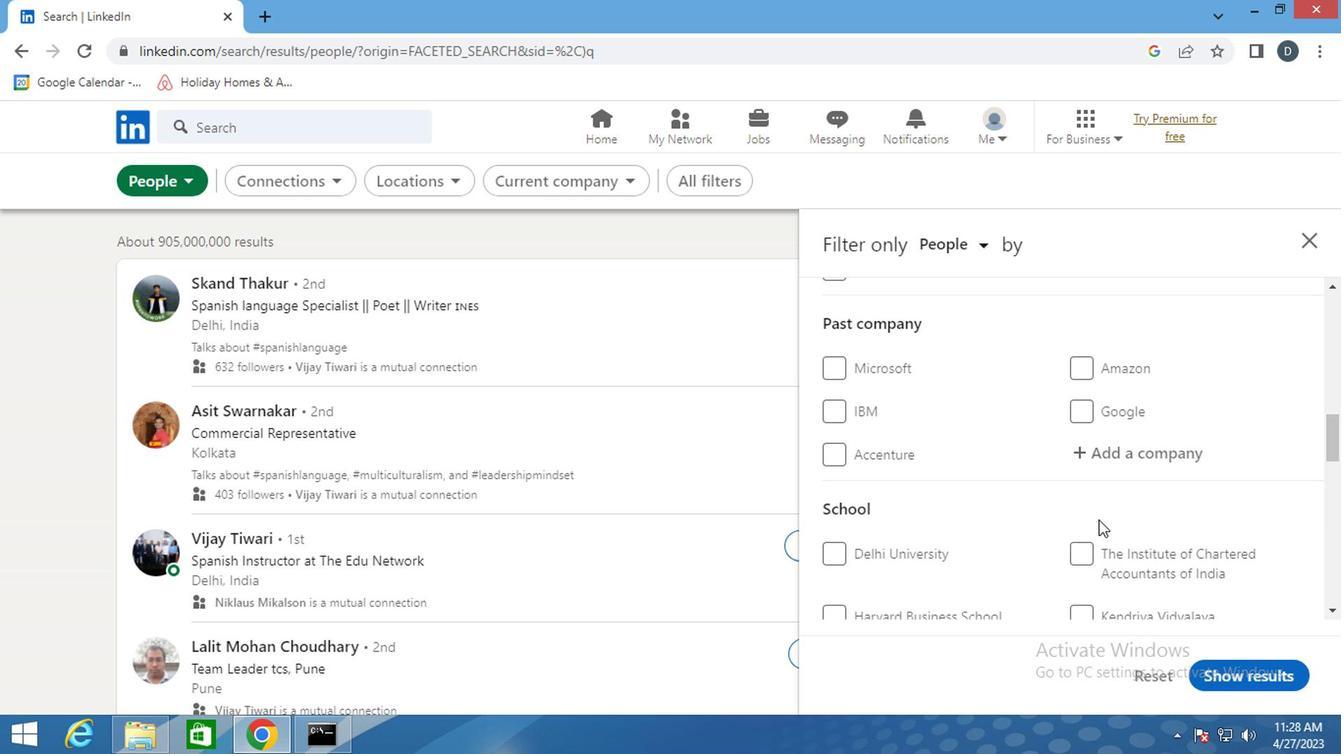 
Action: Mouse scrolled (1114, 500) with delta (0, 0)
Screenshot: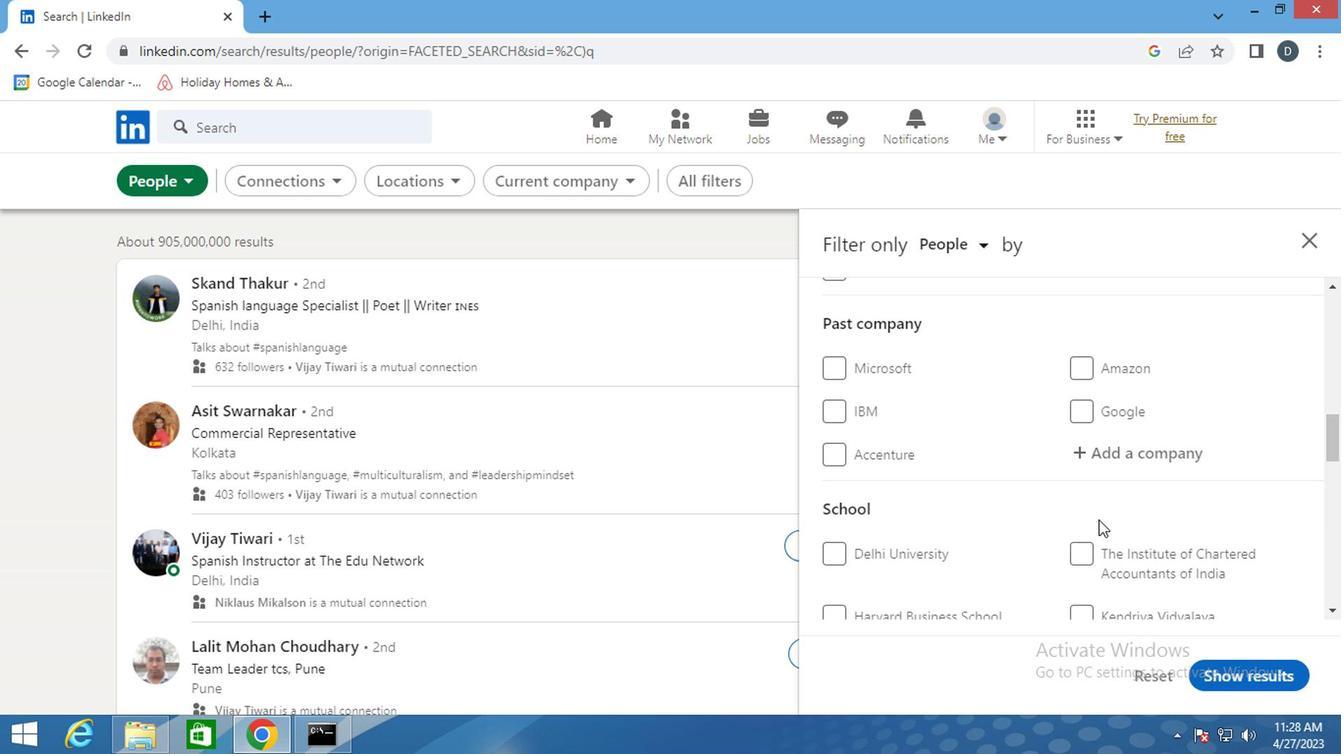 
Action: Mouse scrolled (1114, 500) with delta (0, 0)
Screenshot: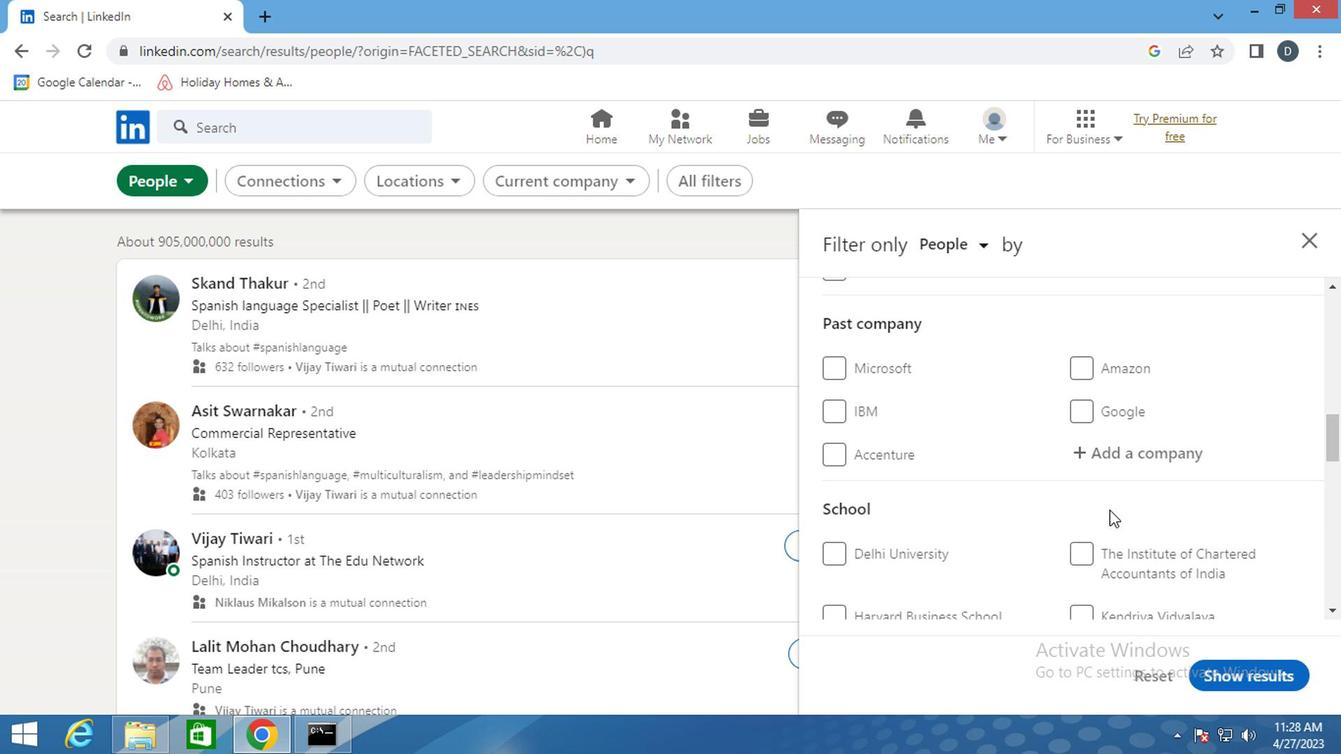 
Action: Mouse moved to (1143, 472)
Screenshot: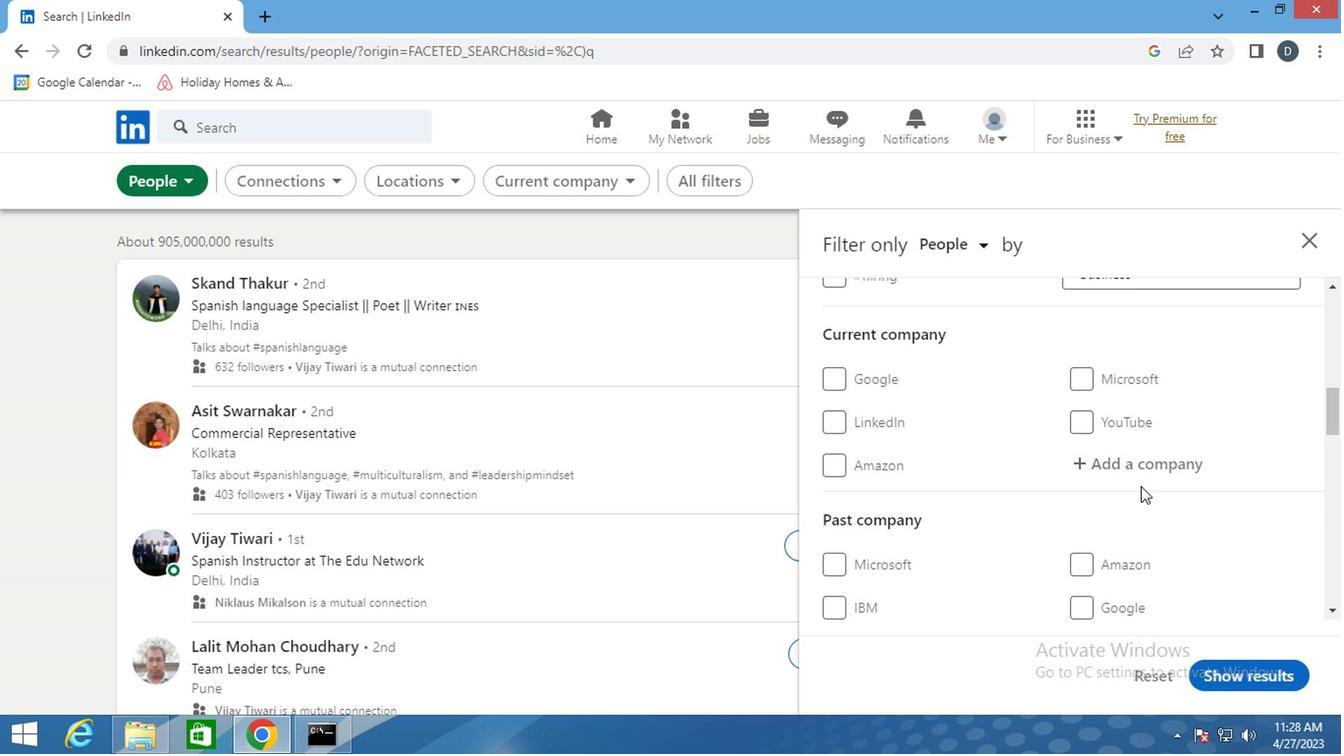 
Action: Mouse pressed left at (1143, 472)
Screenshot: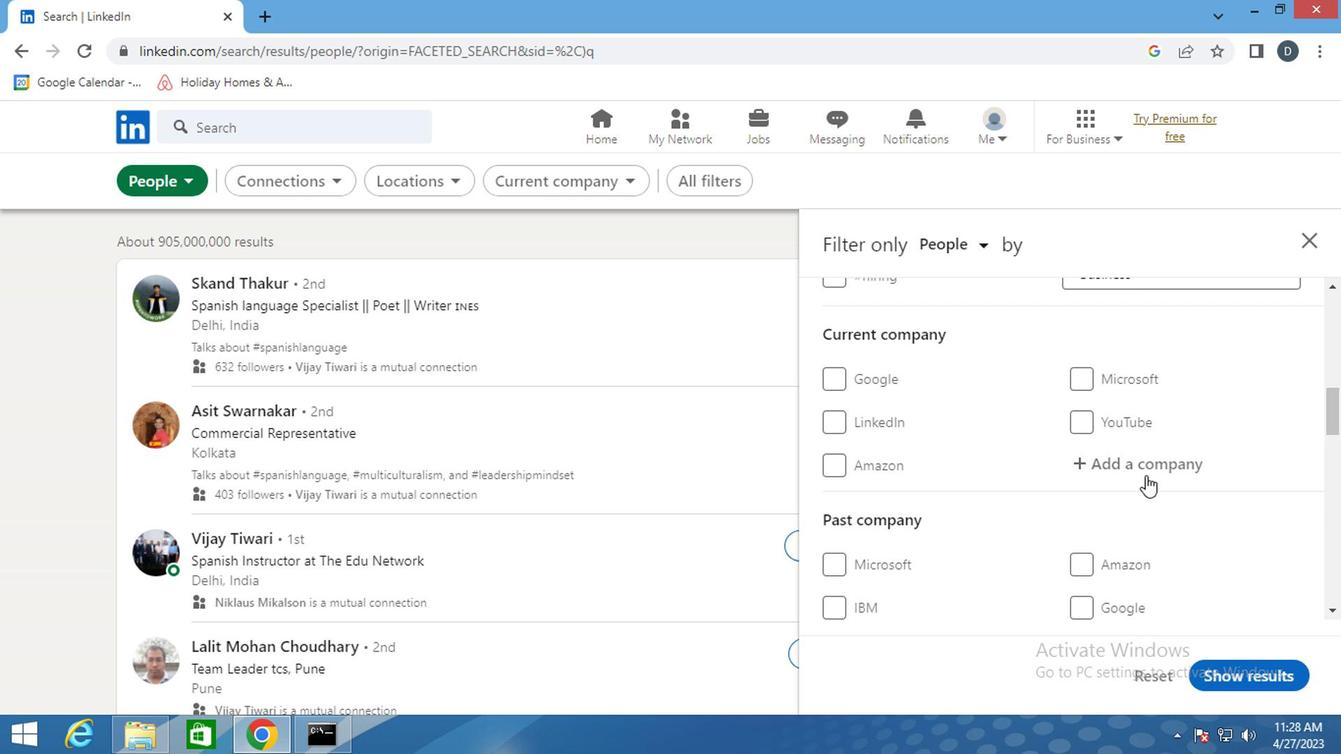 
Action: Mouse moved to (1139, 467)
Screenshot: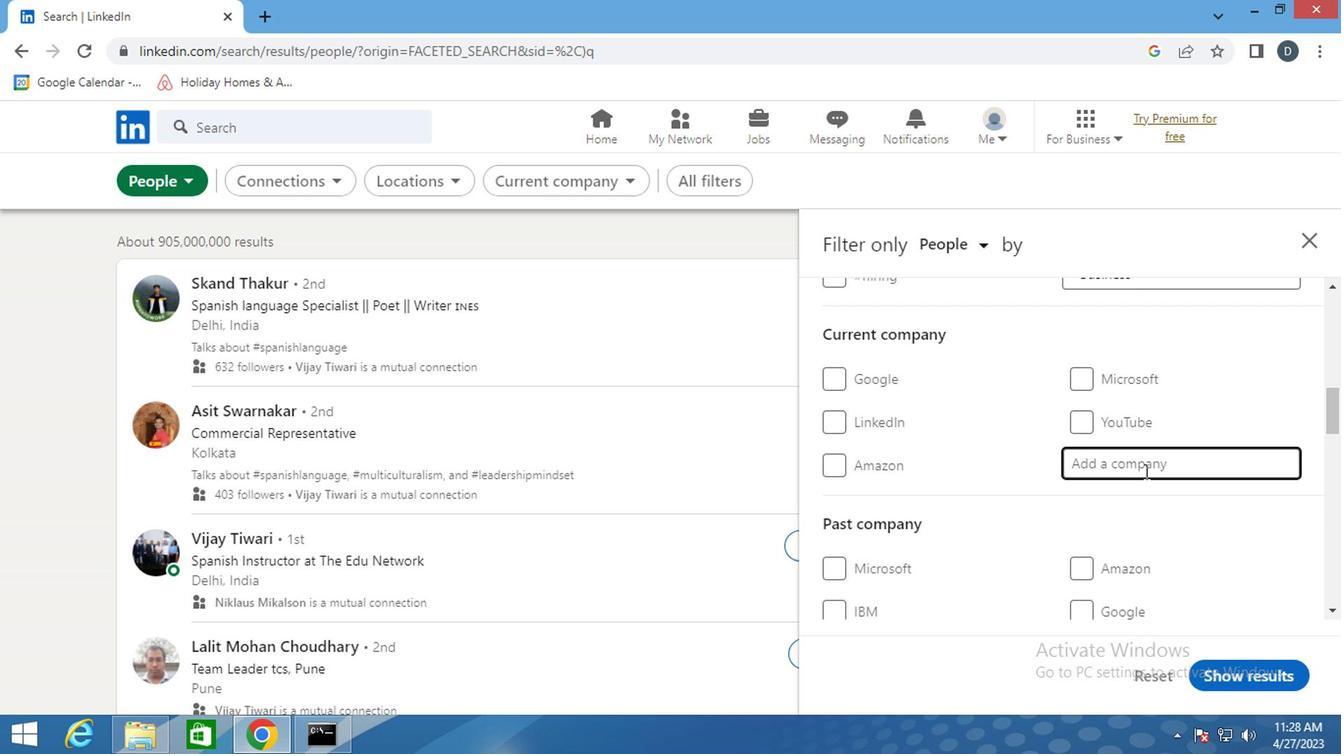 
Action: Key pressed <Key.shift>S
Screenshot: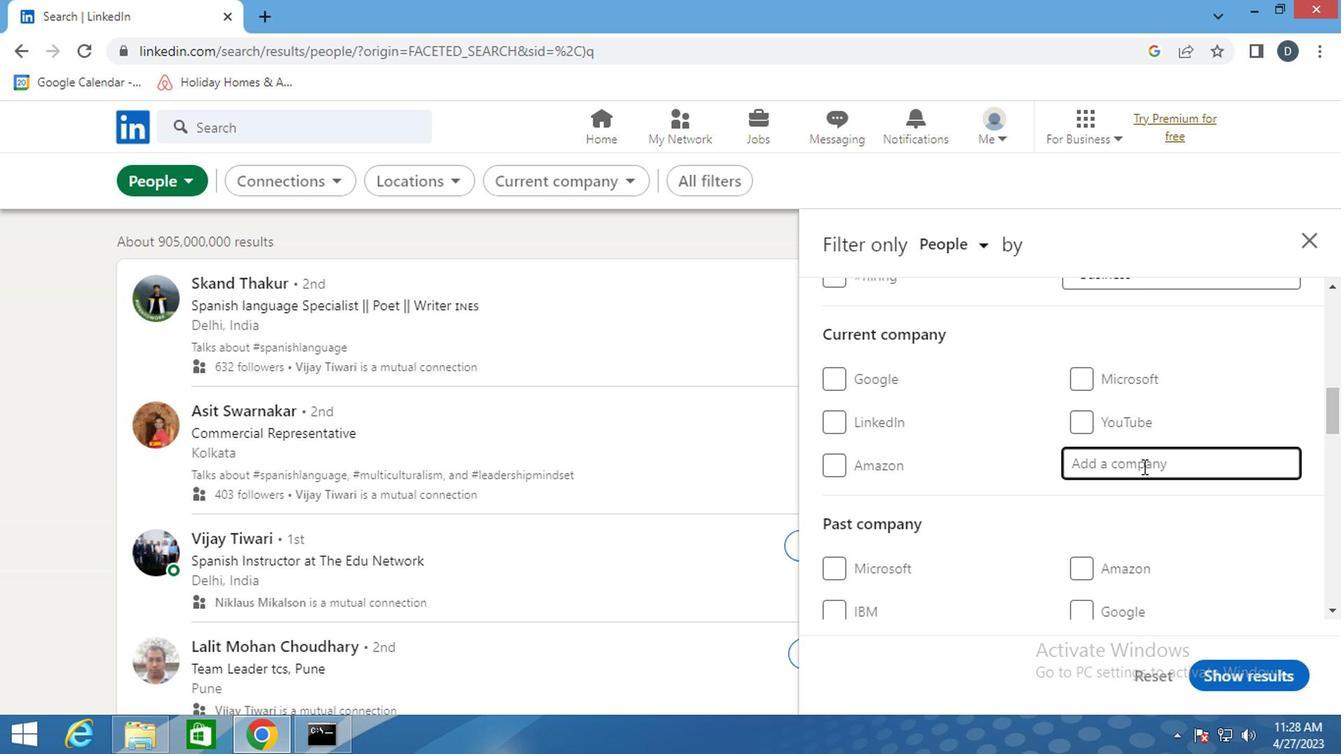 
Action: Mouse moved to (1136, 467)
Screenshot: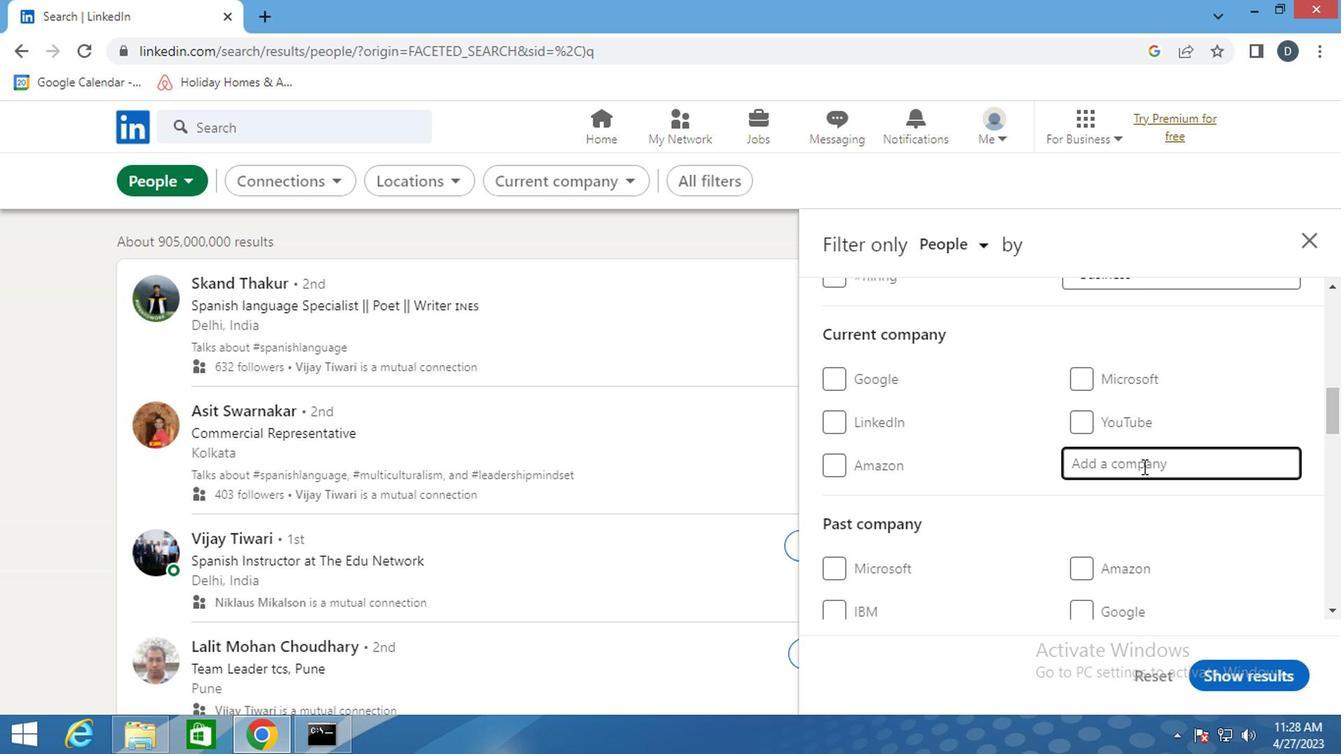 
Action: Key pressed PORJO<Key.space>
Screenshot: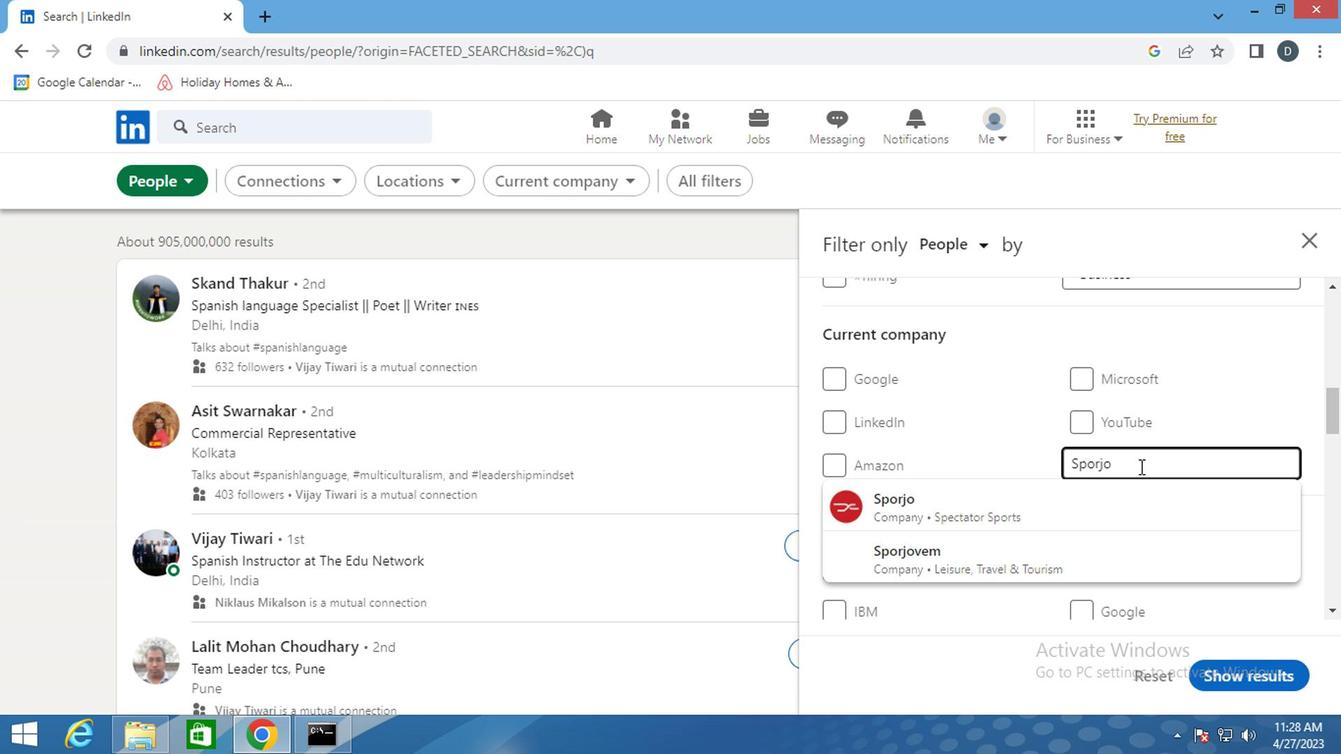 
Action: Mouse moved to (1100, 502)
Screenshot: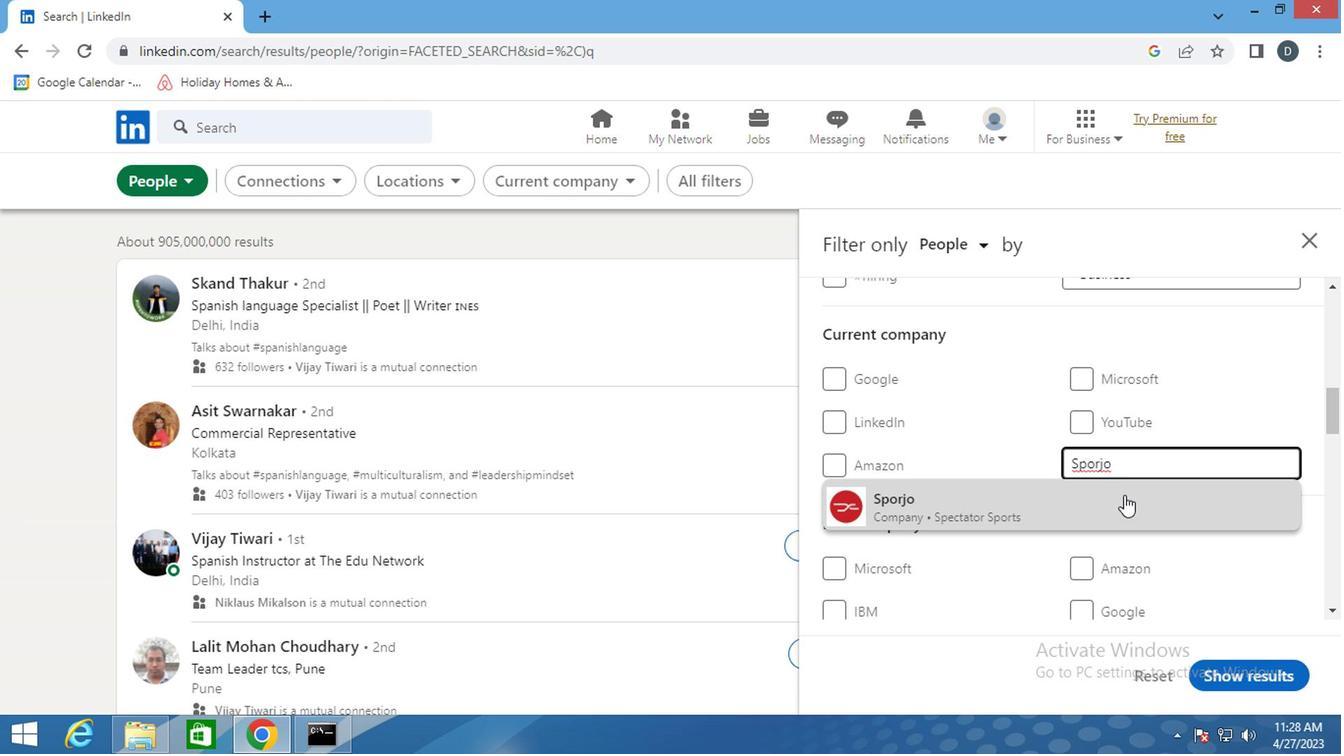 
Action: Mouse pressed left at (1100, 502)
Screenshot: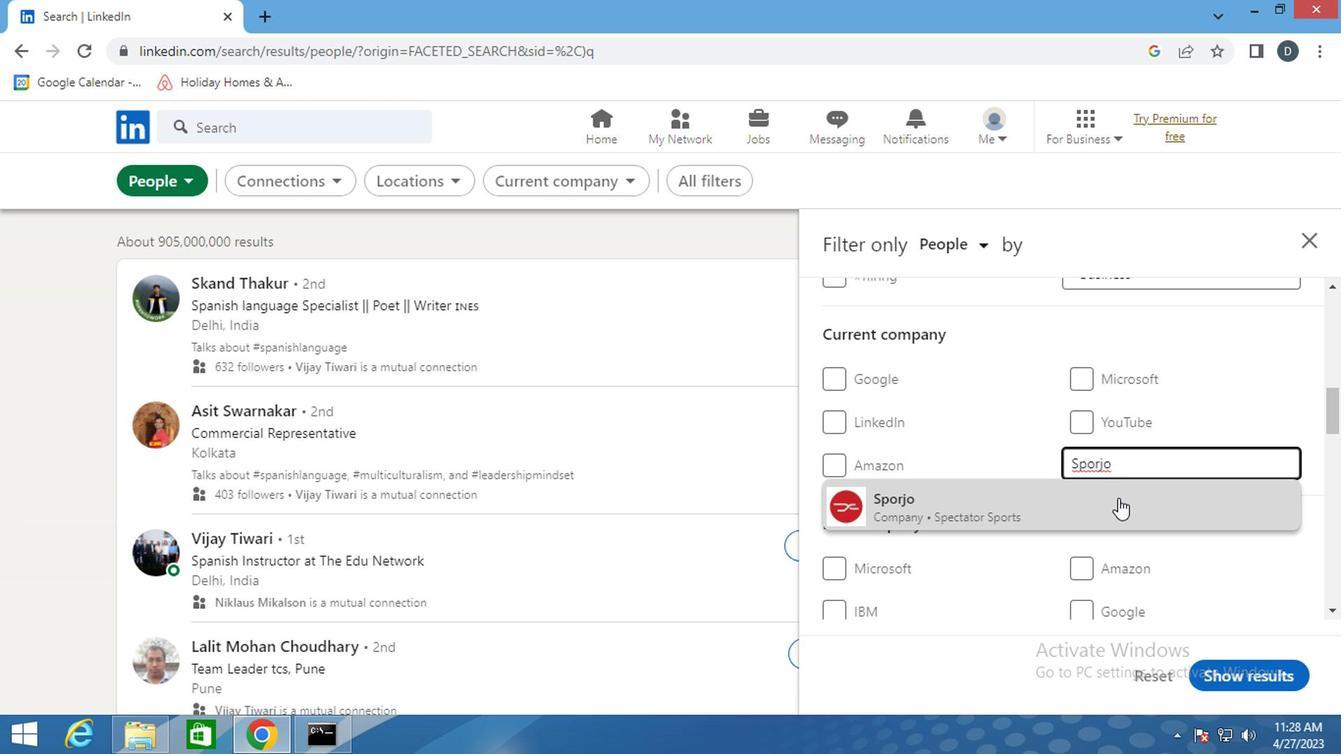 
Action: Mouse moved to (1093, 484)
Screenshot: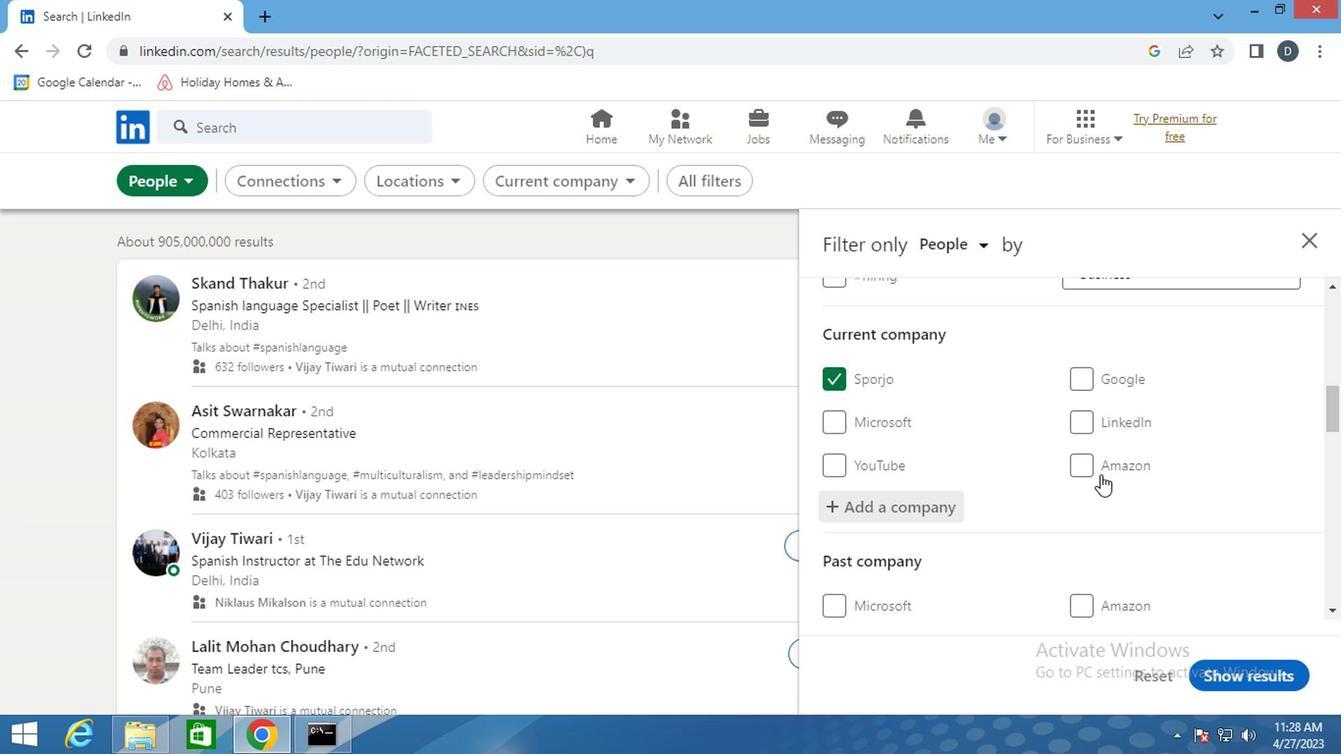 
Action: Mouse scrolled (1093, 482) with delta (0, -1)
Screenshot: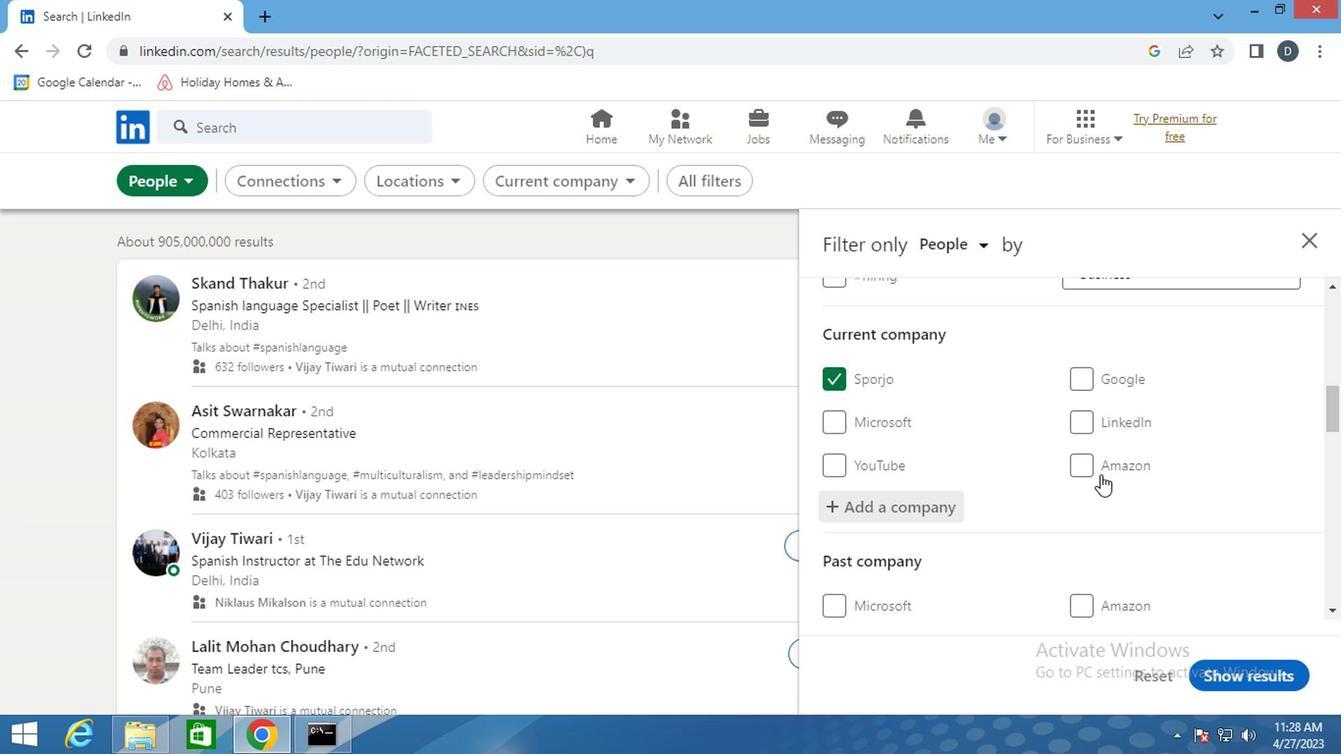 
Action: Mouse scrolled (1093, 482) with delta (0, -1)
Screenshot: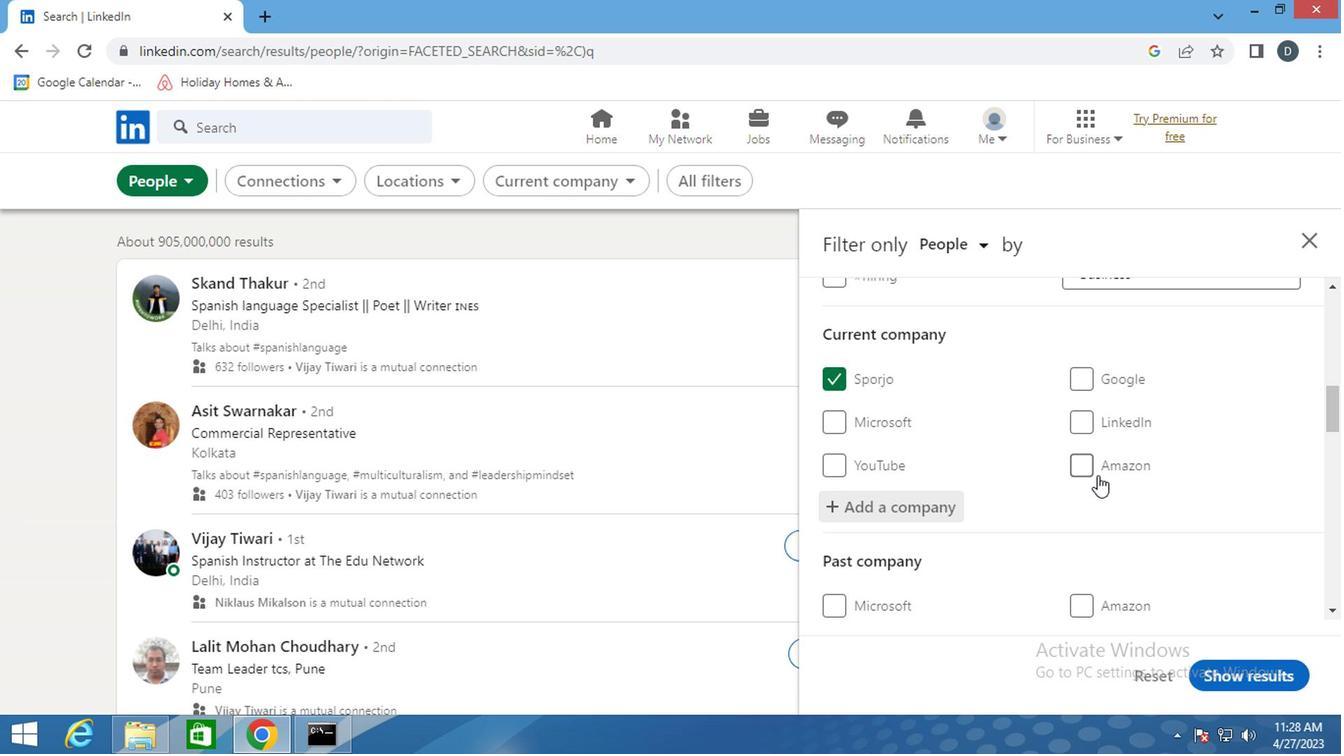 
Action: Mouse moved to (1091, 489)
Screenshot: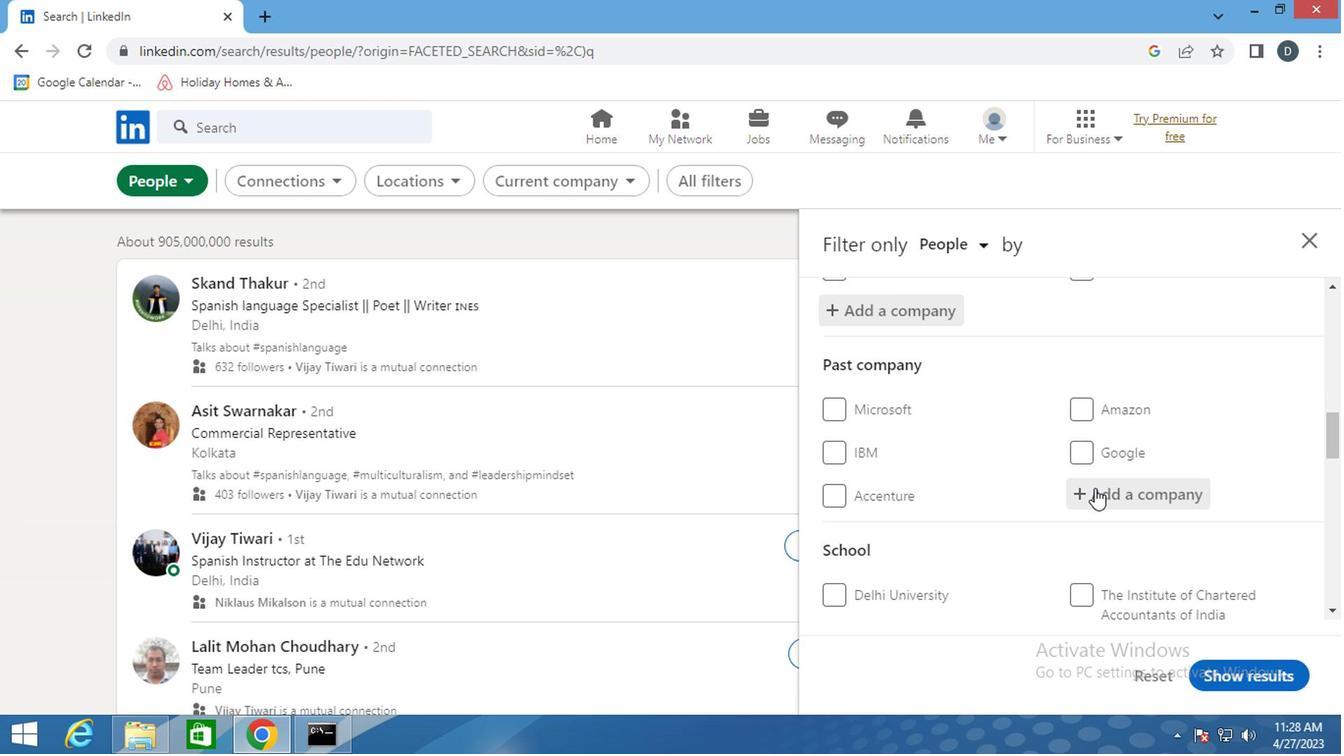 
Action: Mouse scrolled (1091, 488) with delta (0, 0)
Screenshot: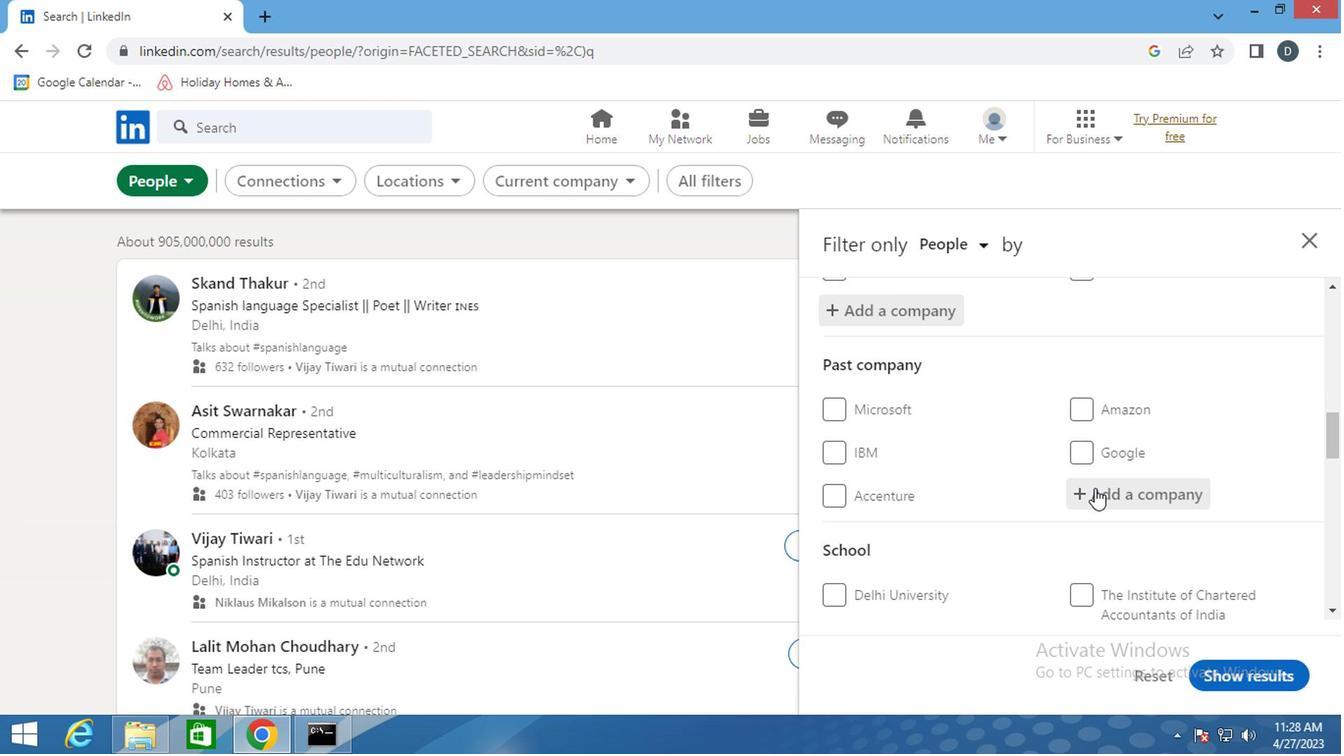 
Action: Mouse scrolled (1091, 488) with delta (0, 0)
Screenshot: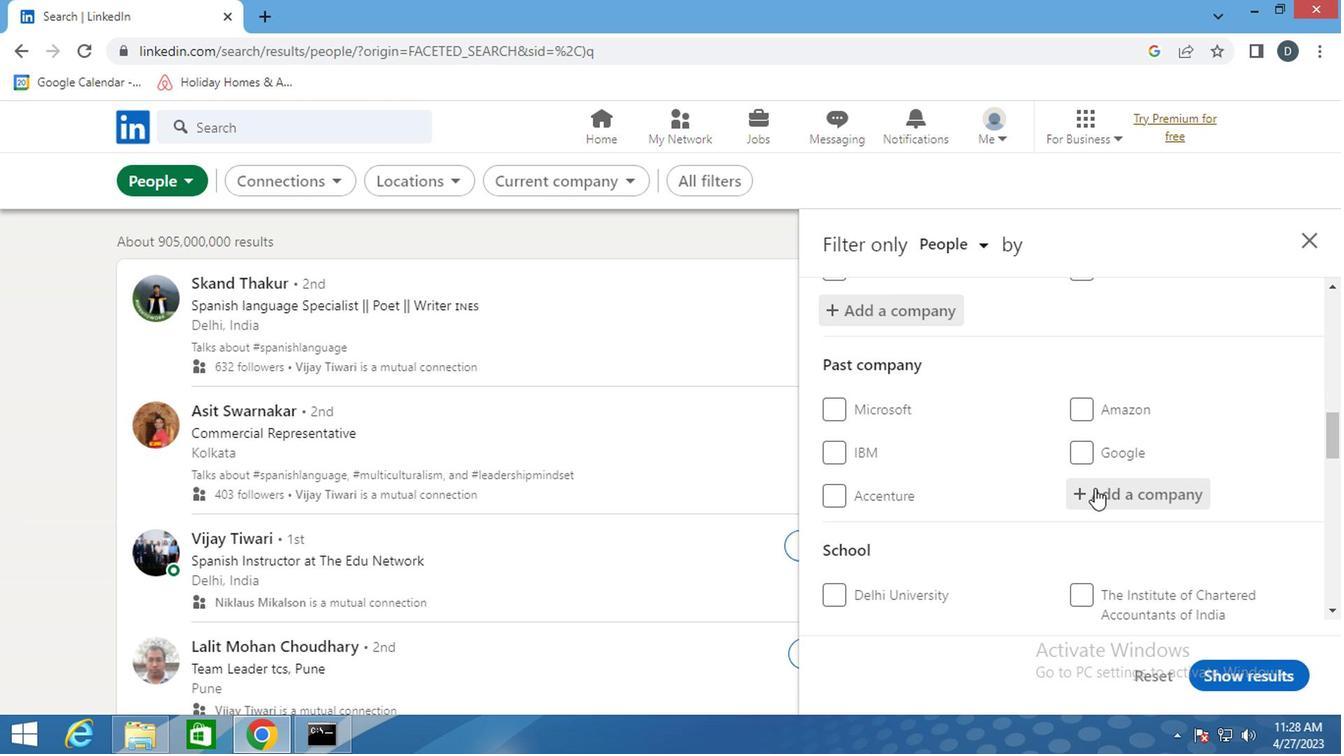 
Action: Mouse moved to (1091, 490)
Screenshot: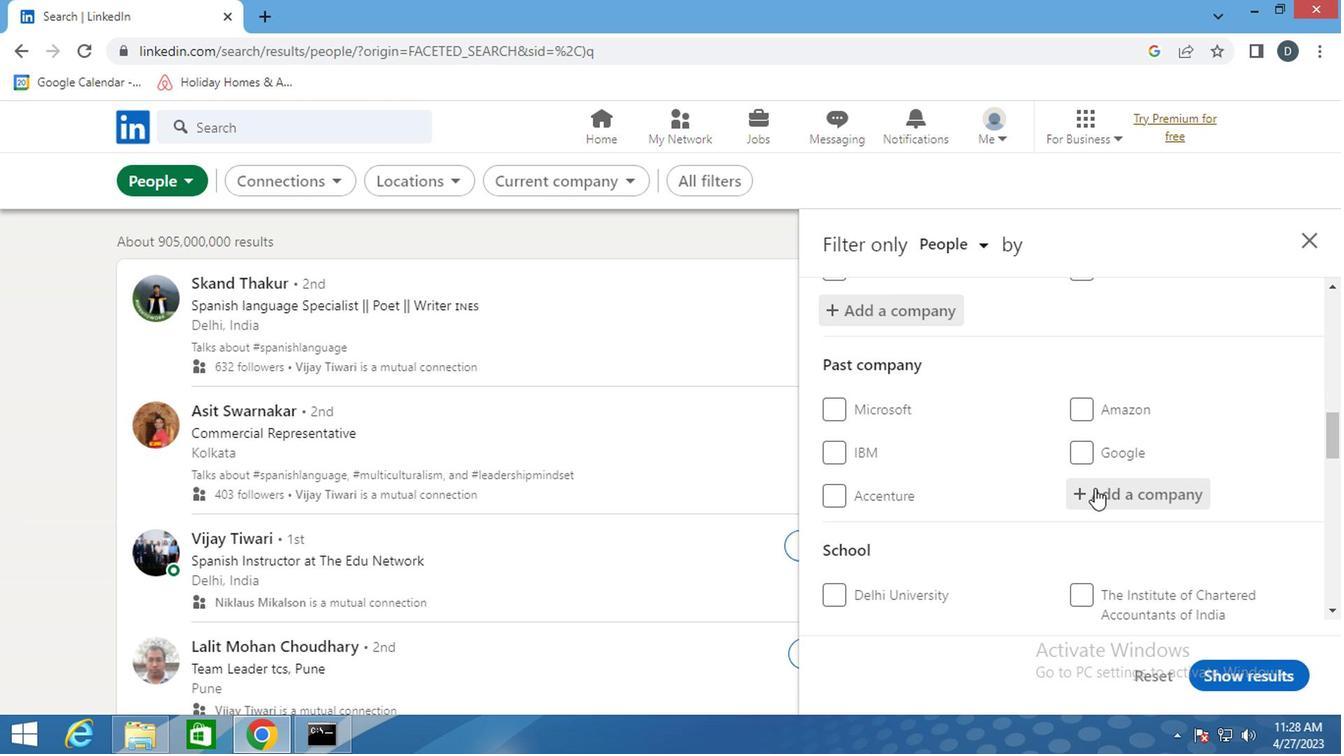 
Action: Mouse scrolled (1091, 489) with delta (0, 0)
Screenshot: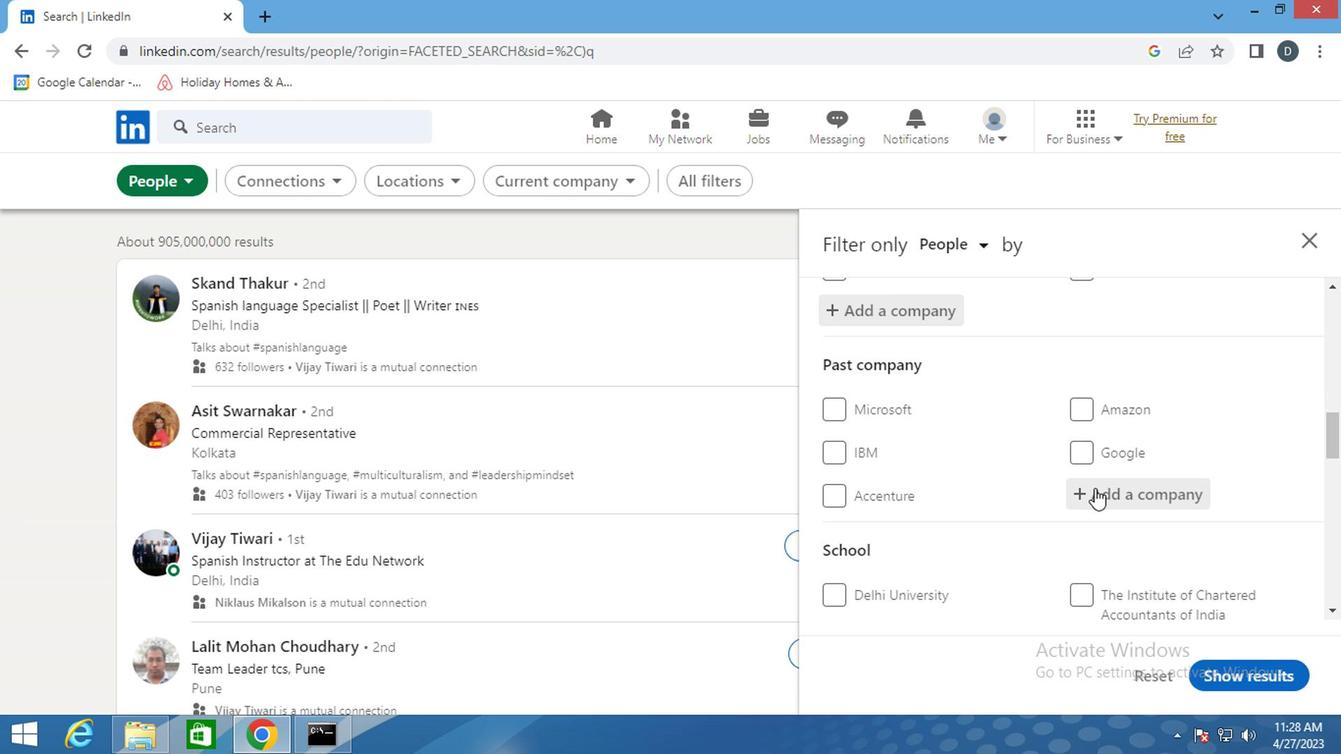 
Action: Mouse moved to (1110, 407)
Screenshot: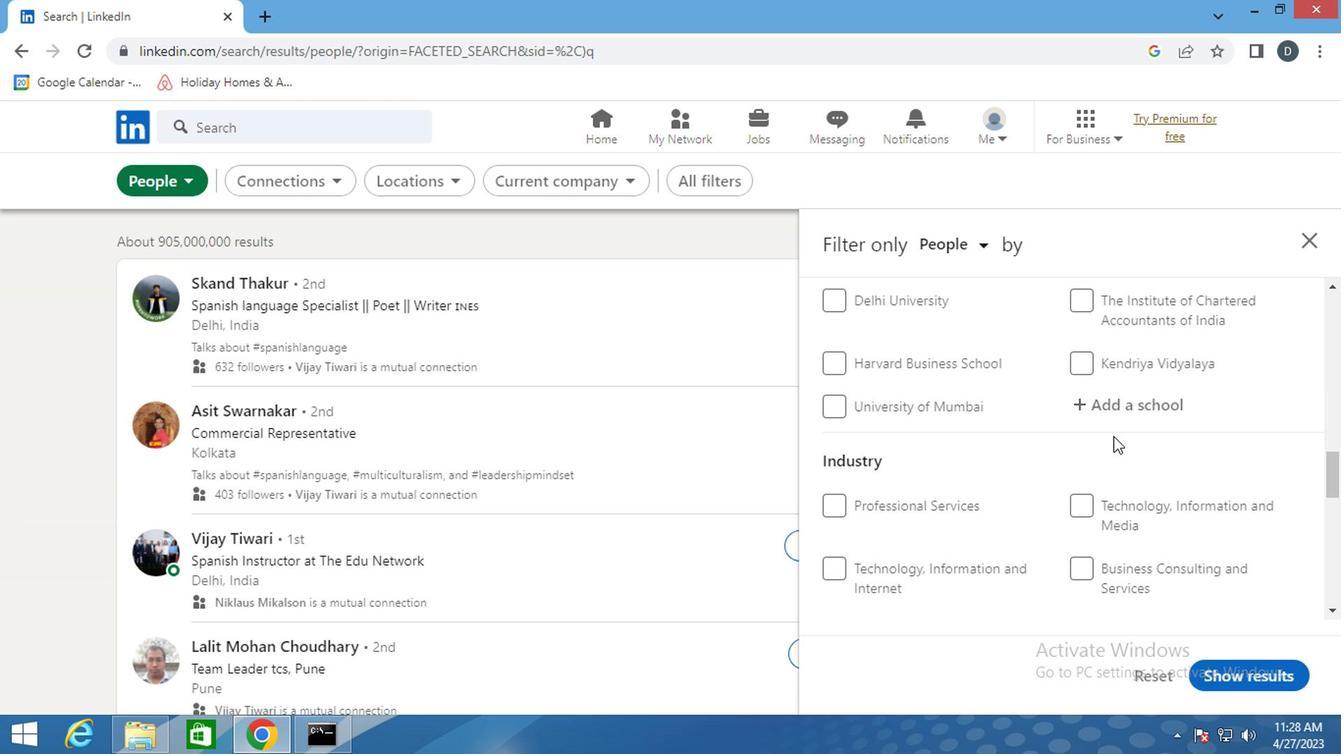 
Action: Mouse pressed left at (1110, 407)
Screenshot: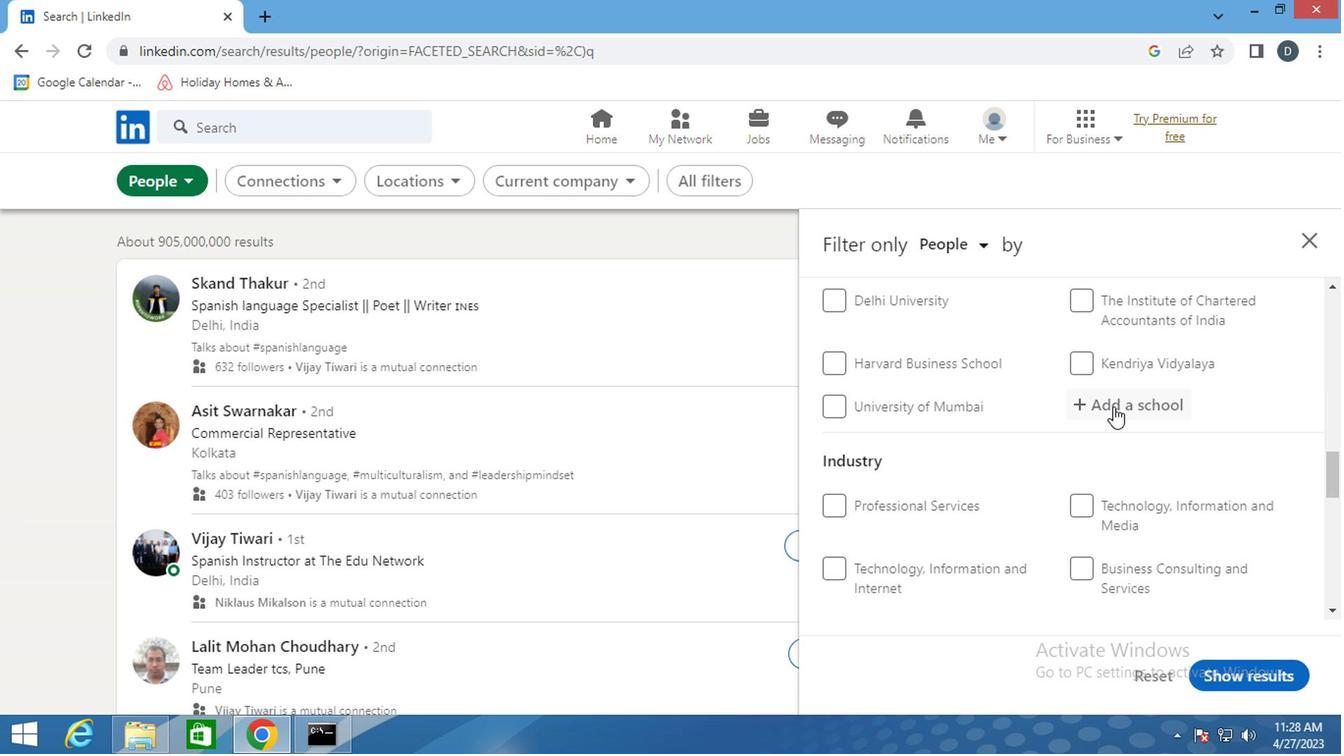
Action: Mouse moved to (1110, 404)
Screenshot: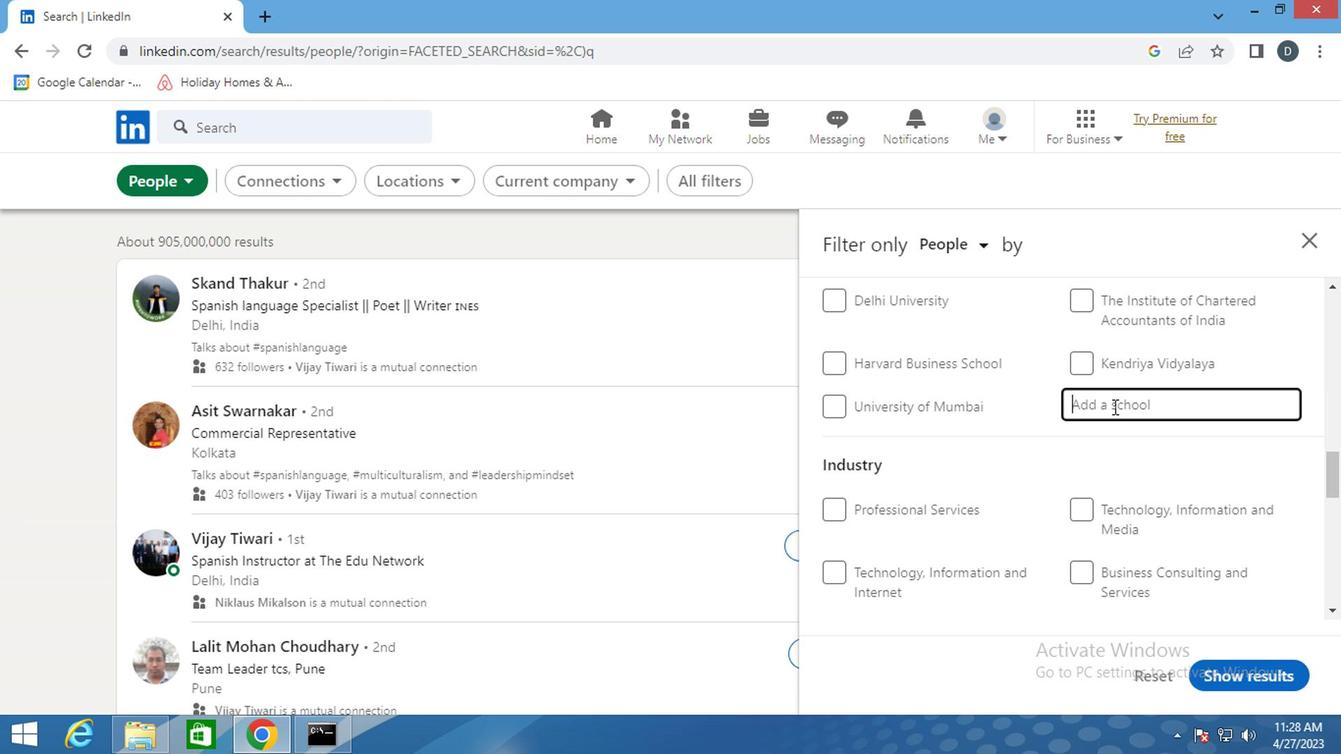 
Action: Key pressed <Key.shift>SUN<Key.space><Key.backspace><Key.shift>BEAM
Screenshot: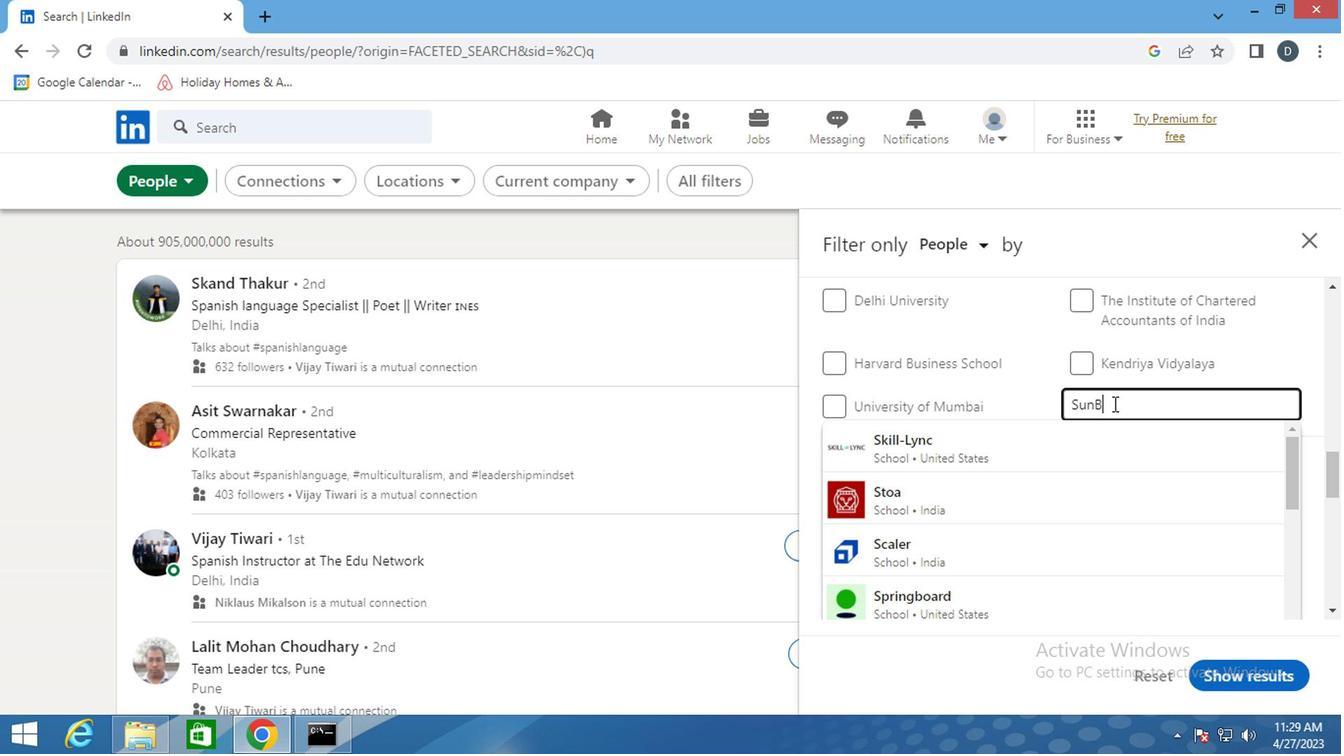 
Action: Mouse moved to (1090, 451)
Screenshot: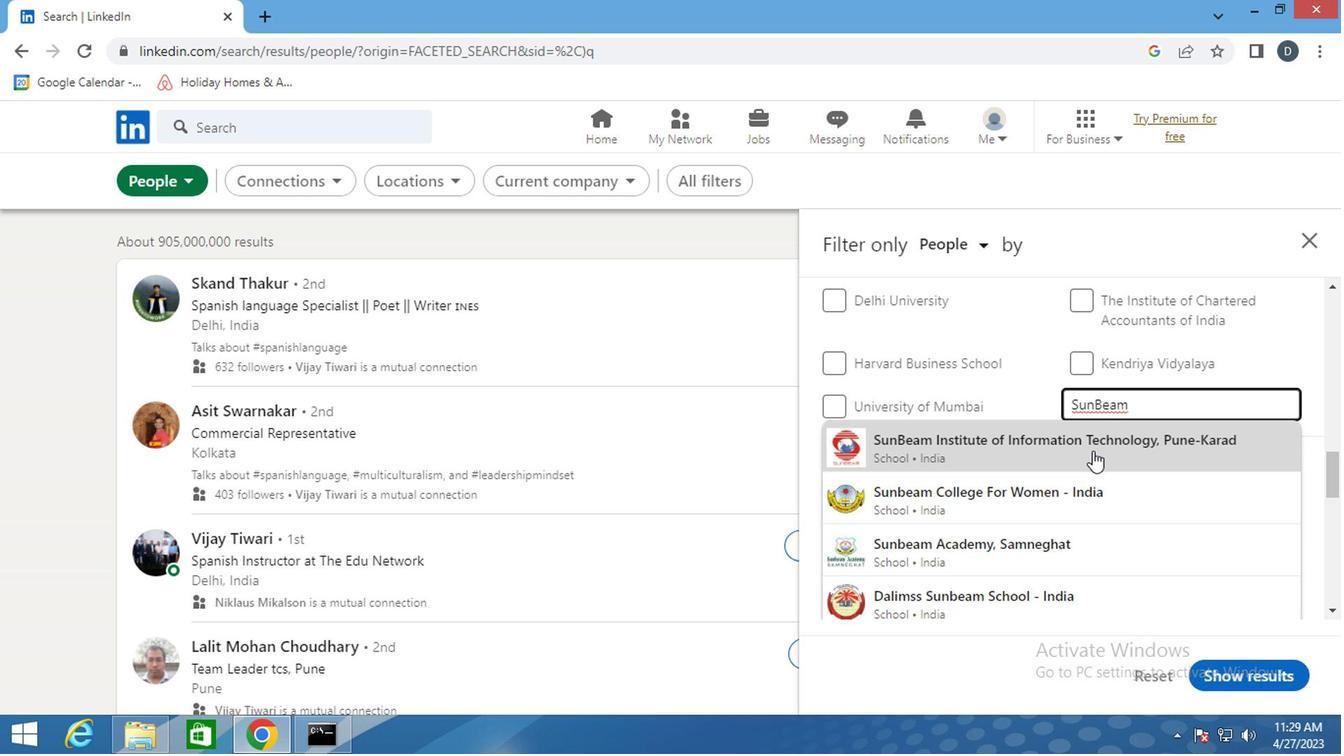 
Action: Mouse pressed left at (1090, 451)
Screenshot: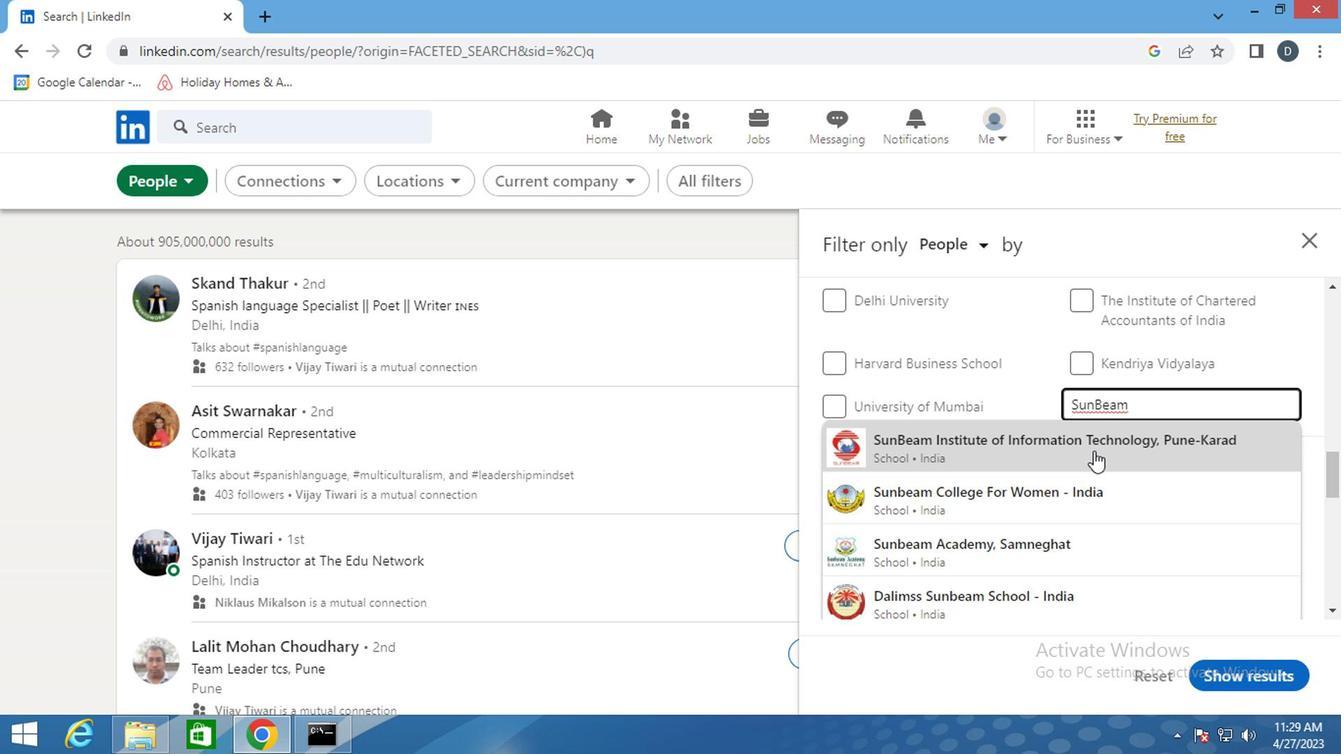 
Action: Mouse moved to (1084, 482)
Screenshot: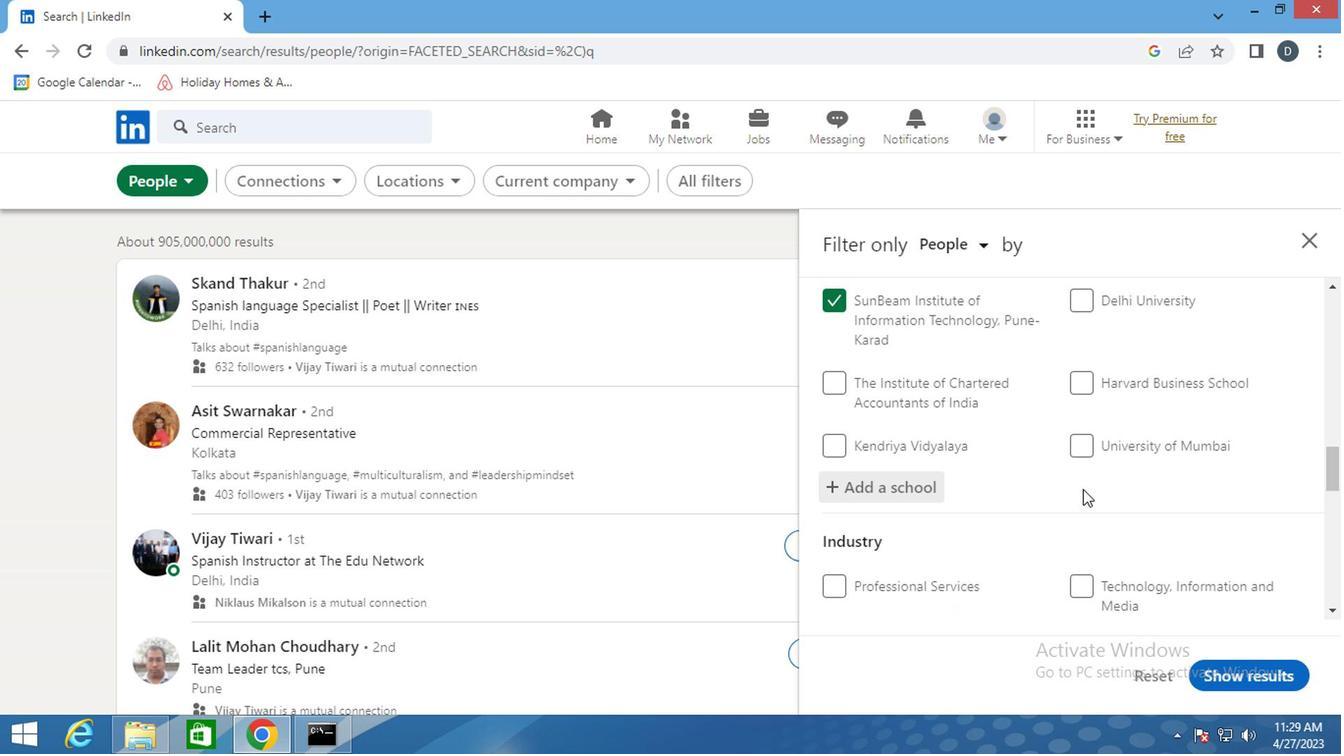 
Action: Mouse scrolled (1084, 480) with delta (0, -1)
Screenshot: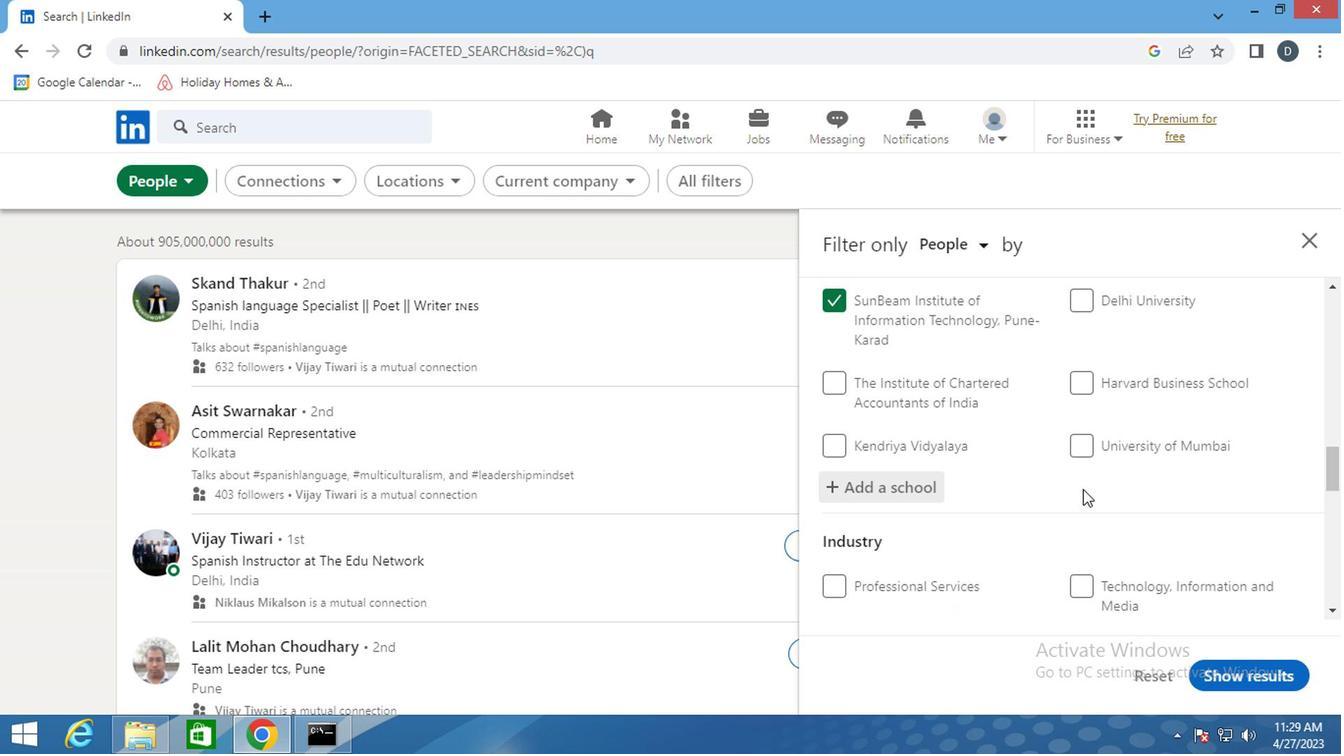 
Action: Mouse scrolled (1084, 480) with delta (0, -1)
Screenshot: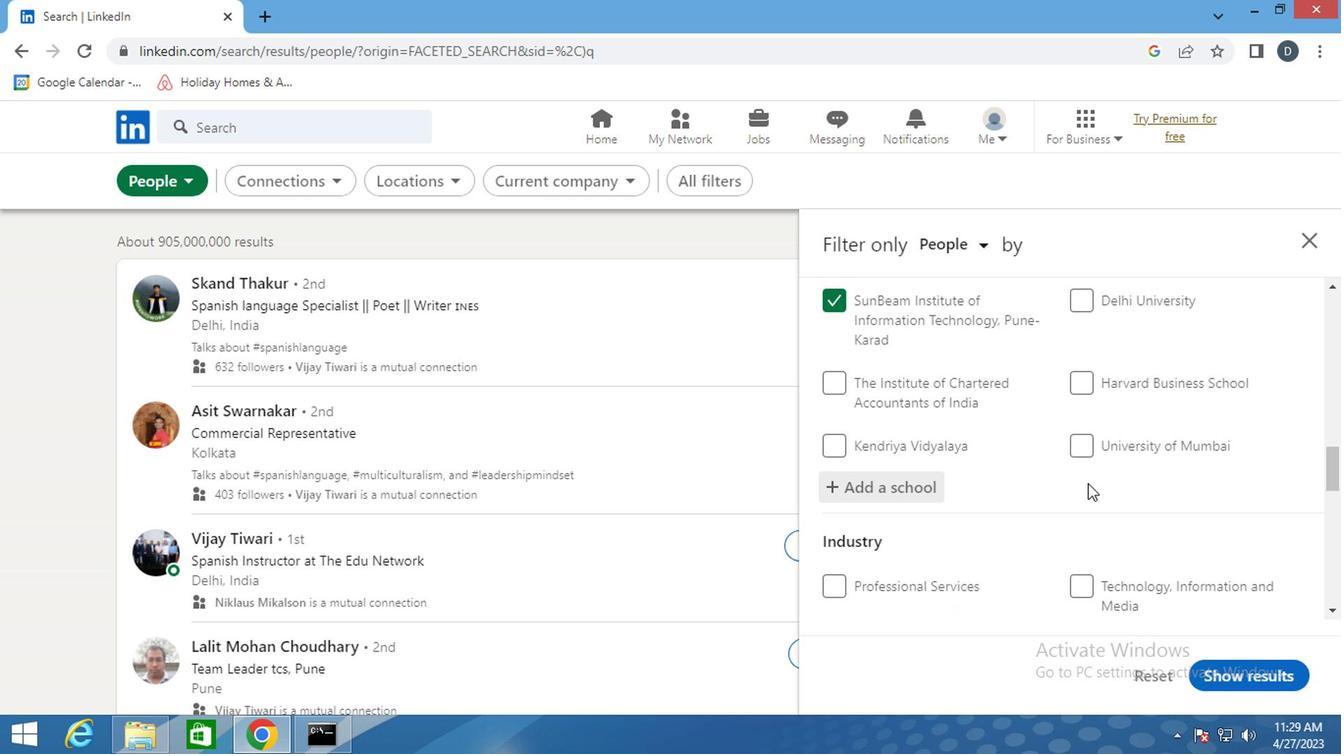 
Action: Mouse moved to (1124, 511)
Screenshot: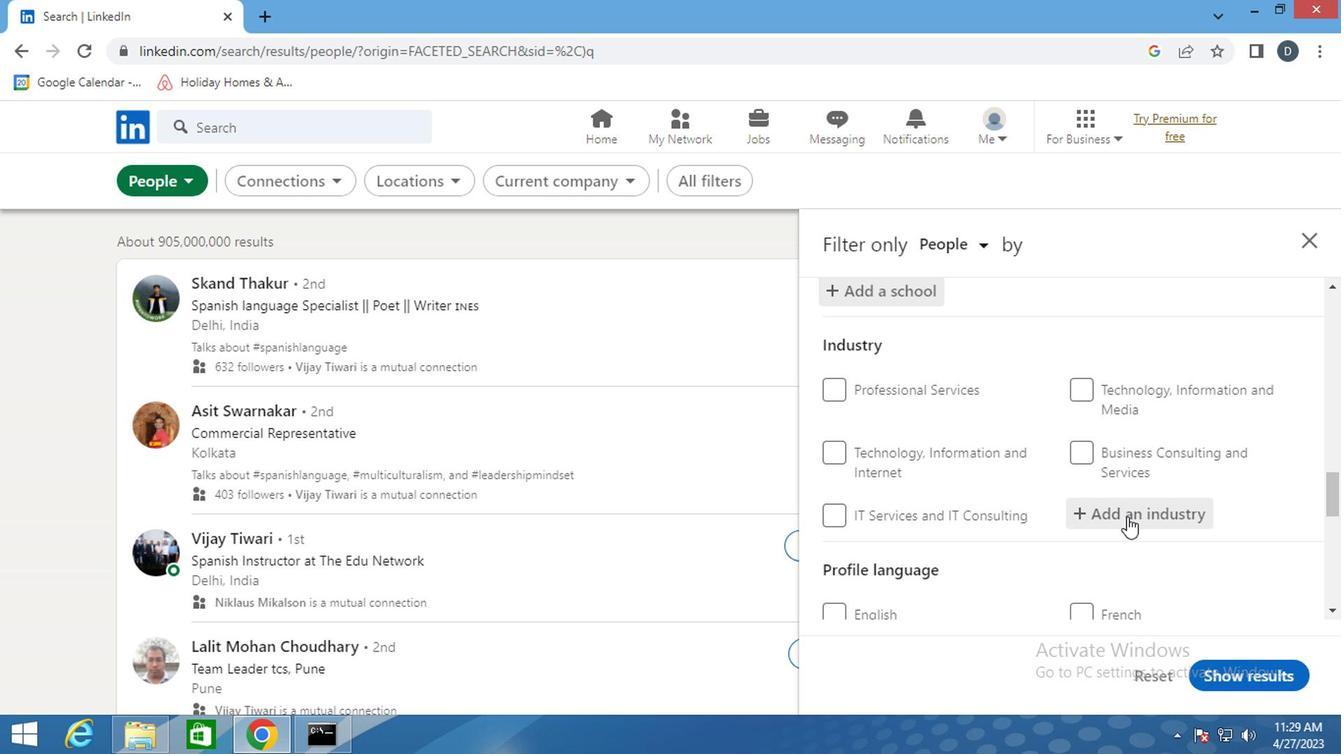 
Action: Mouse pressed left at (1124, 511)
Screenshot: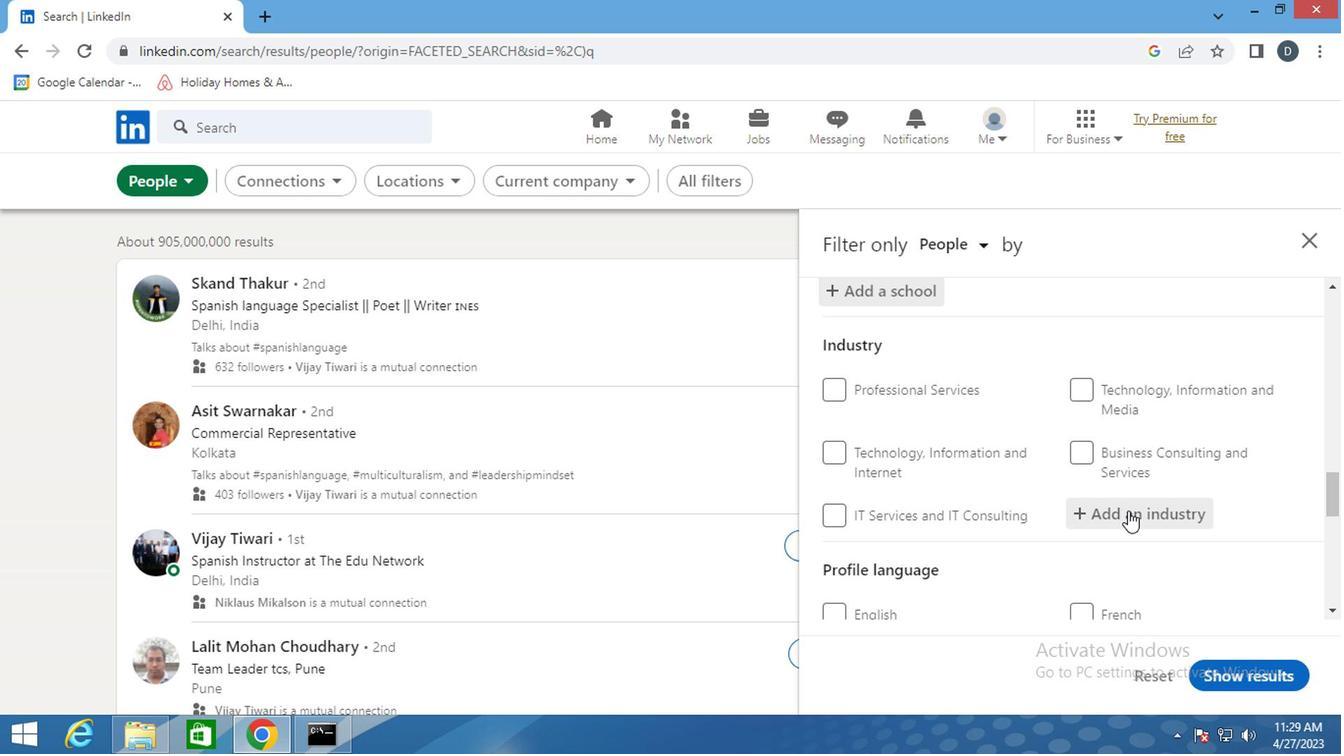 
Action: Mouse moved to (1125, 509)
Screenshot: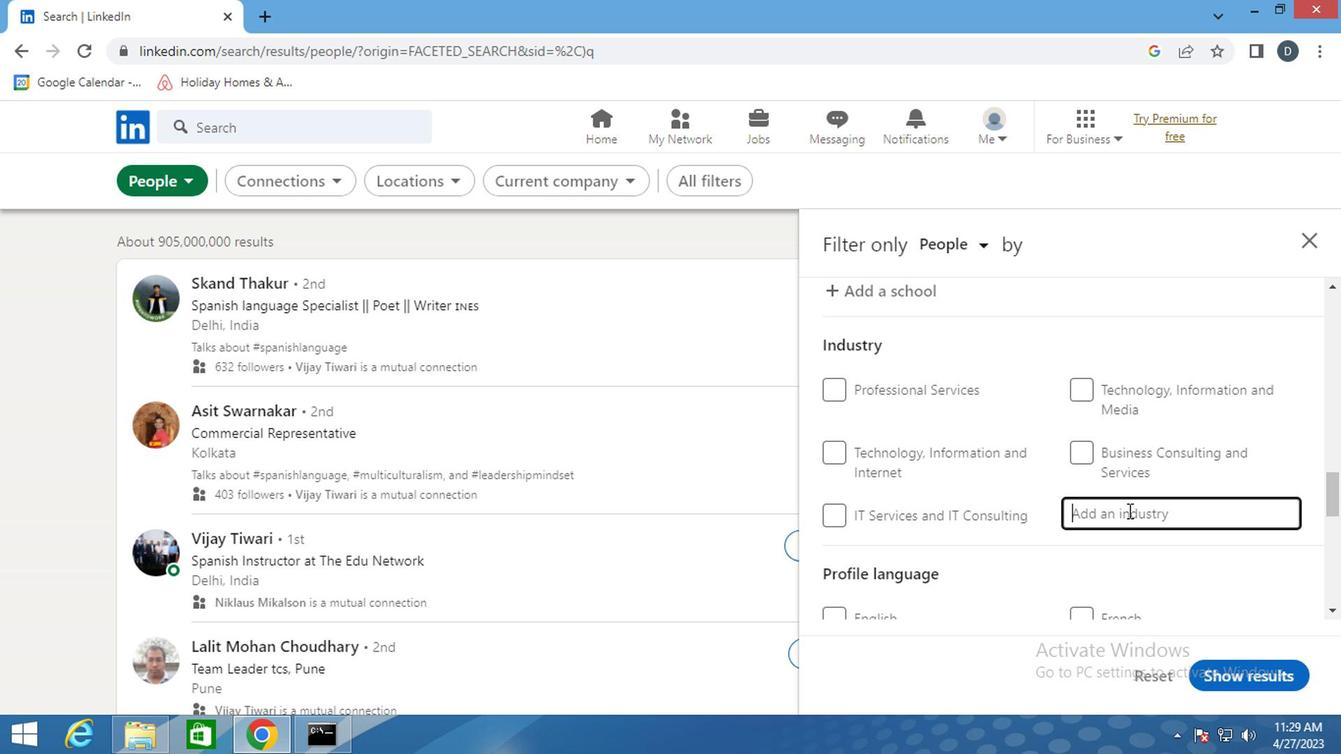 
Action: Key pressed <Key.shift>CUSTOMER<Key.space>SER
Screenshot: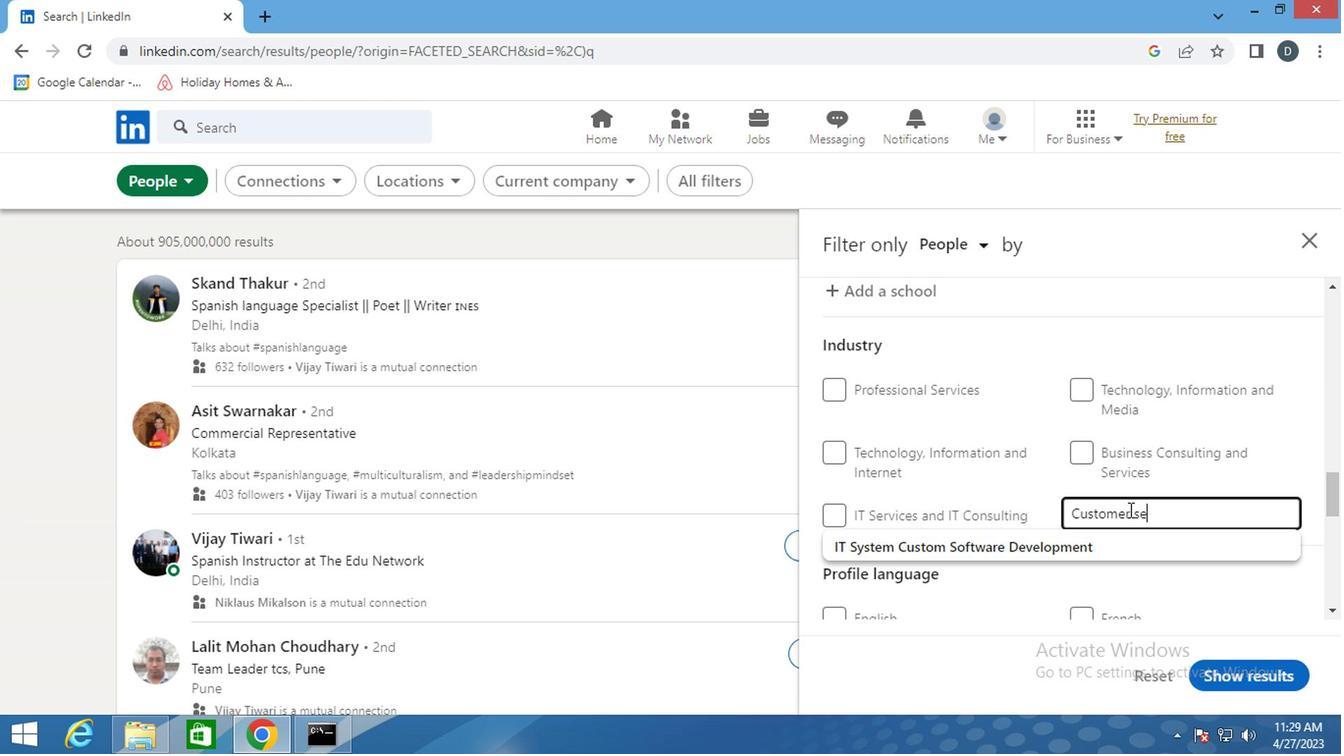 
Action: Mouse moved to (1165, 516)
Screenshot: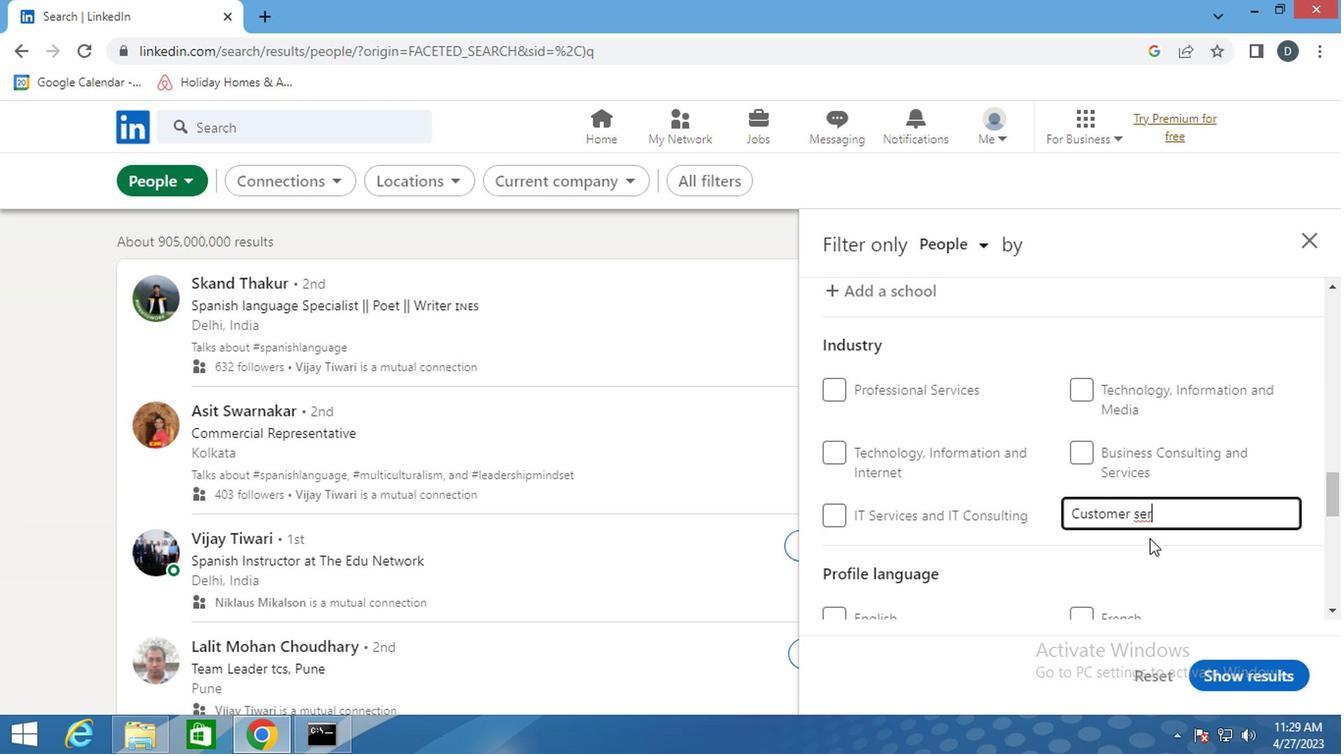 
Action: Key pressed VICE
Screenshot: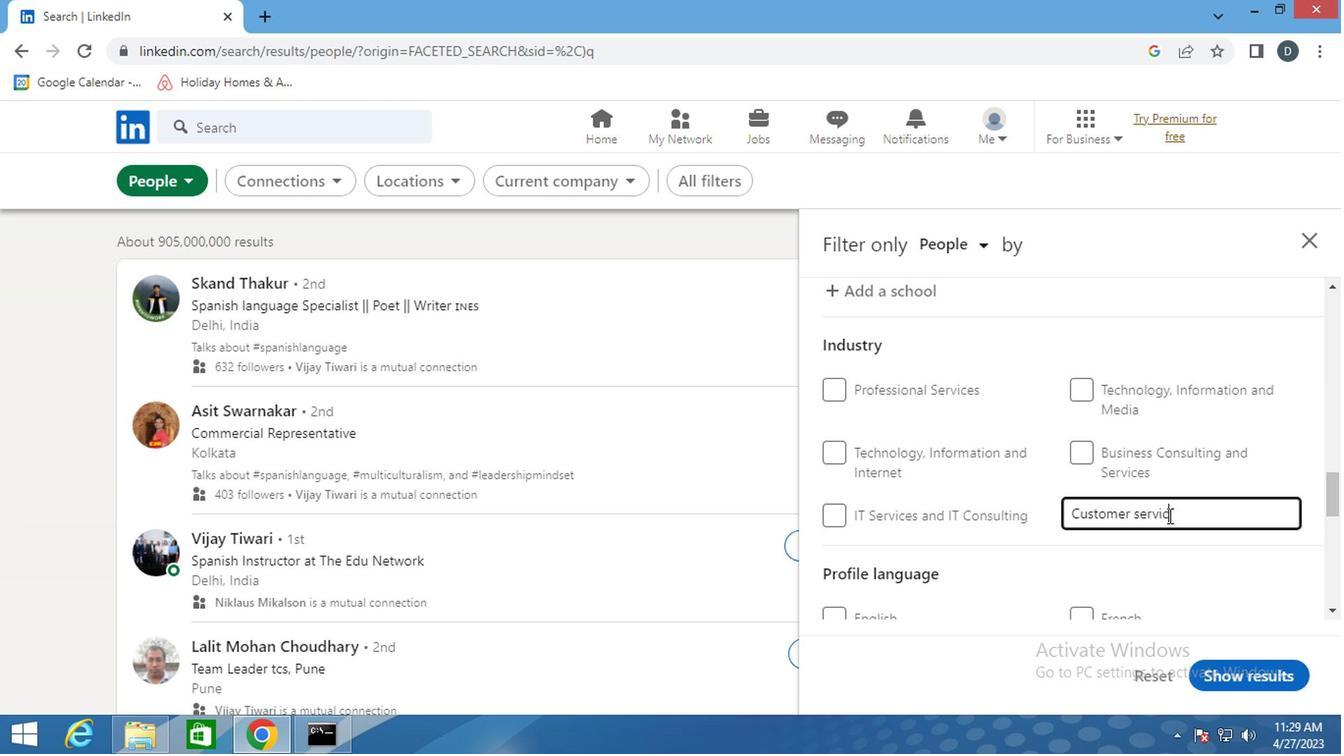
Action: Mouse moved to (1218, 509)
Screenshot: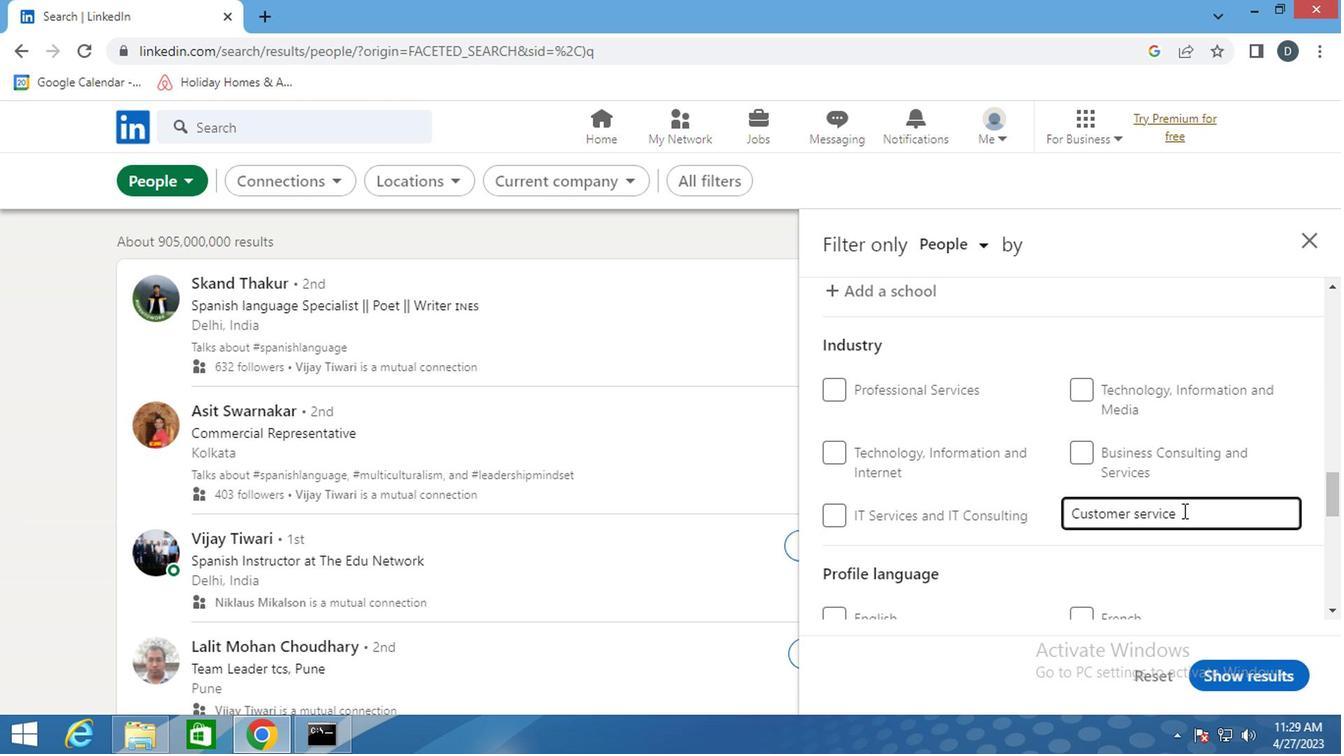 
Action: Key pressed S
Screenshot: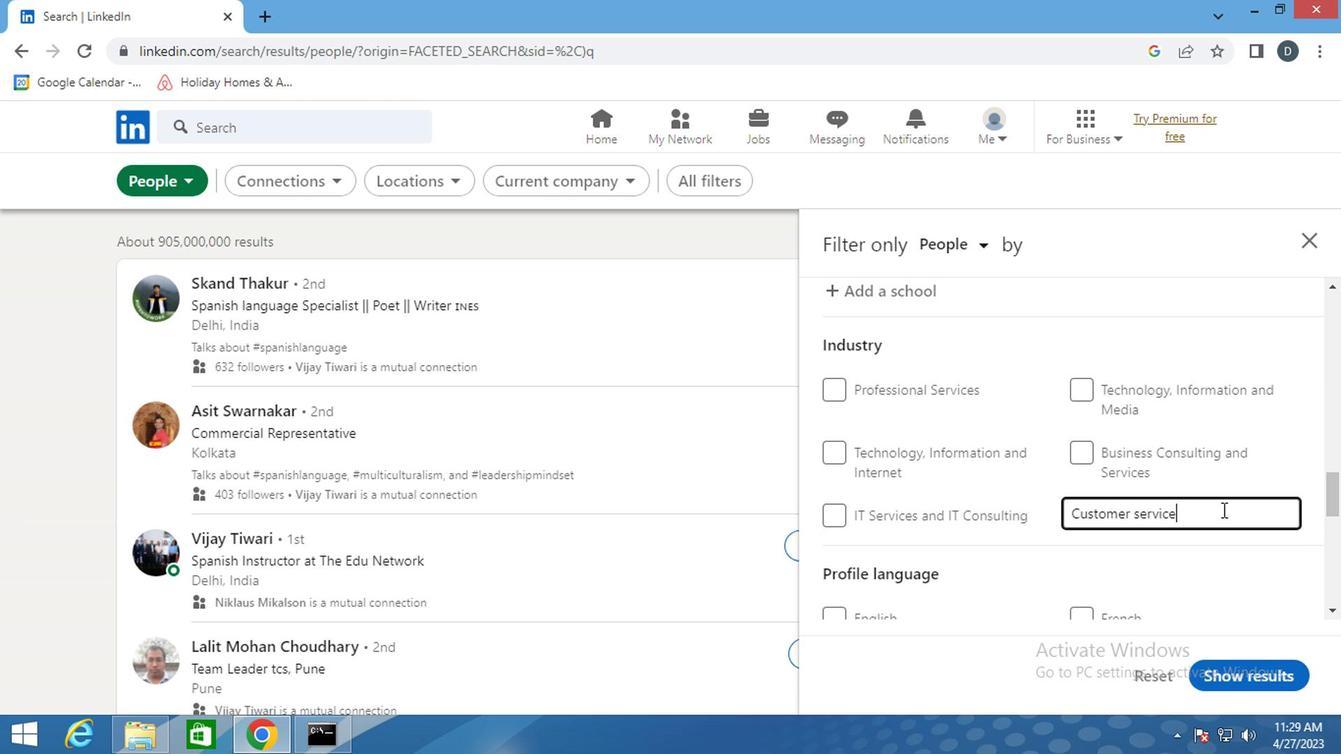 
Action: Mouse moved to (1216, 545)
Screenshot: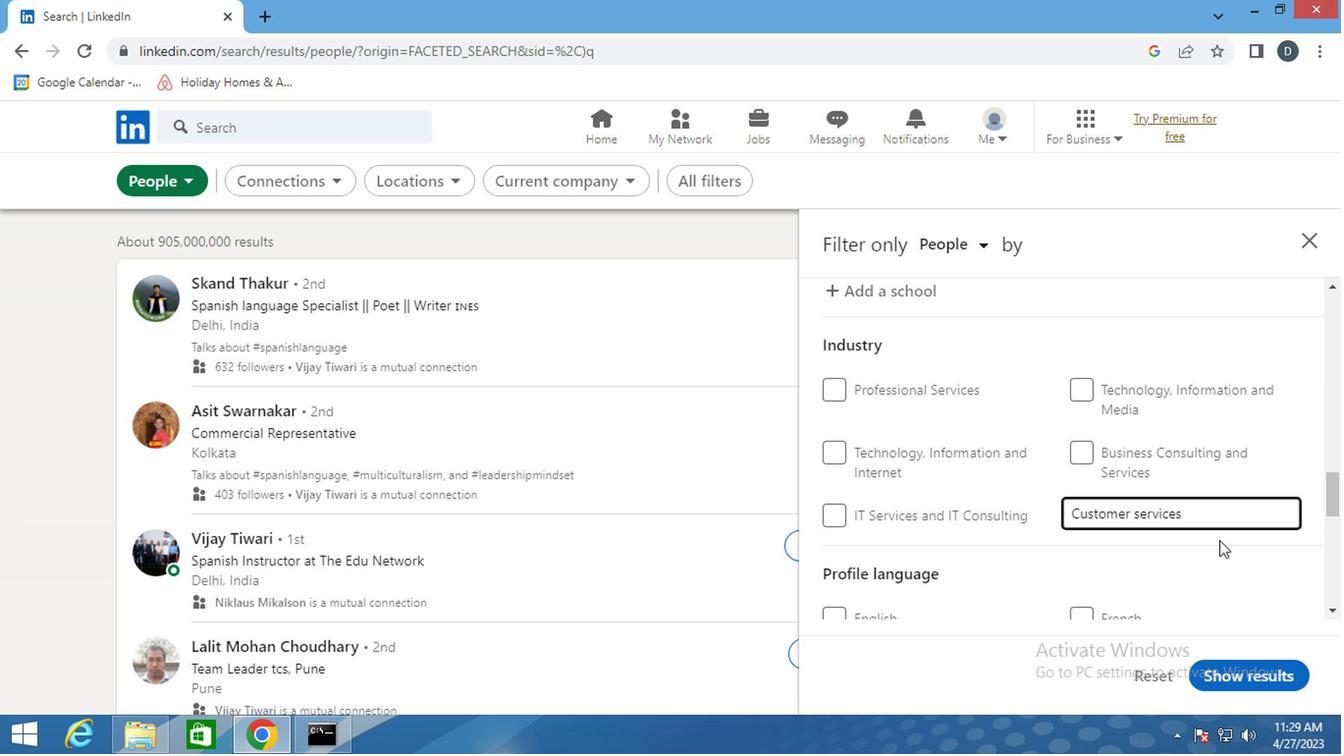 
Action: Mouse scrolled (1216, 544) with delta (0, 0)
Screenshot: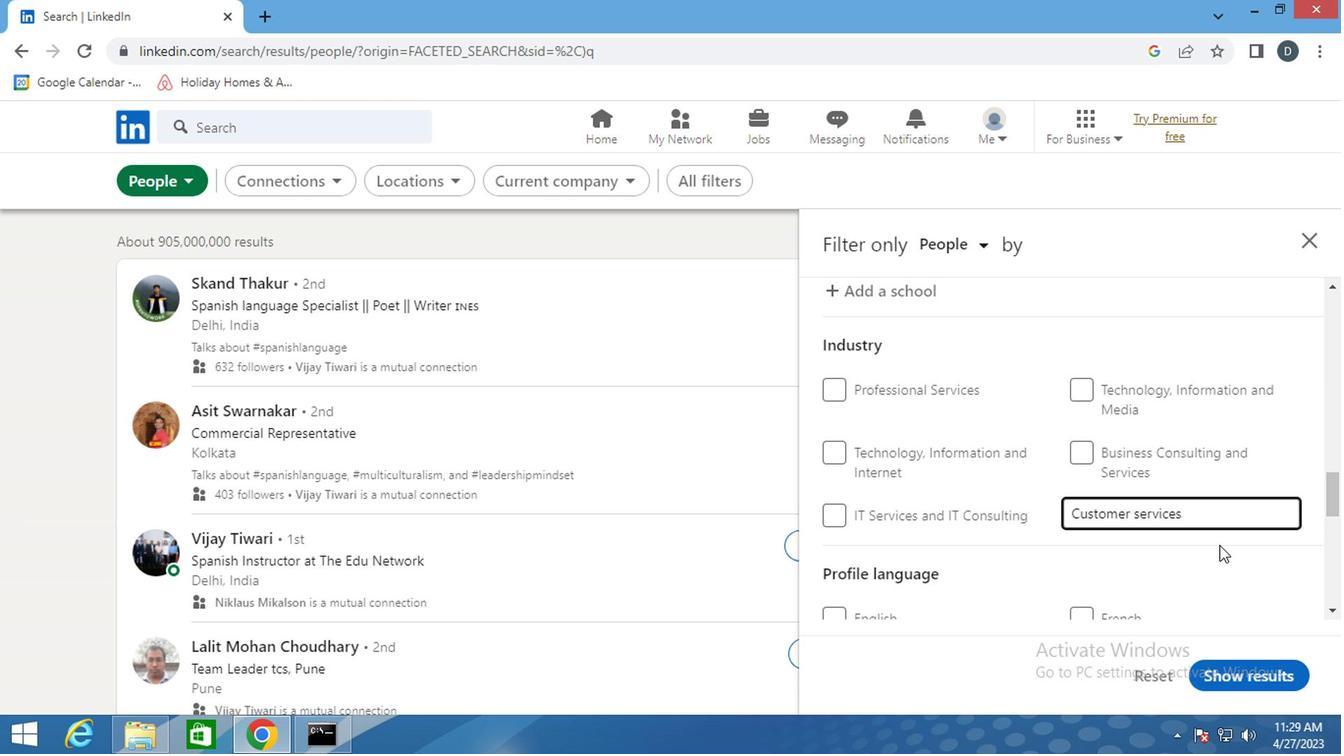 
Action: Mouse moved to (1216, 545)
Screenshot: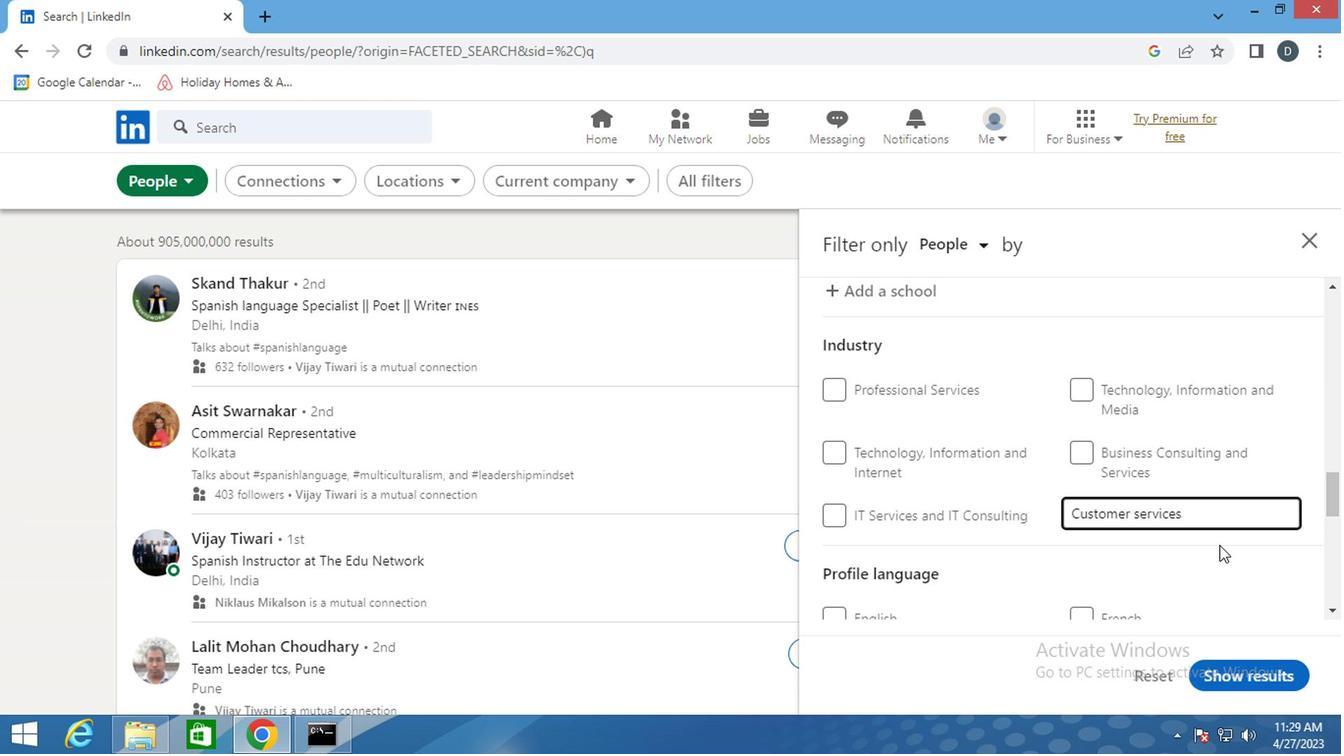 
Action: Mouse scrolled (1216, 544) with delta (0, 0)
Screenshot: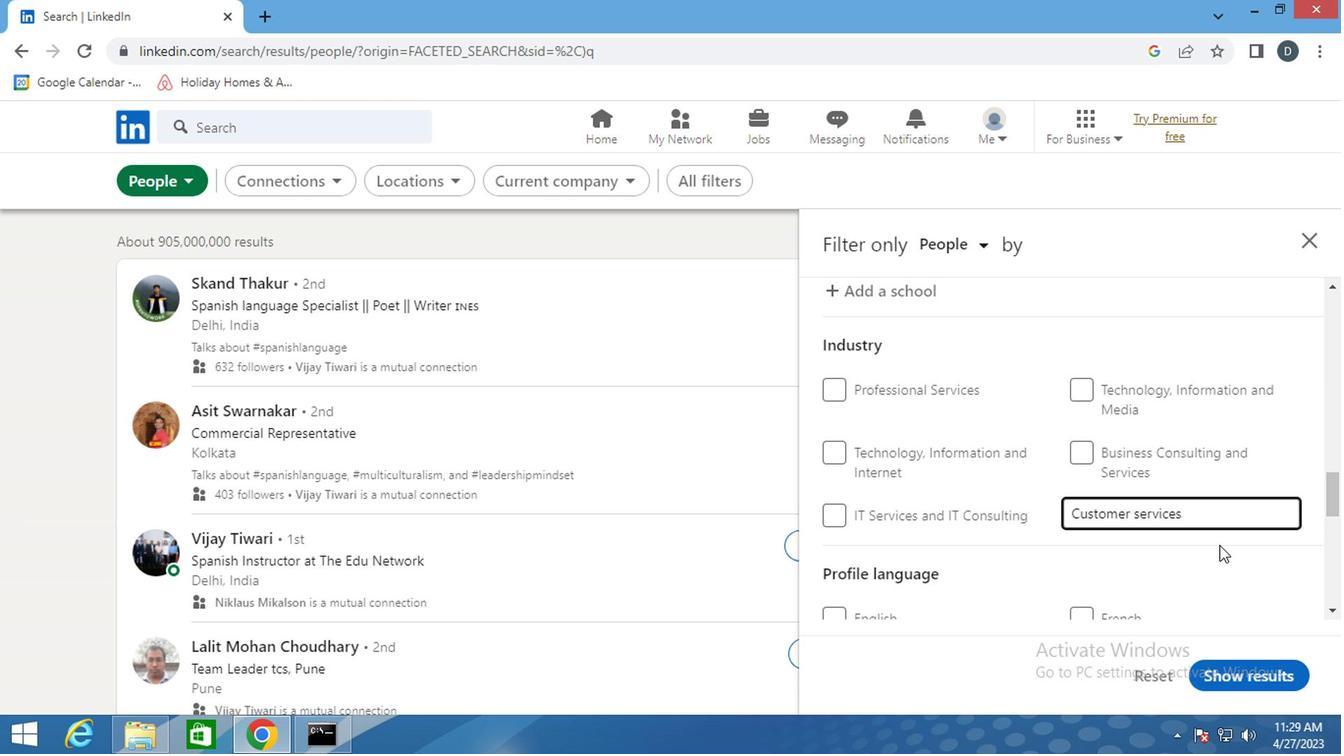 
Action: Mouse moved to (1055, 475)
Screenshot: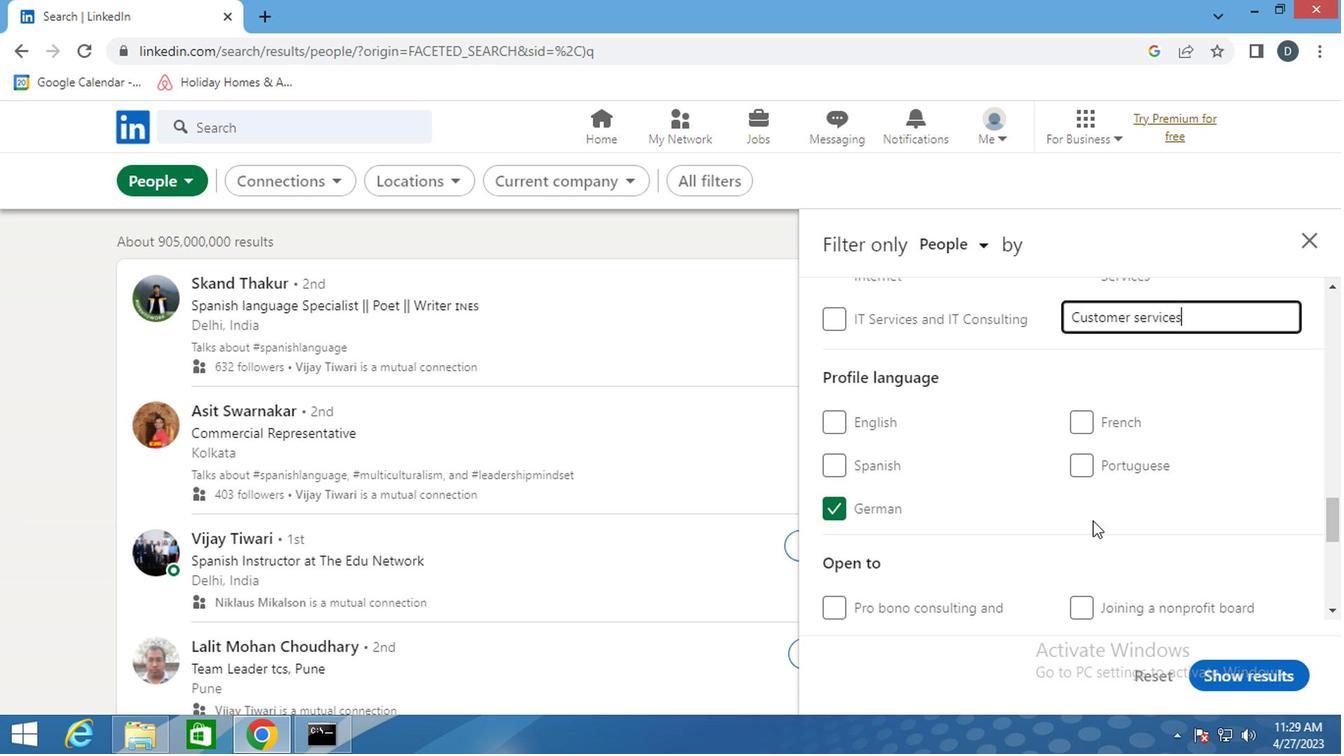 
Action: Mouse scrolled (1055, 474) with delta (0, 0)
Screenshot: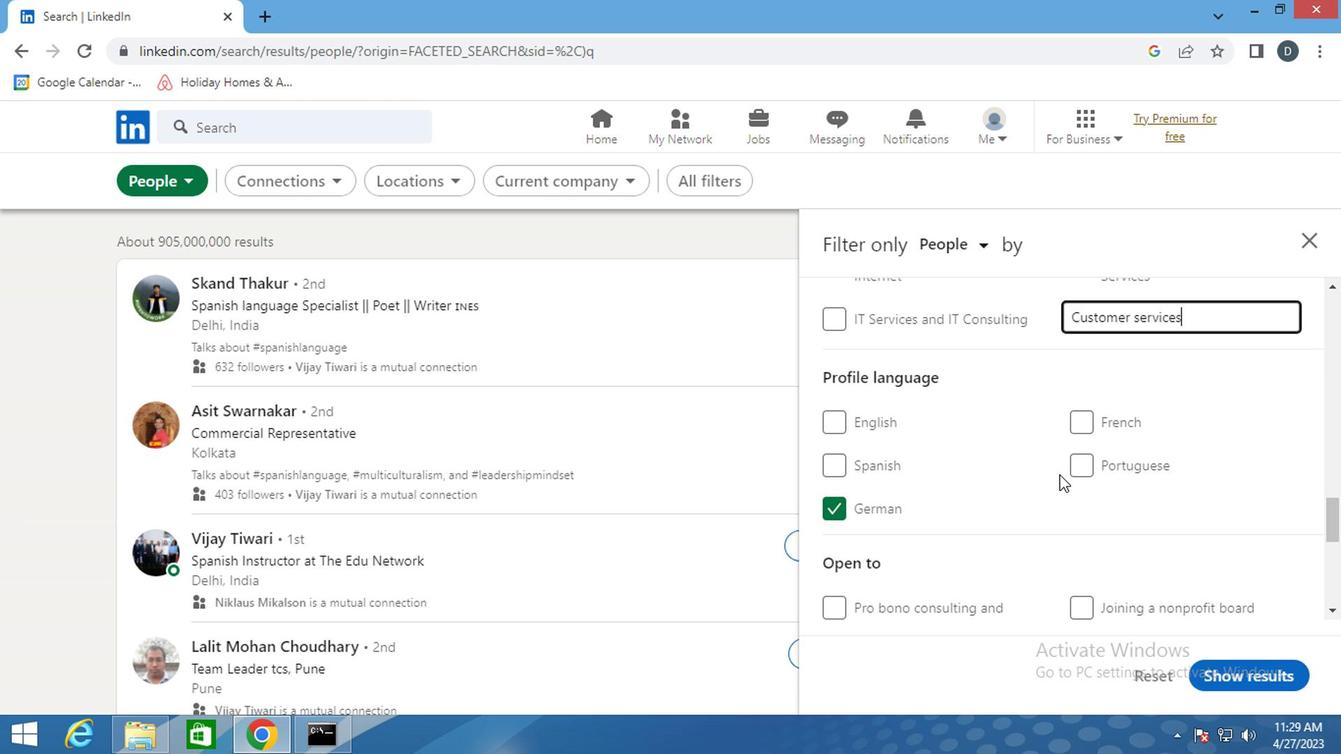 
Action: Mouse scrolled (1055, 474) with delta (0, 0)
Screenshot: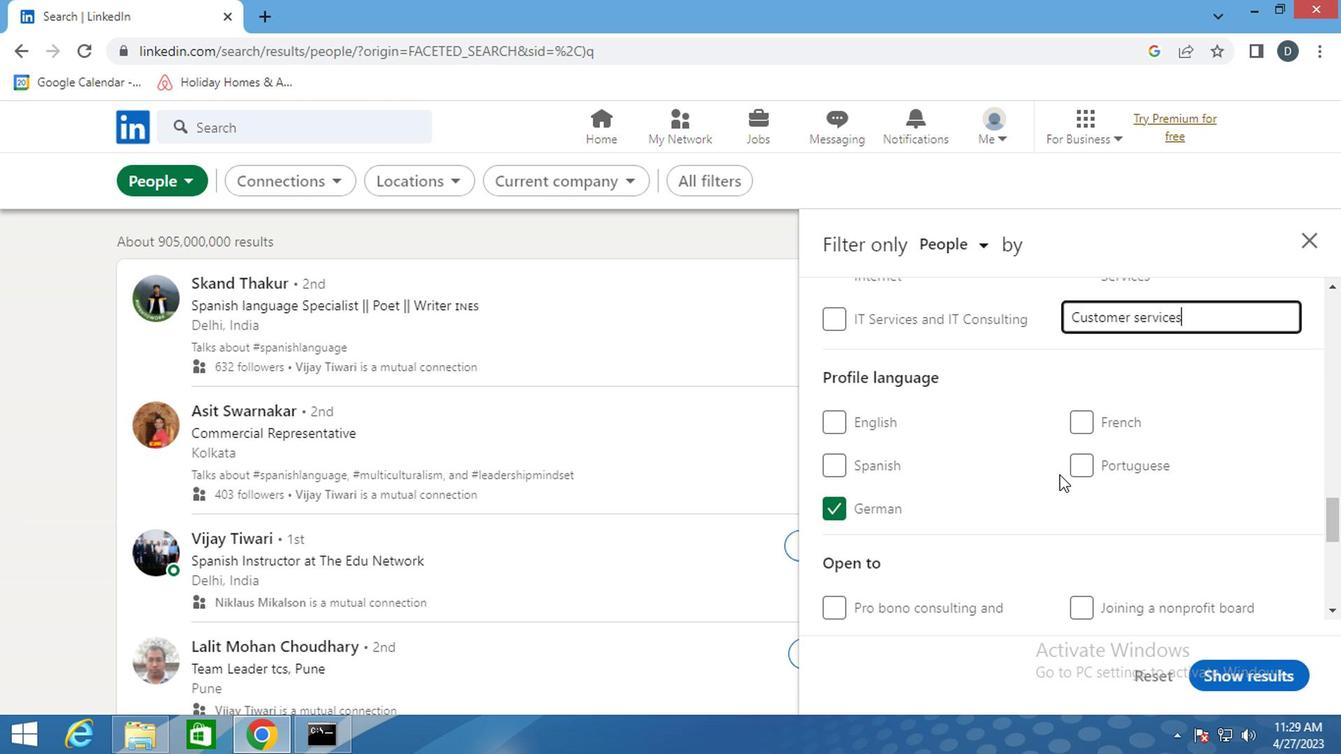 
Action: Mouse moved to (1097, 468)
Screenshot: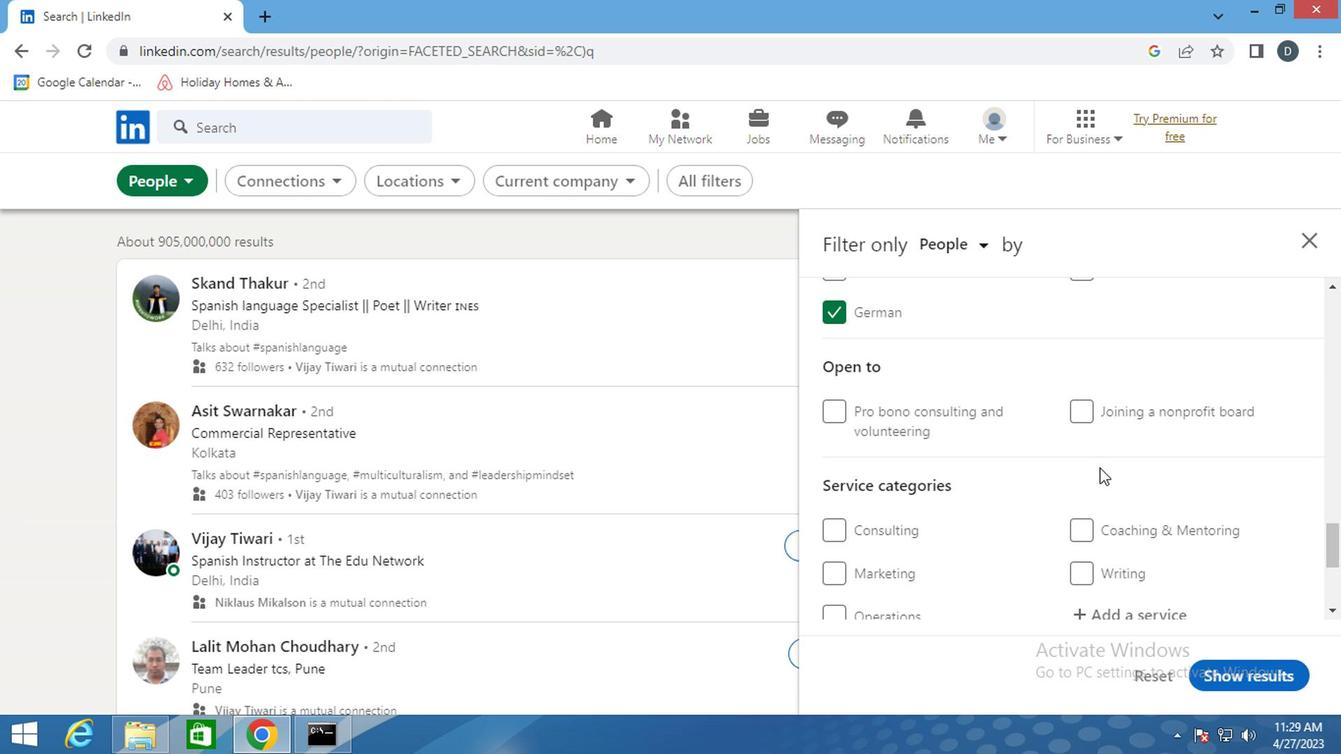 
Action: Mouse scrolled (1097, 468) with delta (0, 0)
Screenshot: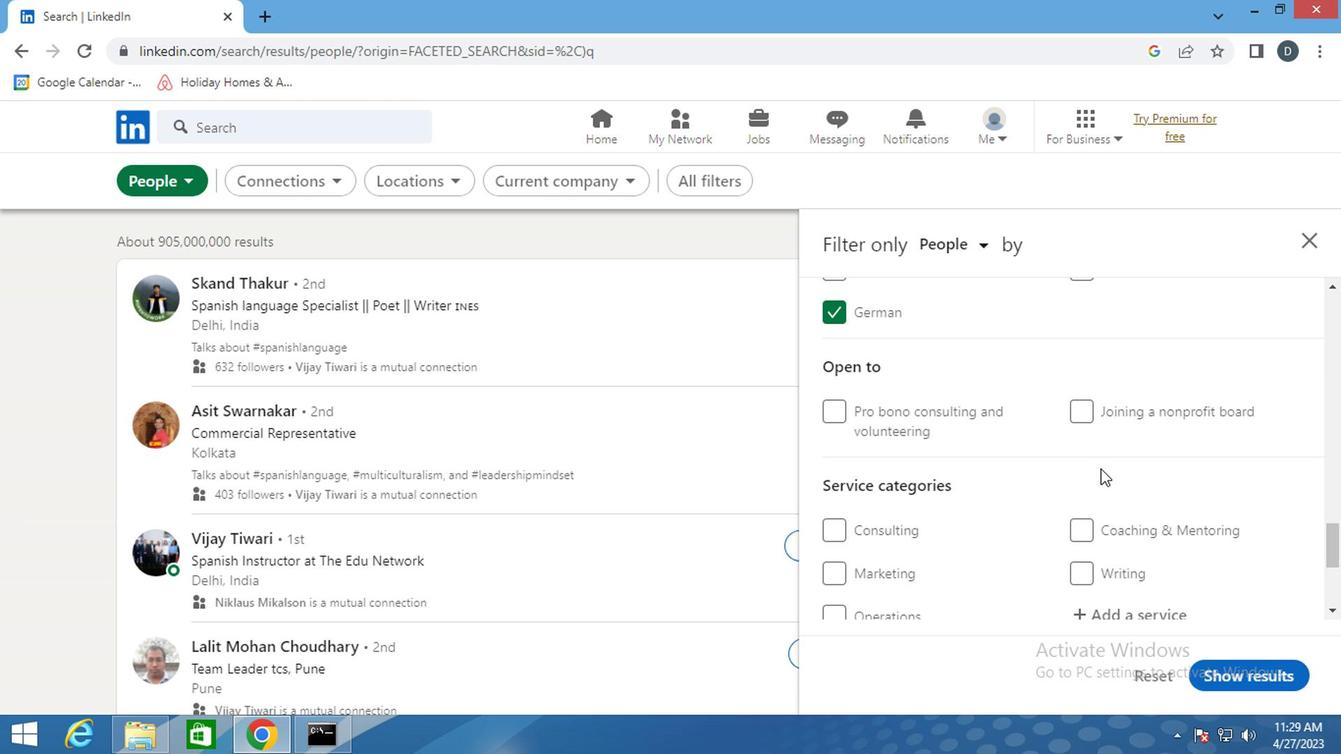 
Action: Mouse moved to (1124, 516)
Screenshot: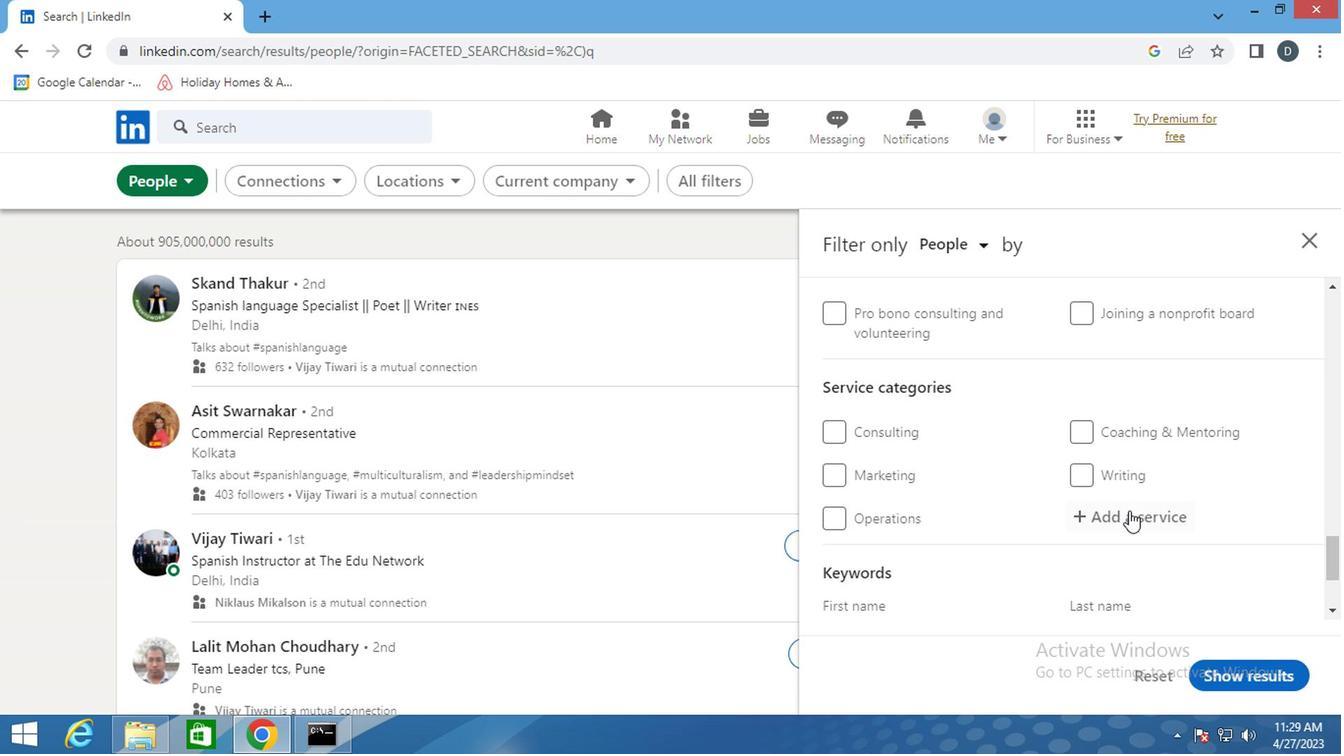 
Action: Mouse pressed left at (1124, 516)
Screenshot: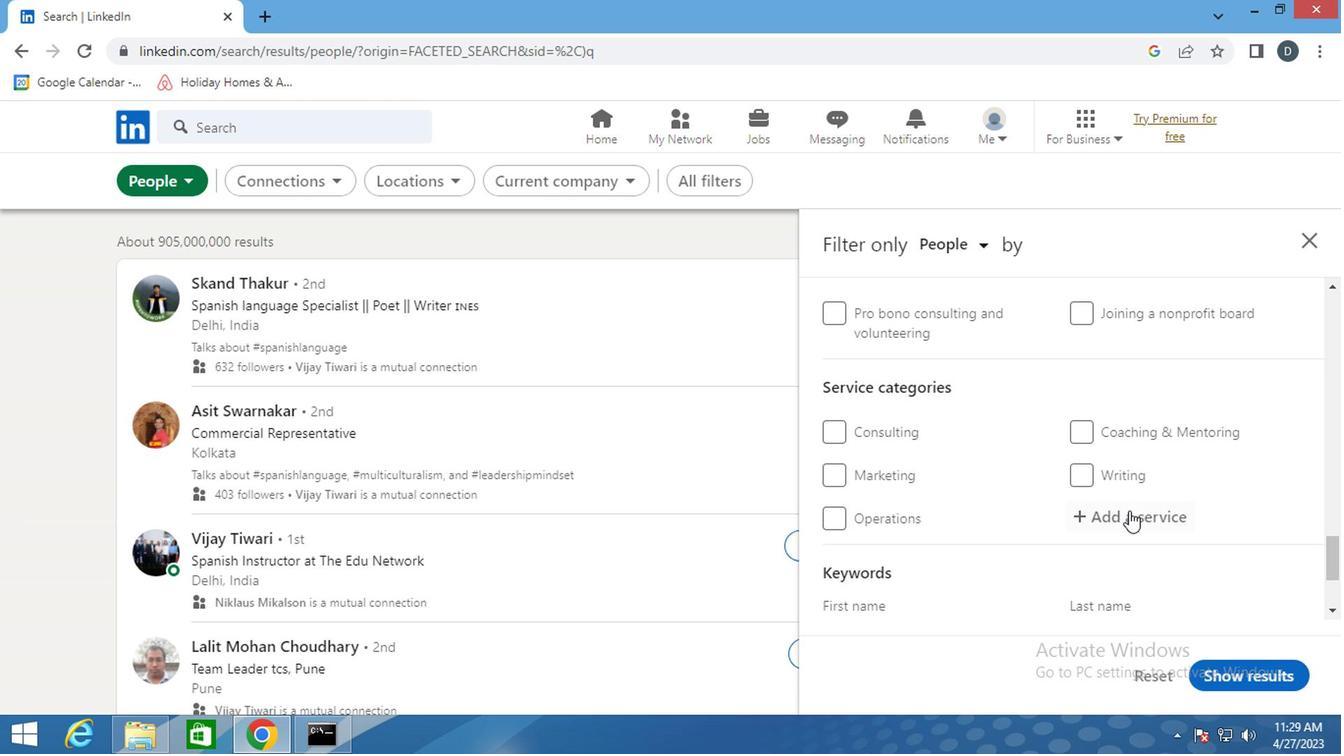 
Action: Key pressed <Key.shift>DEMAND
Screenshot: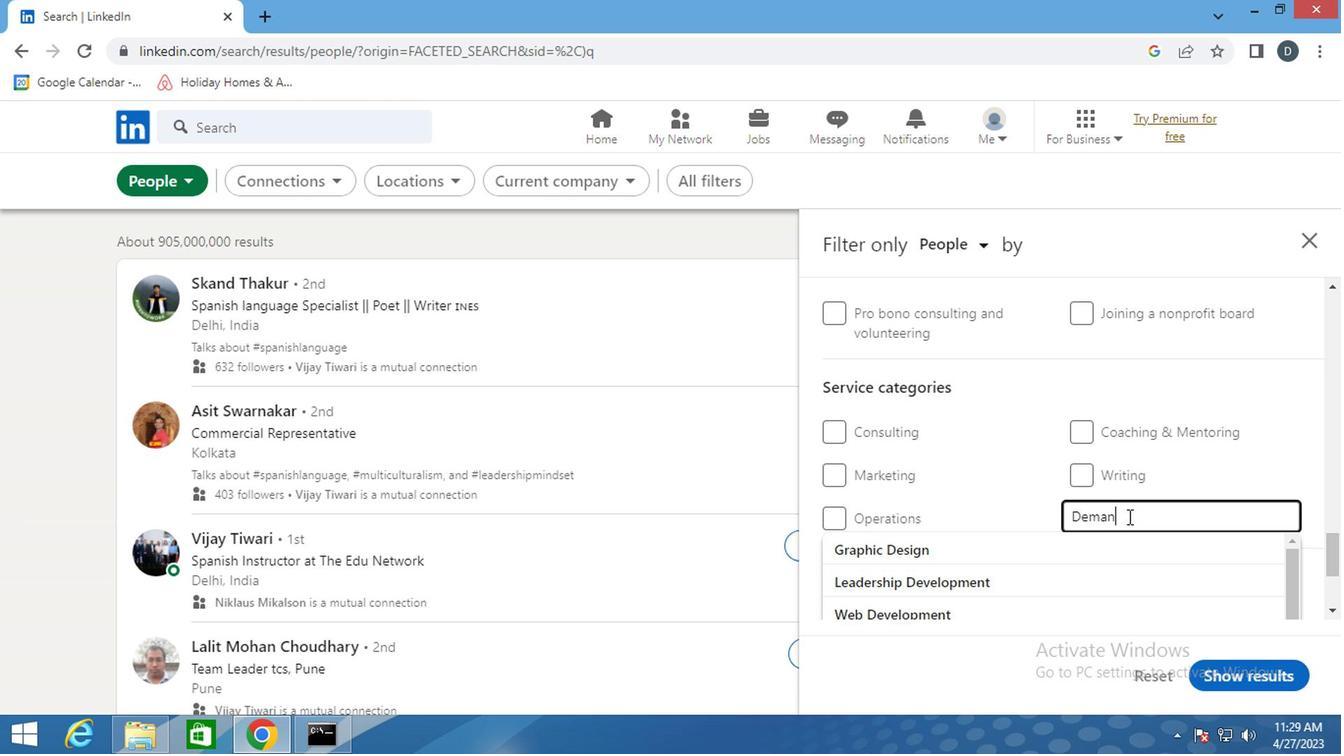 
Action: Mouse moved to (1091, 542)
Screenshot: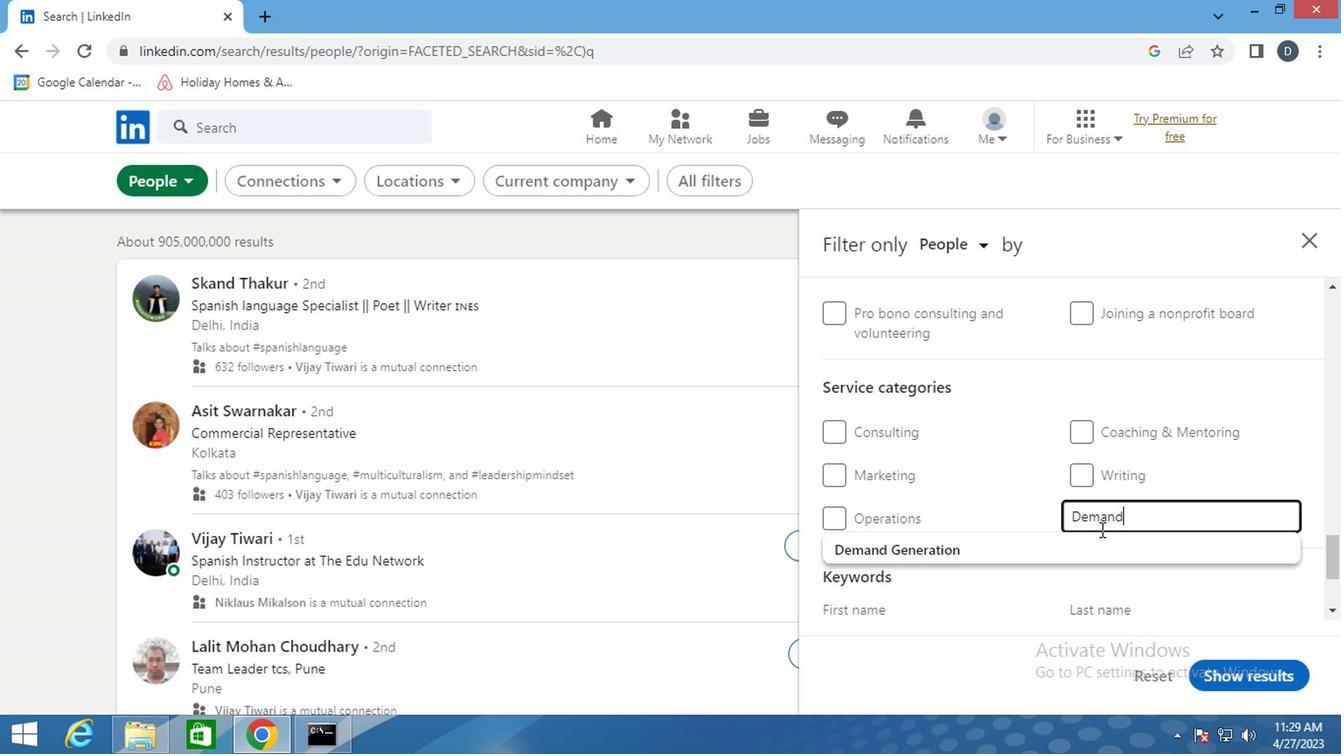 
Action: Mouse pressed left at (1091, 542)
Screenshot: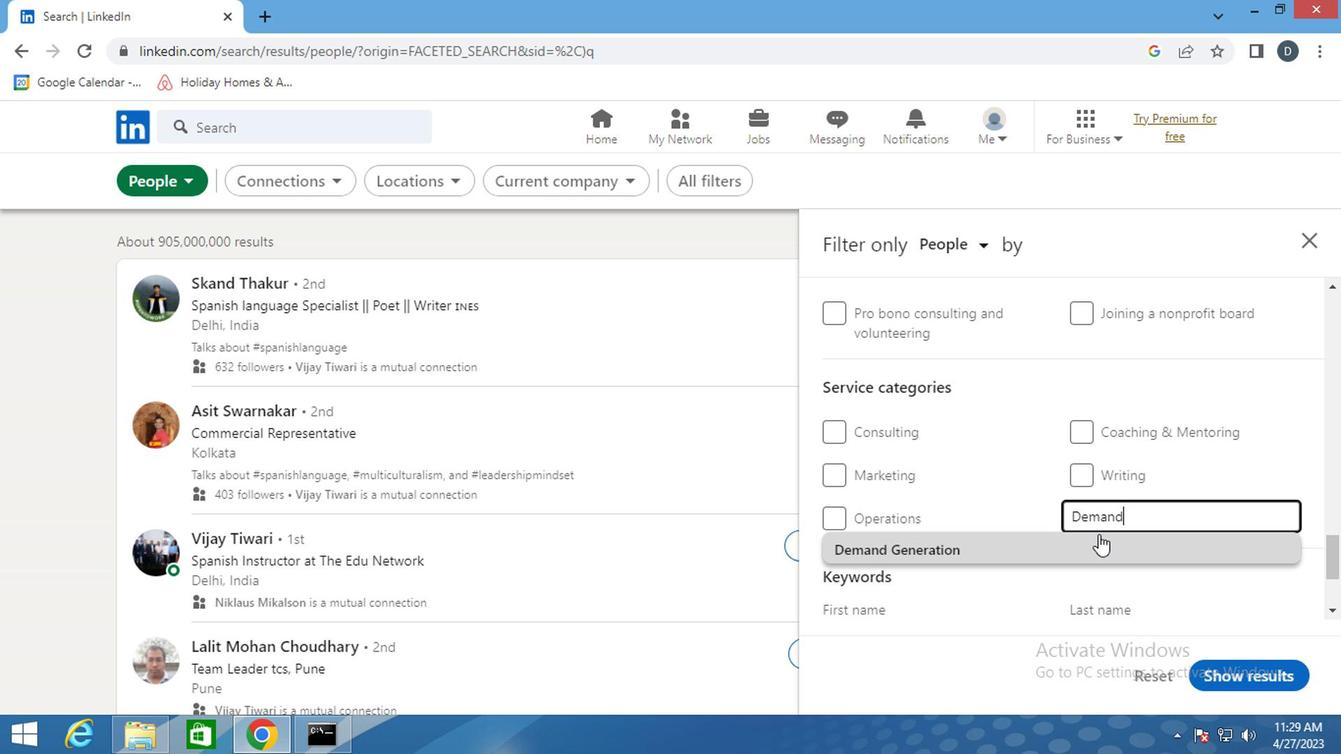 
Action: Mouse moved to (1093, 545)
Screenshot: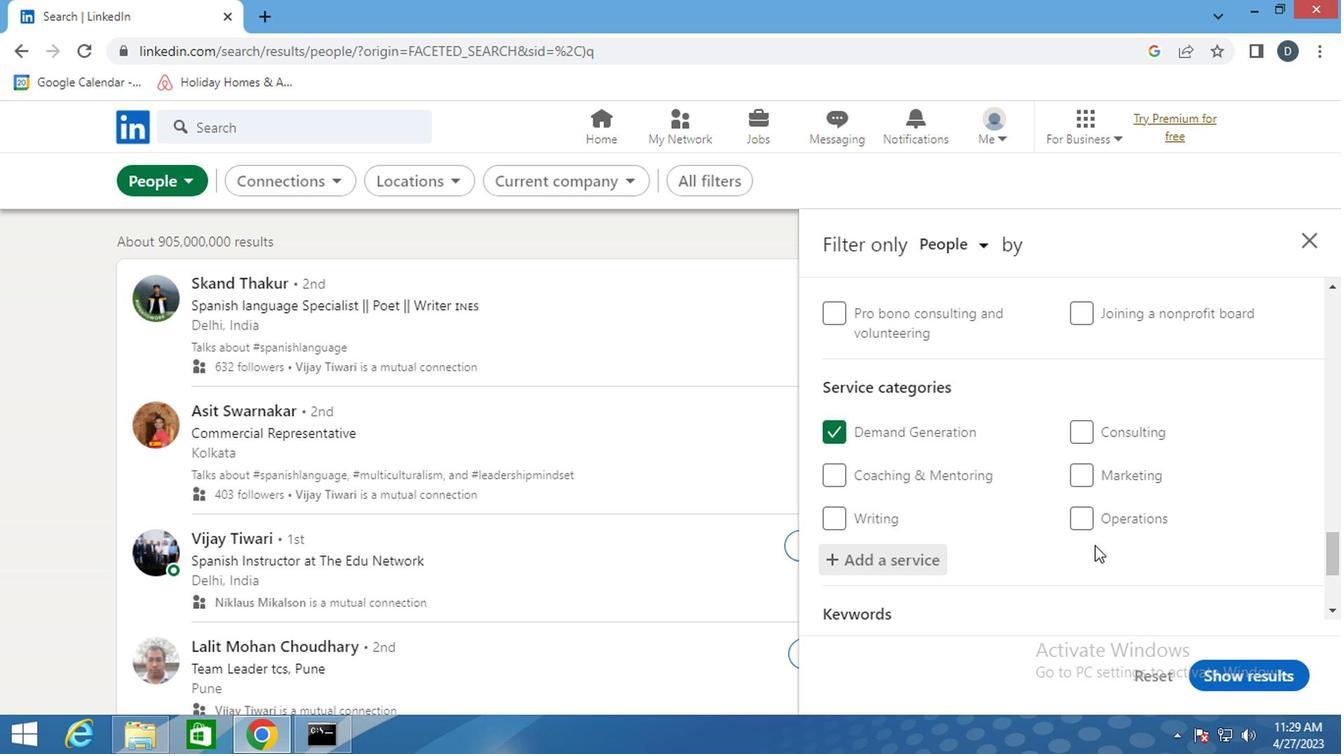 
Action: Mouse scrolled (1093, 544) with delta (0, 0)
Screenshot: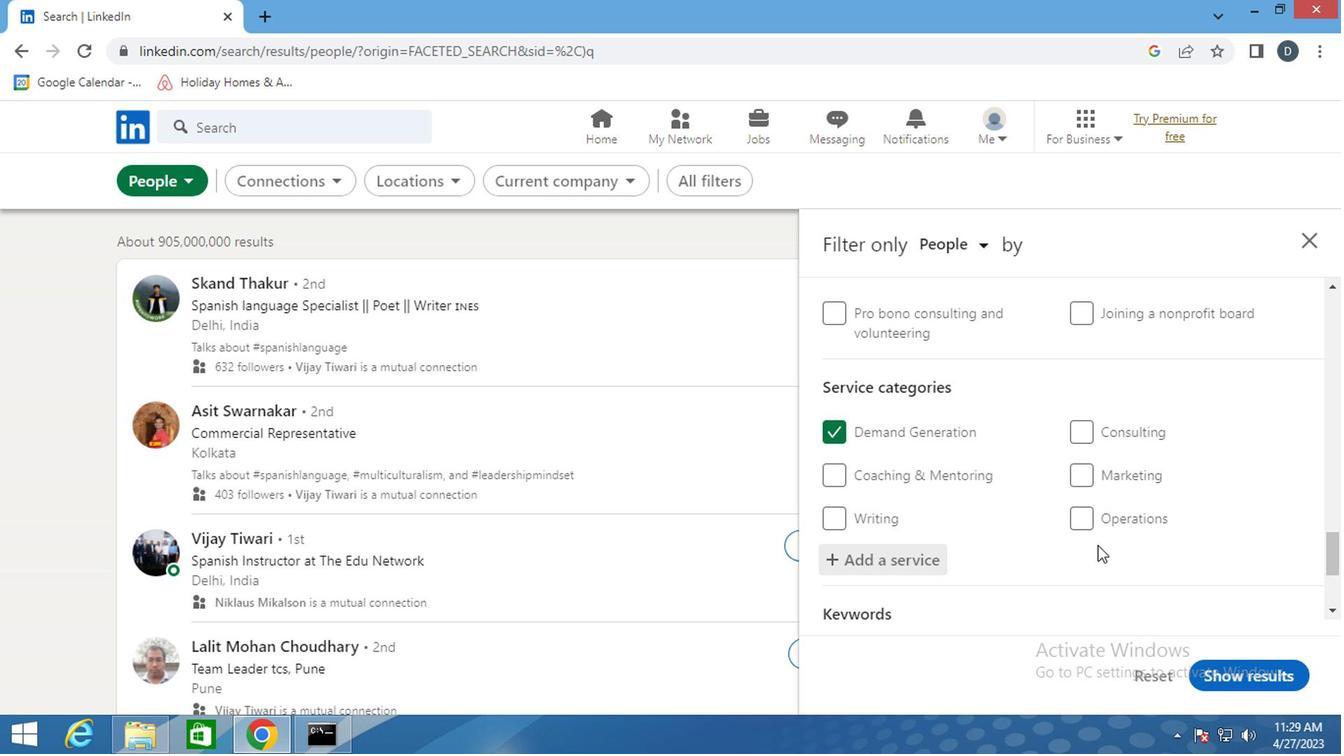 
Action: Mouse scrolled (1093, 544) with delta (0, 0)
Screenshot: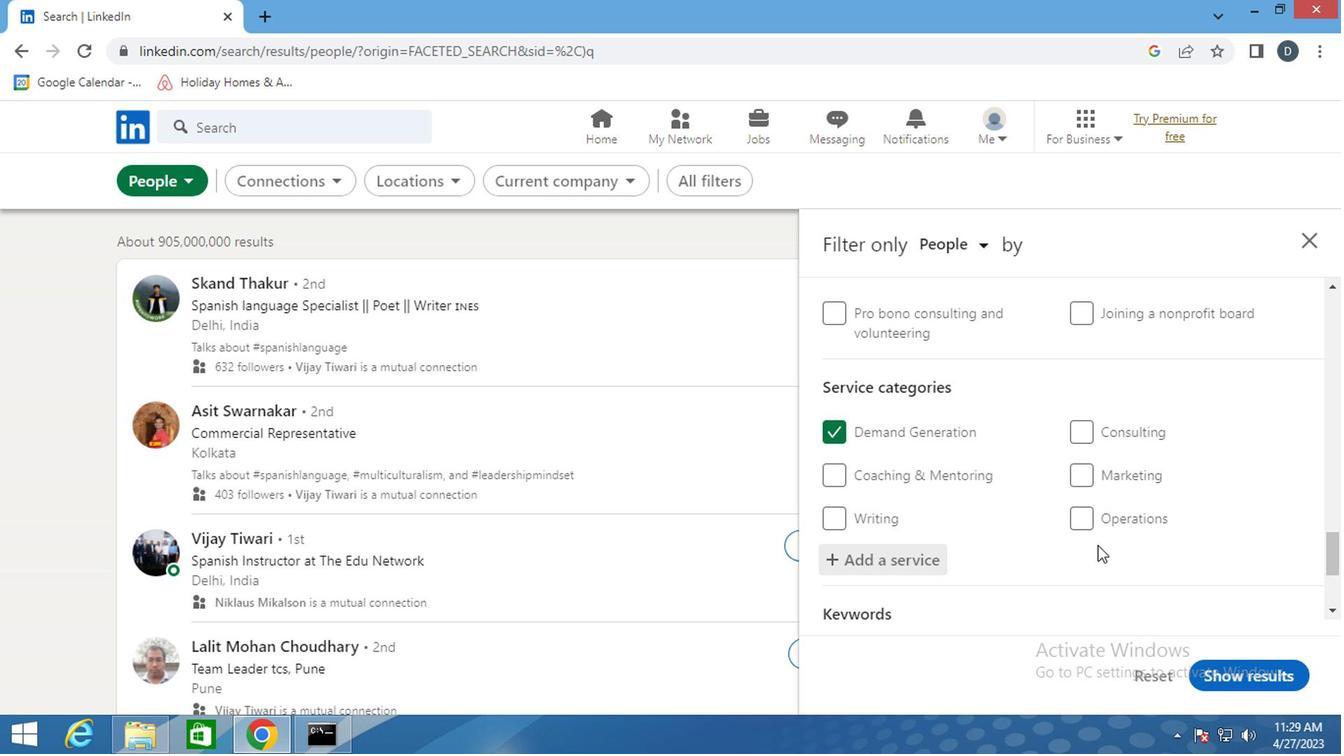 
Action: Mouse scrolled (1093, 544) with delta (0, 0)
Screenshot: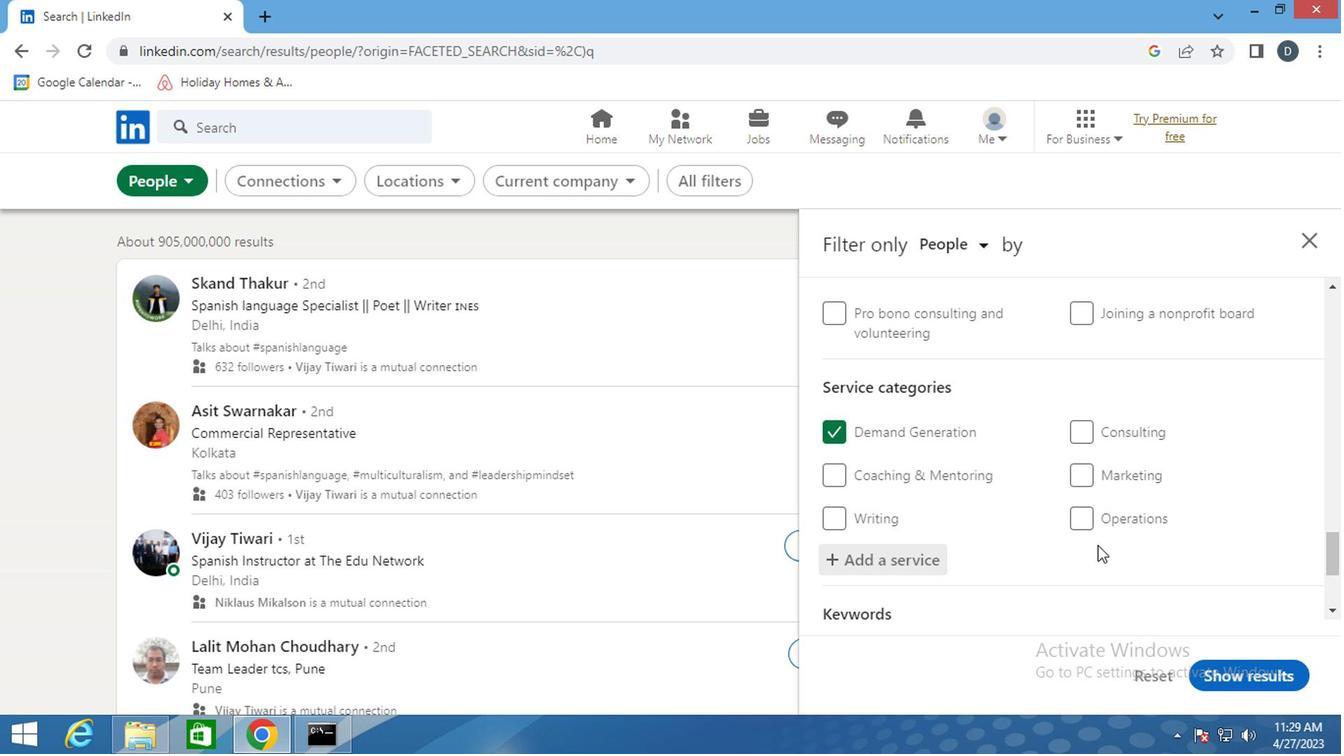 
Action: Mouse scrolled (1093, 544) with delta (0, 0)
Screenshot: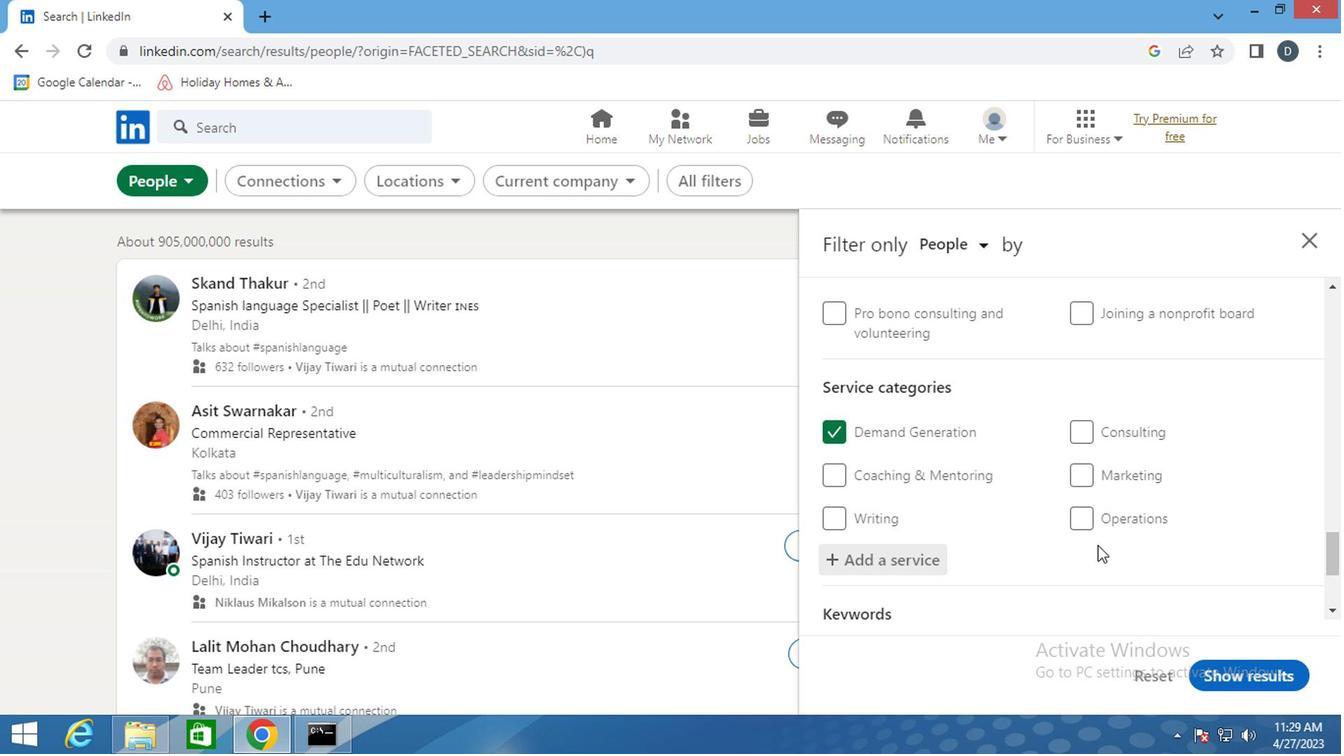 
Action: Mouse moved to (992, 528)
Screenshot: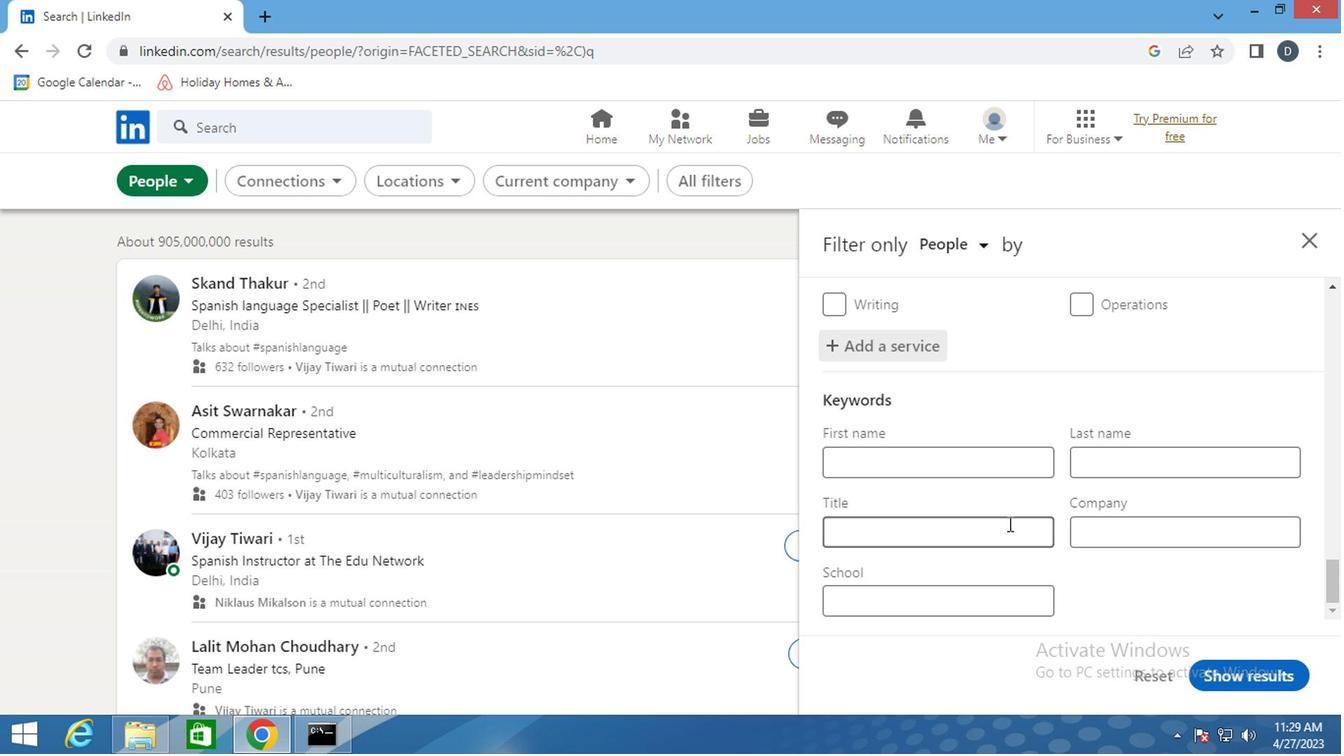 
Action: Mouse pressed left at (992, 528)
Screenshot: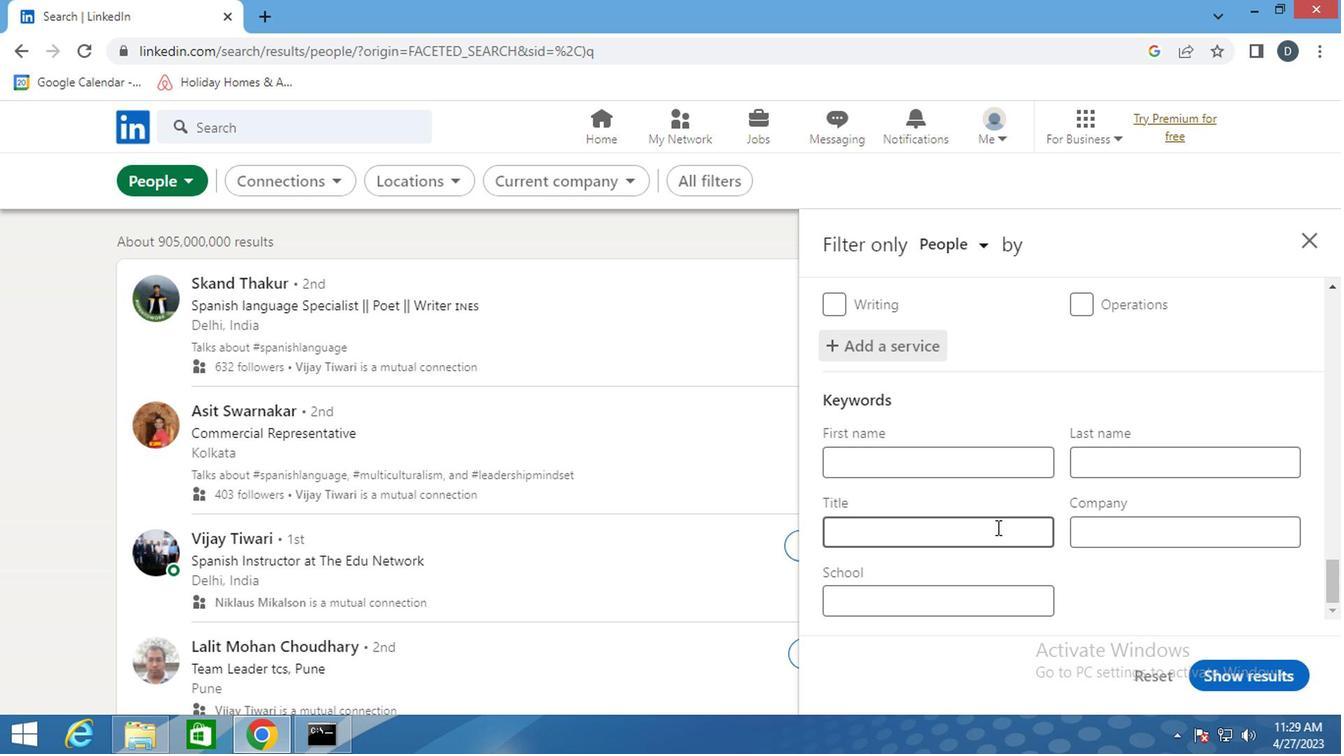 
Action: Mouse moved to (989, 531)
Screenshot: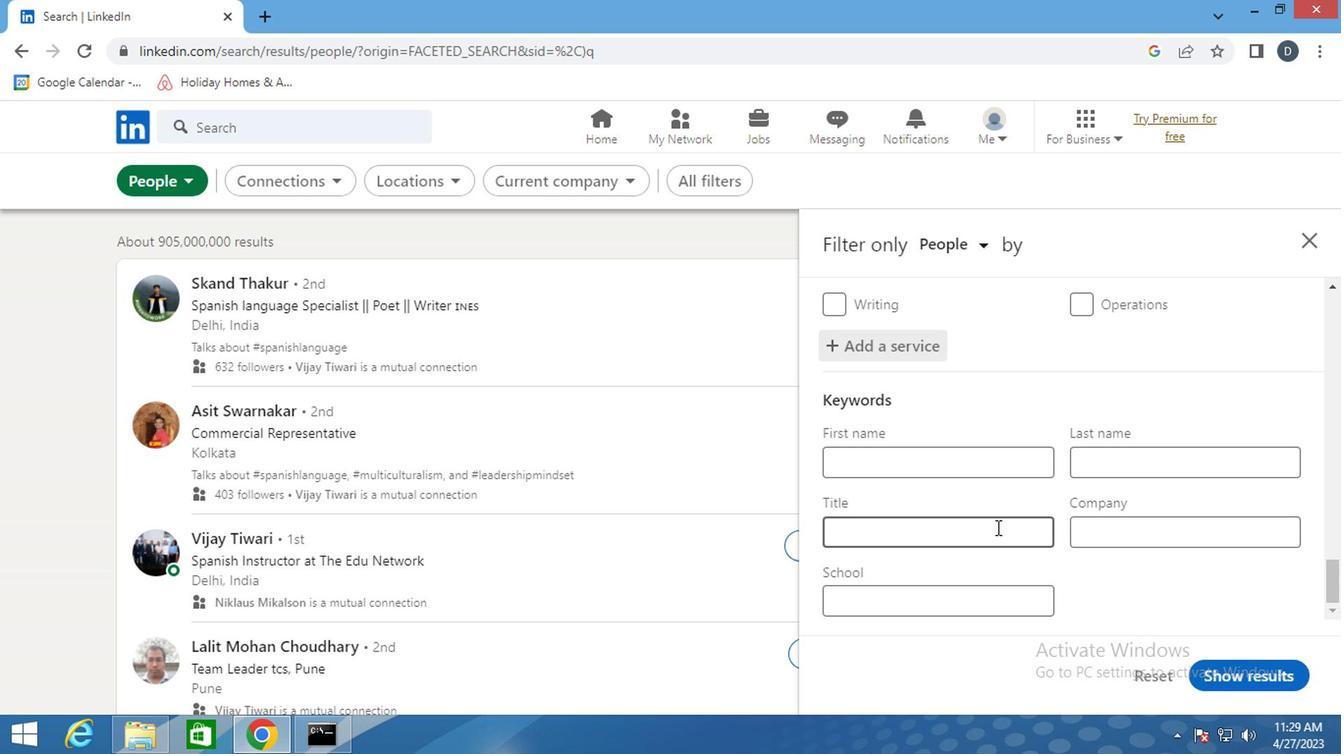 
Action: Key pressed <Key.shift><Key.shift><Key.shift><Key.shift><Key.shift><Key.shift><Key.shift><Key.shift><Key.shift><Key.shift><Key.shift><Key.shift><Key.shift><Key.shift><Key.shift><Key.shift><Key.shift><Key.shift><Key.shift><Key.shift><Key.shift><Key.shift><Key.shift><Key.shift><Key.shift><Key.shift><Key.shift><Key.shift><Key.shift><Key.shift><Key.shift><Key.shift>OFFICE
Screenshot: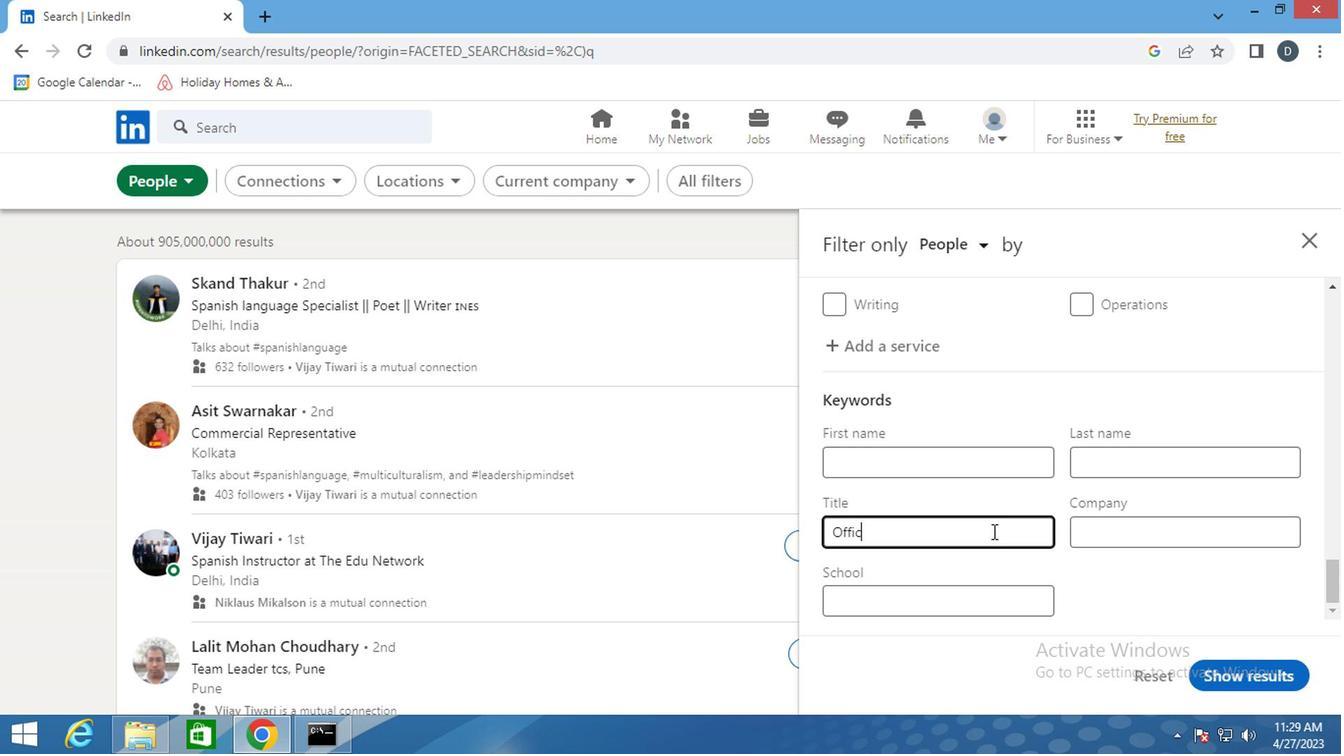 
Action: Mouse moved to (1206, 667)
Screenshot: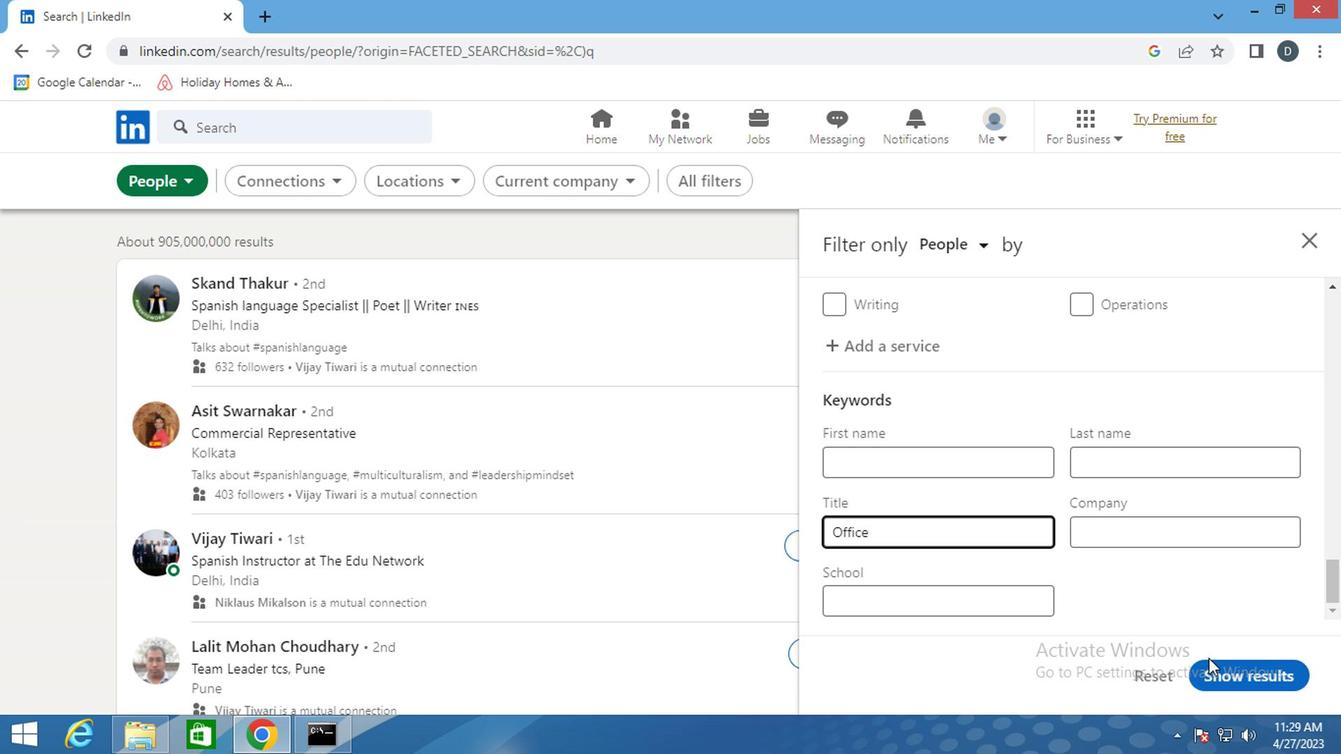 
Action: Mouse pressed left at (1206, 667)
Screenshot: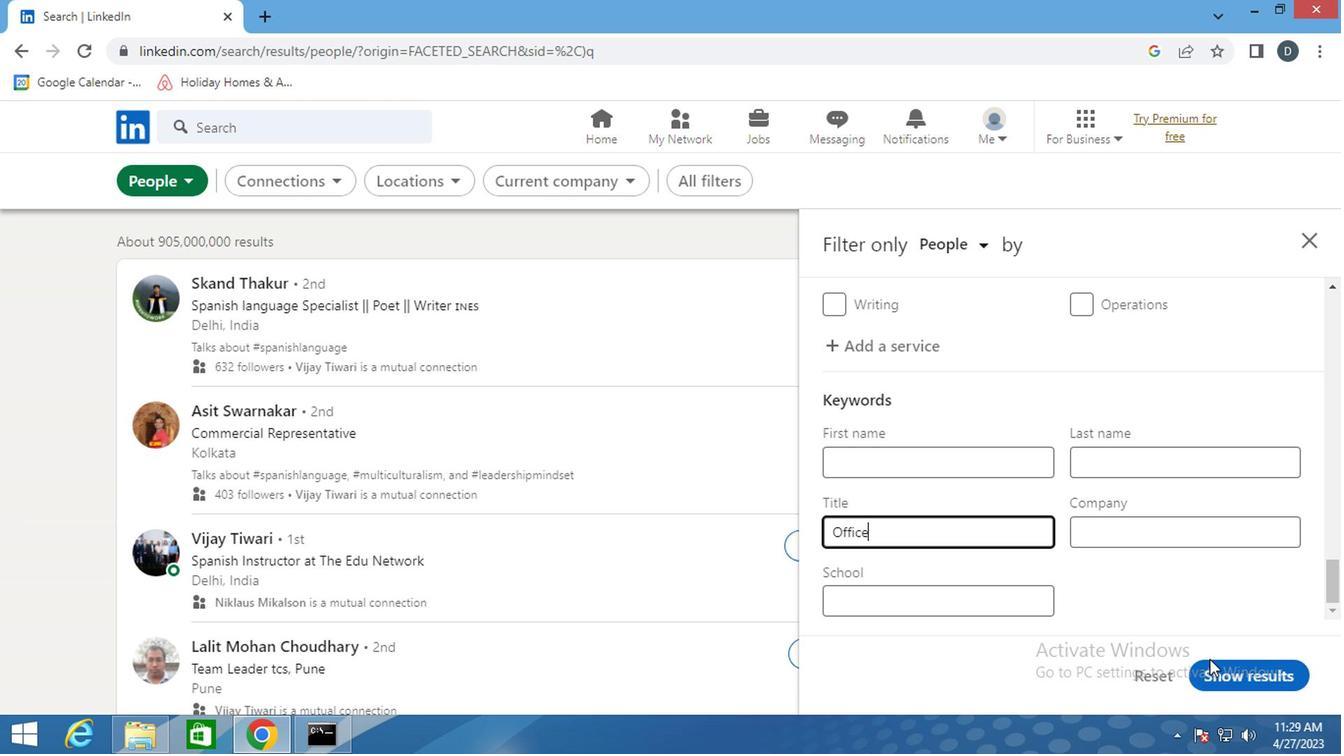 
Action: Mouse moved to (794, 343)
Screenshot: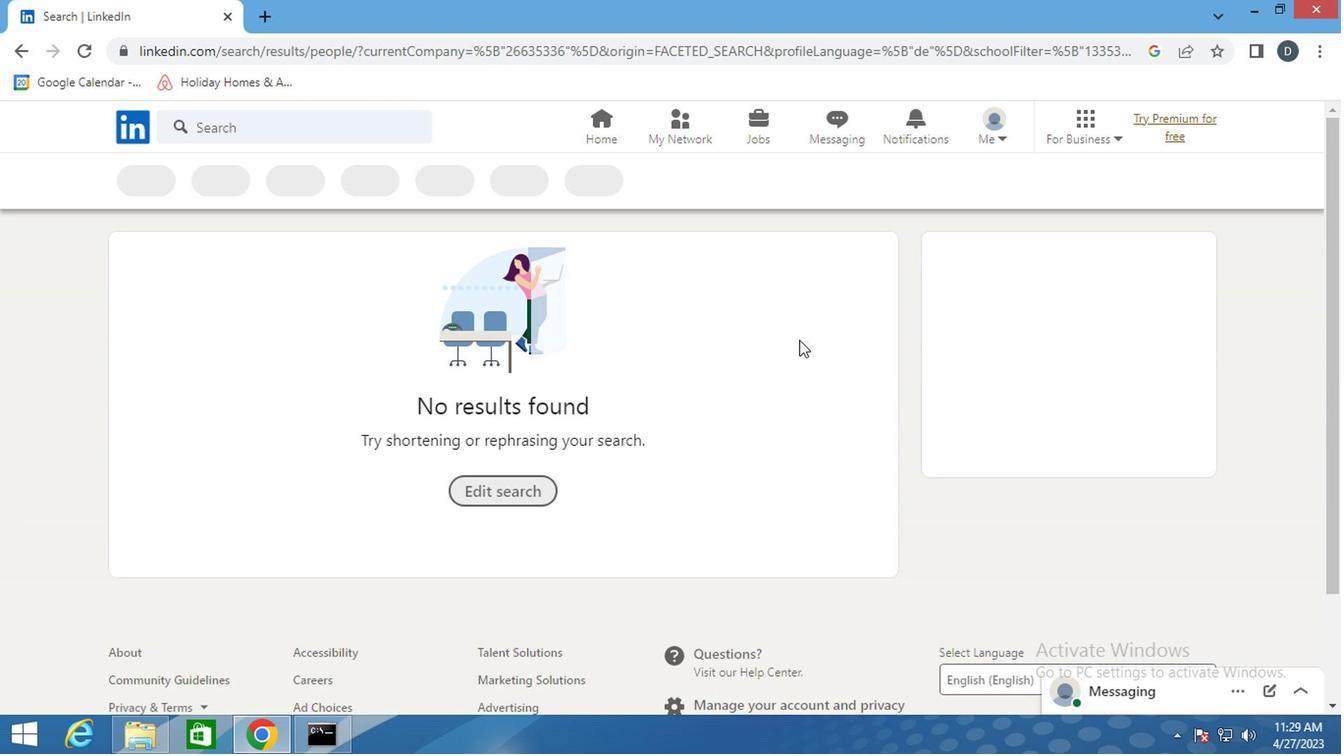 
